 Task: Show all the stores that has offer on mexican.
Action: Mouse moved to (52, 70)
Screenshot: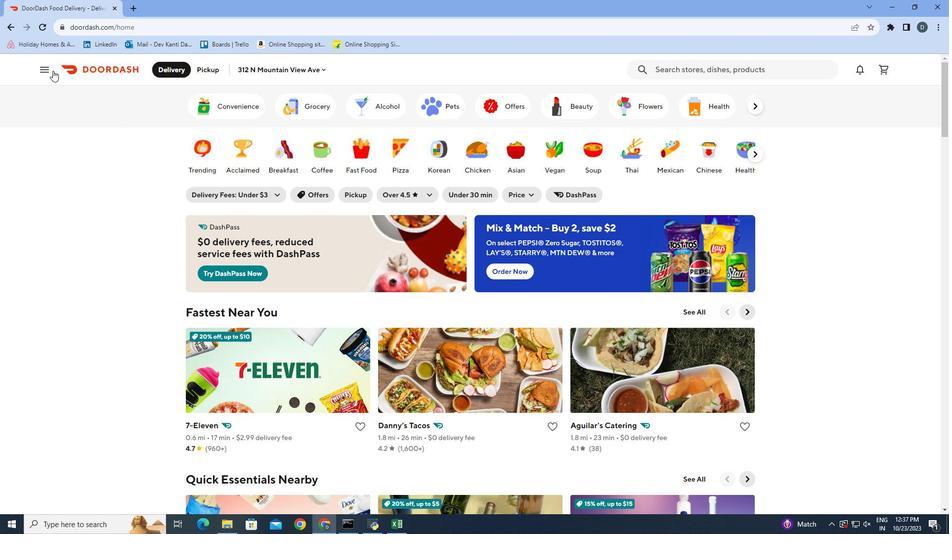 
Action: Mouse pressed left at (52, 70)
Screenshot: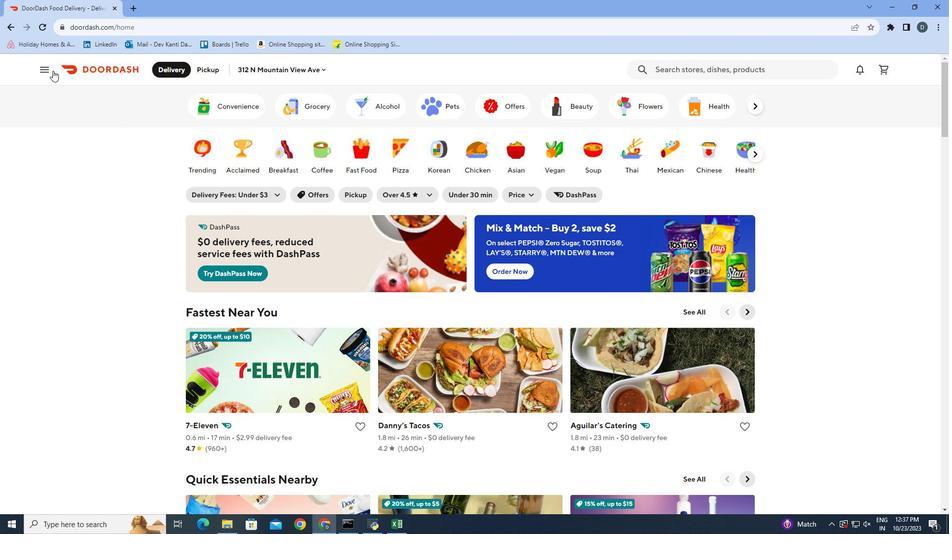 
Action: Mouse moved to (47, 68)
Screenshot: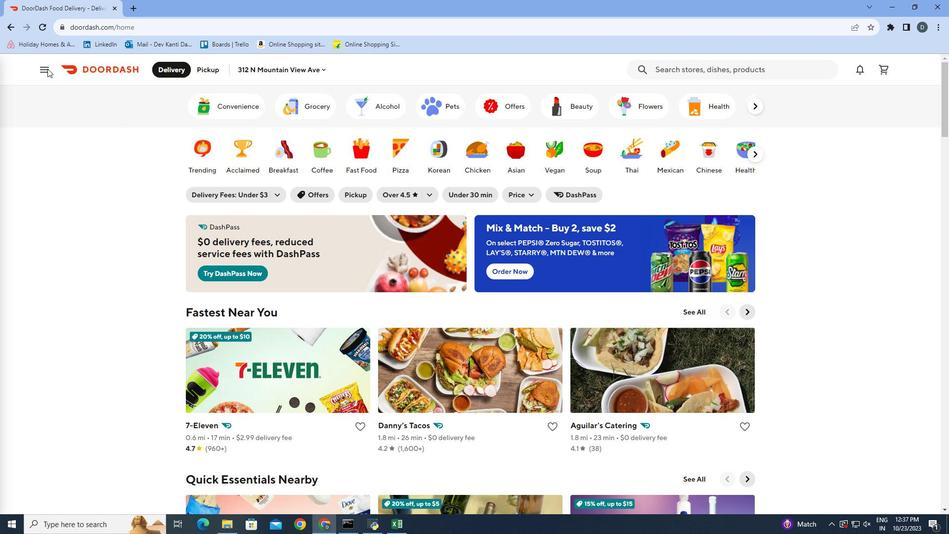 
Action: Mouse pressed left at (47, 68)
Screenshot: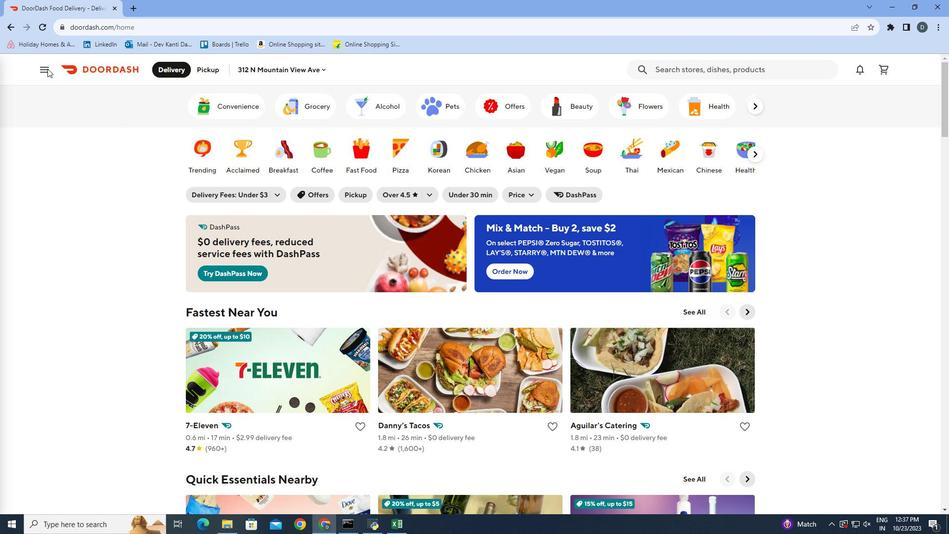 
Action: Mouse moved to (66, 193)
Screenshot: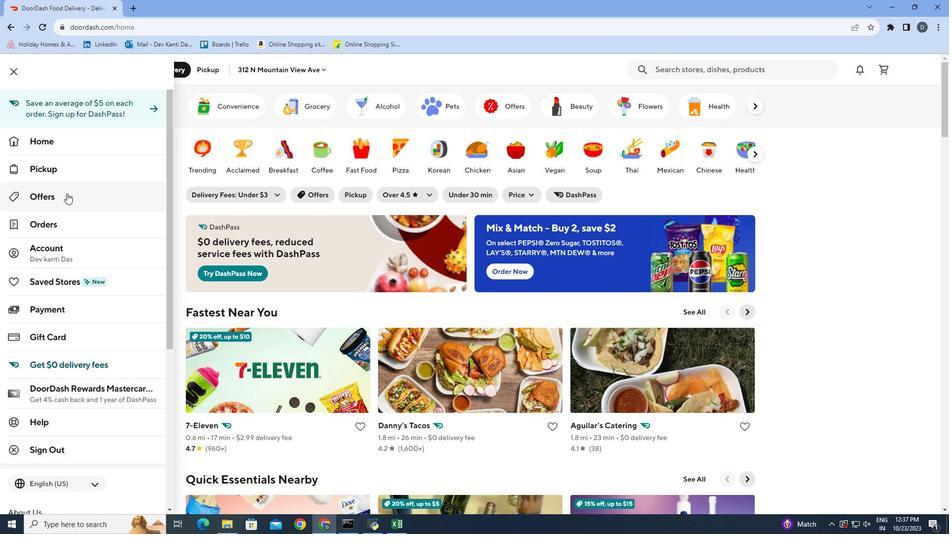 
Action: Mouse pressed left at (66, 193)
Screenshot: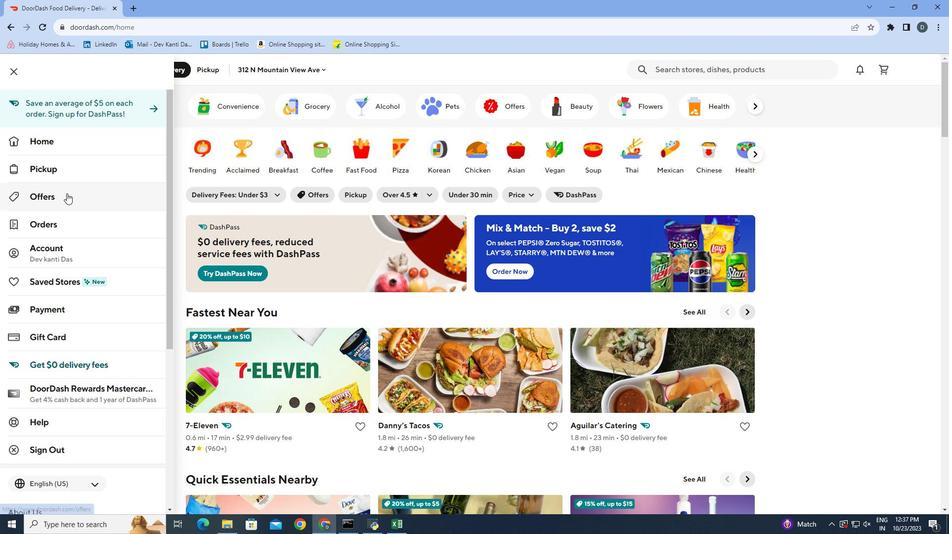 
Action: Mouse moved to (808, 303)
Screenshot: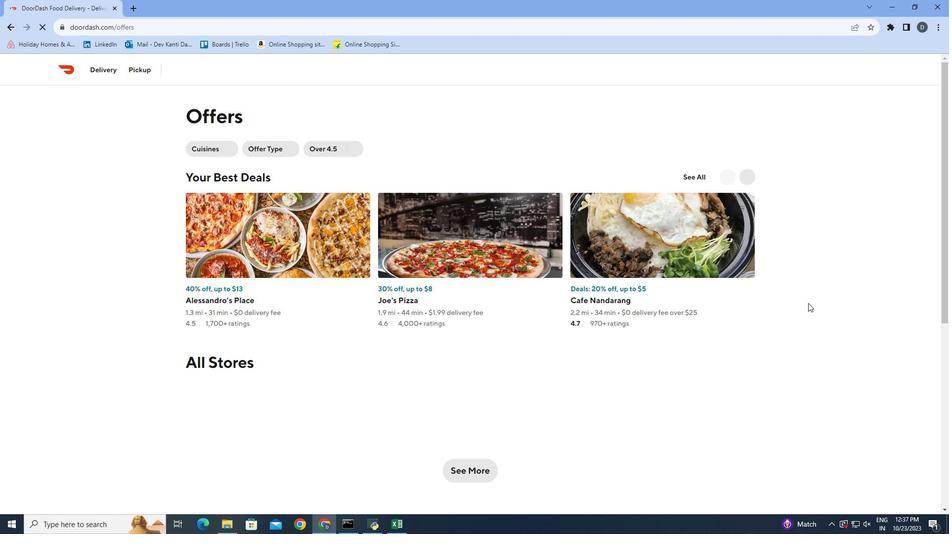 
Action: Mouse scrolled (808, 302) with delta (0, 0)
Screenshot: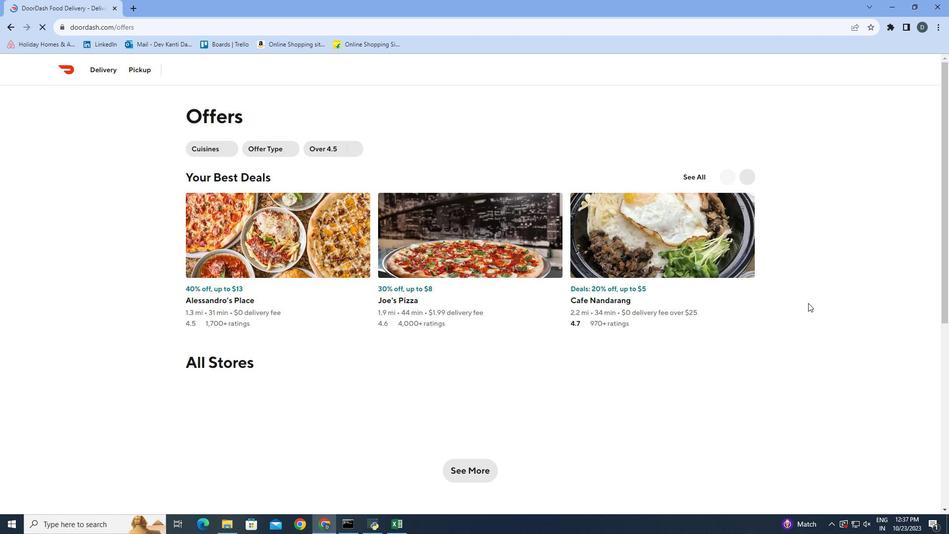 
Action: Mouse scrolled (808, 302) with delta (0, 0)
Screenshot: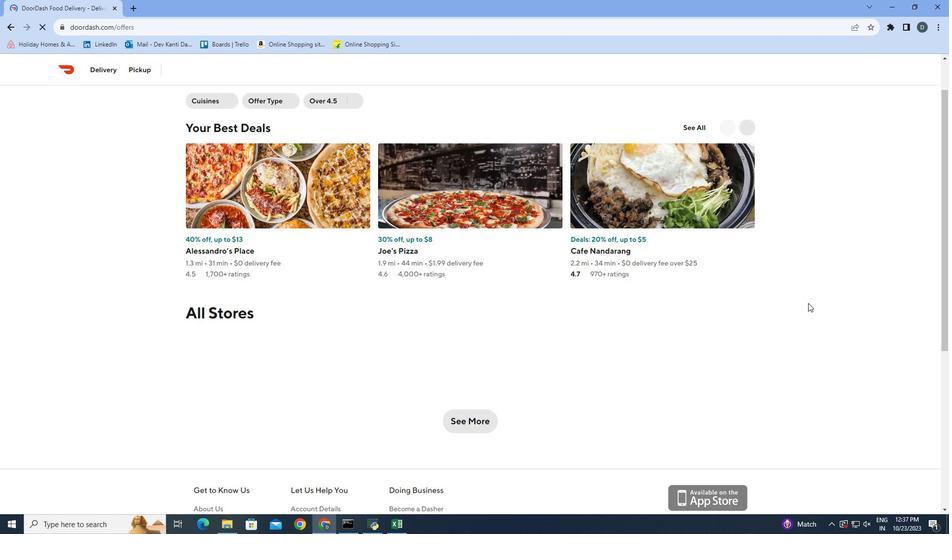 
Action: Mouse scrolled (808, 303) with delta (0, 0)
Screenshot: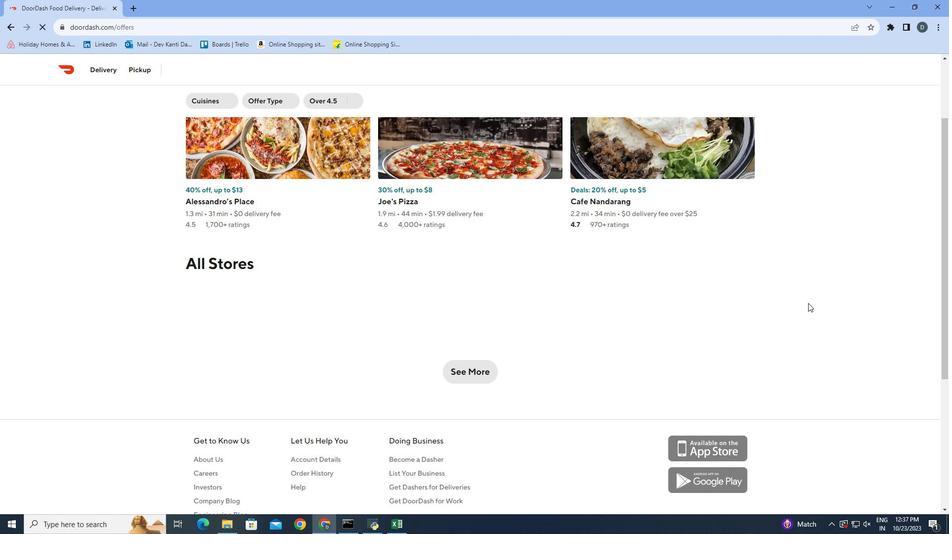 
Action: Mouse scrolled (808, 303) with delta (0, 0)
Screenshot: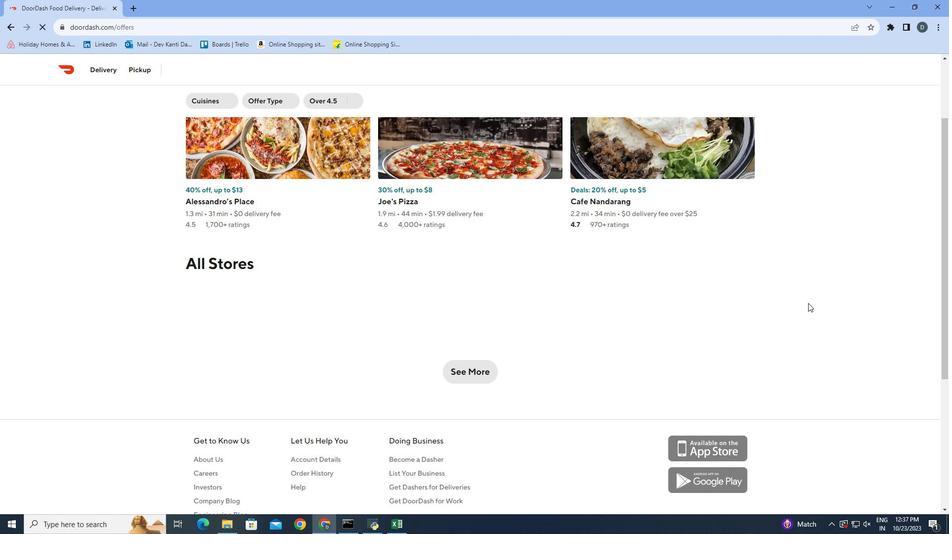 
Action: Mouse scrolled (808, 303) with delta (0, 0)
Screenshot: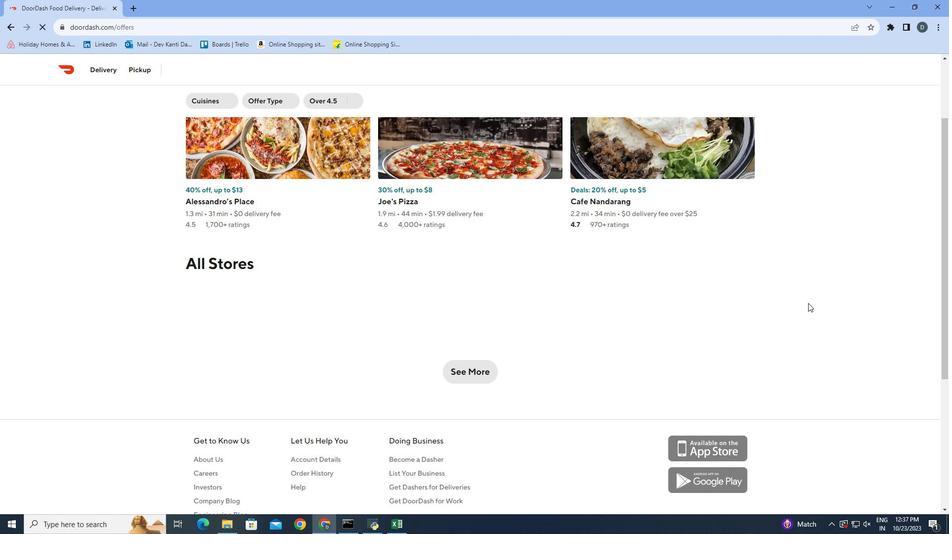 
Action: Mouse scrolled (808, 303) with delta (0, 0)
Screenshot: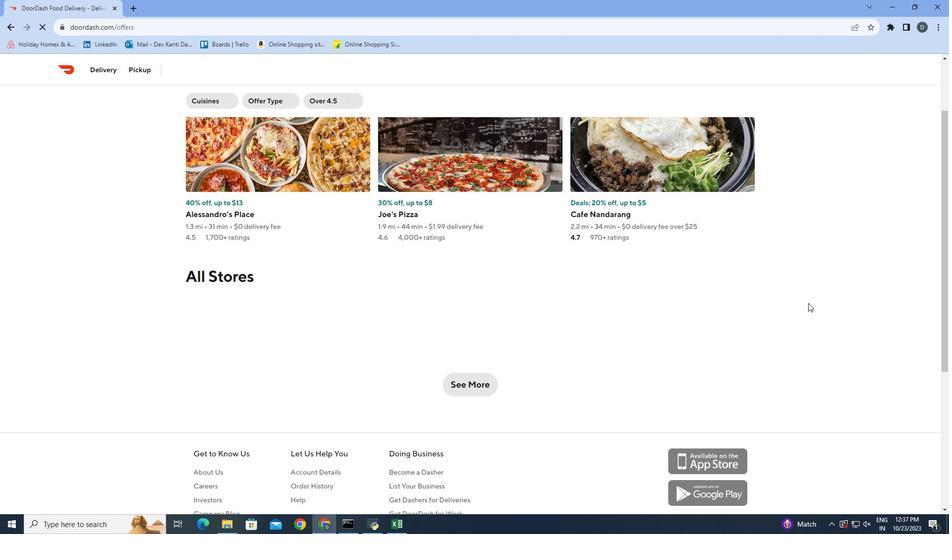 
Action: Mouse scrolled (808, 303) with delta (0, 0)
Screenshot: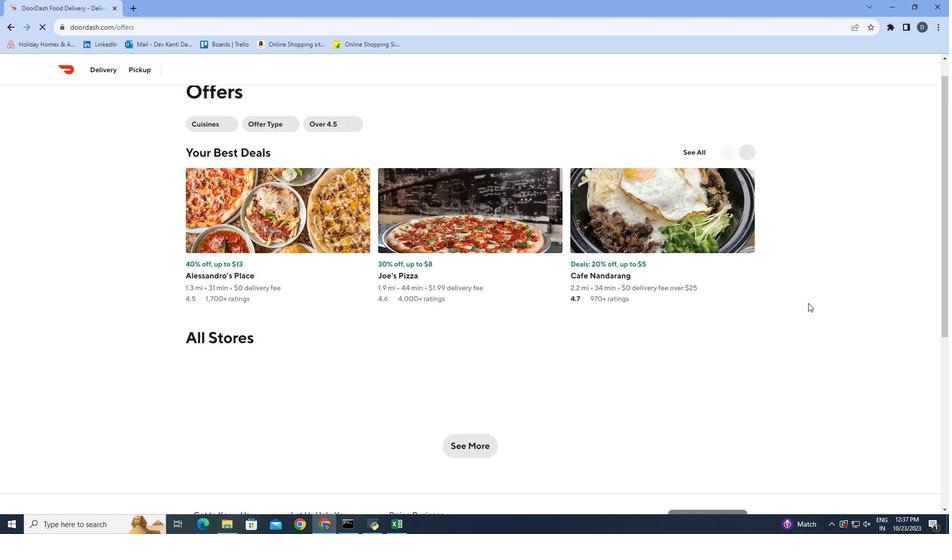 
Action: Mouse moved to (212, 144)
Screenshot: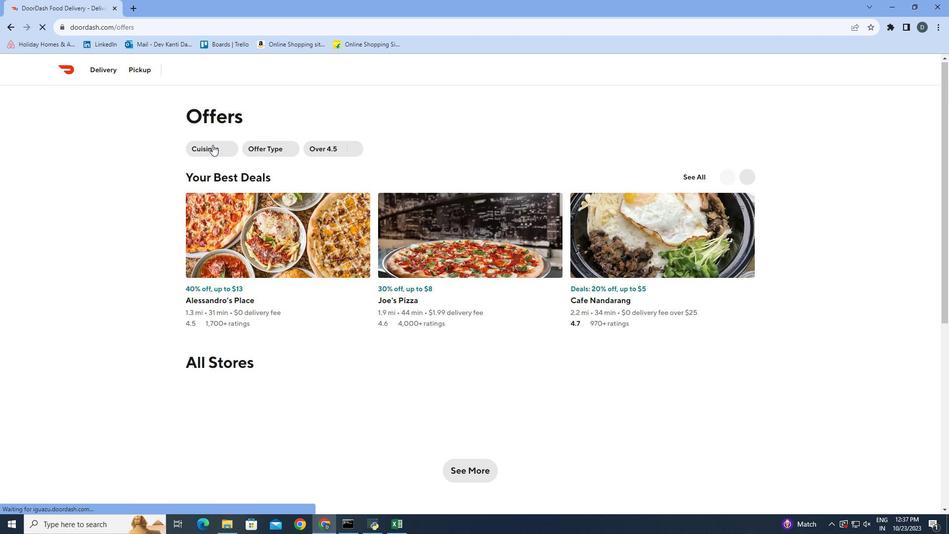 
Action: Mouse pressed left at (212, 144)
Screenshot: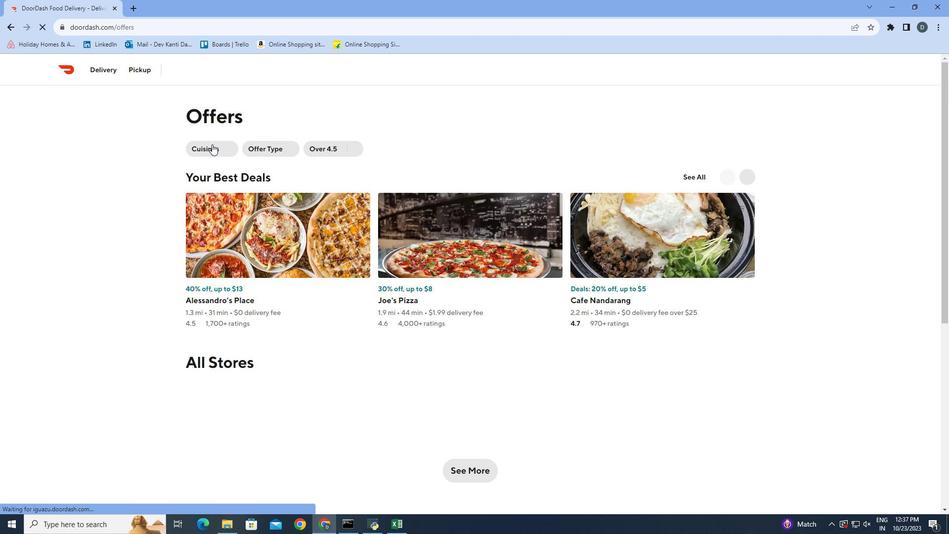 
Action: Mouse moved to (370, 271)
Screenshot: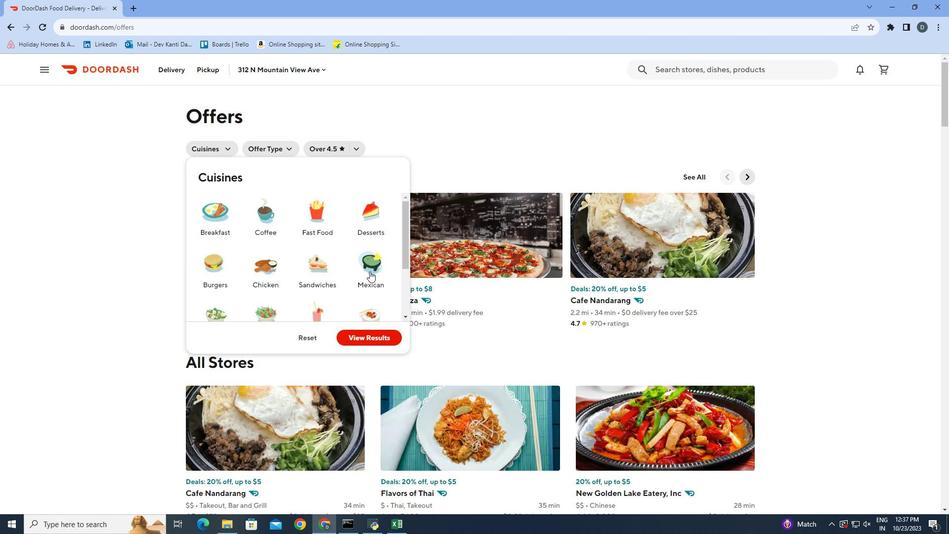 
Action: Mouse pressed left at (370, 271)
Screenshot: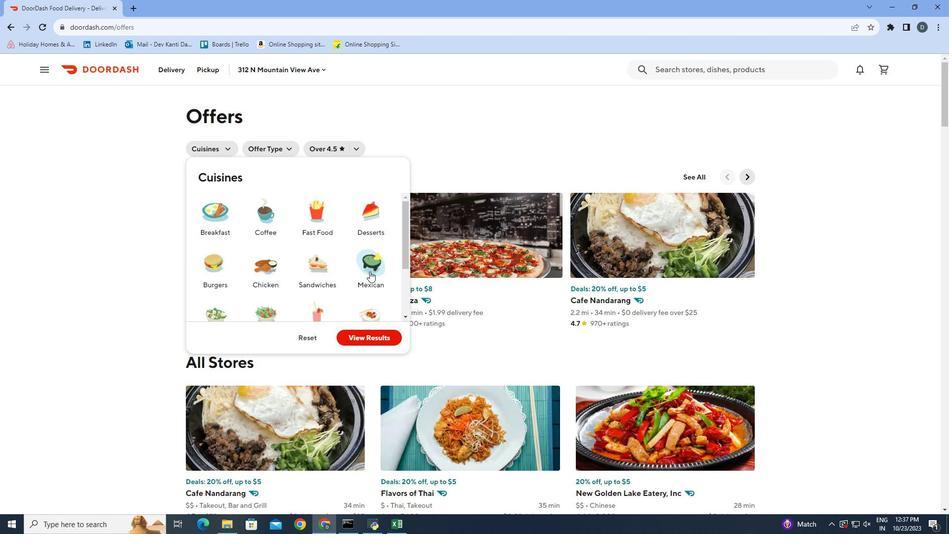 
Action: Mouse moved to (375, 334)
Screenshot: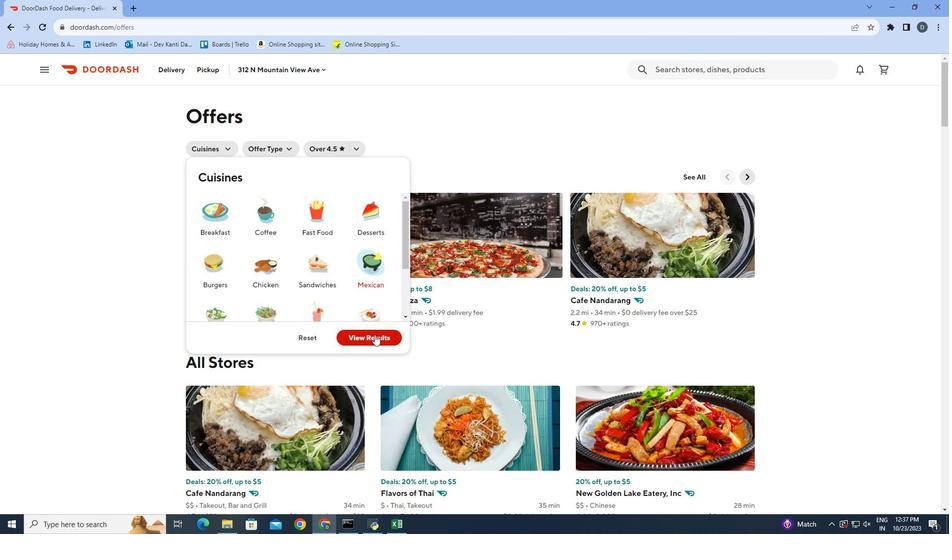 
Action: Mouse pressed left at (375, 334)
Screenshot: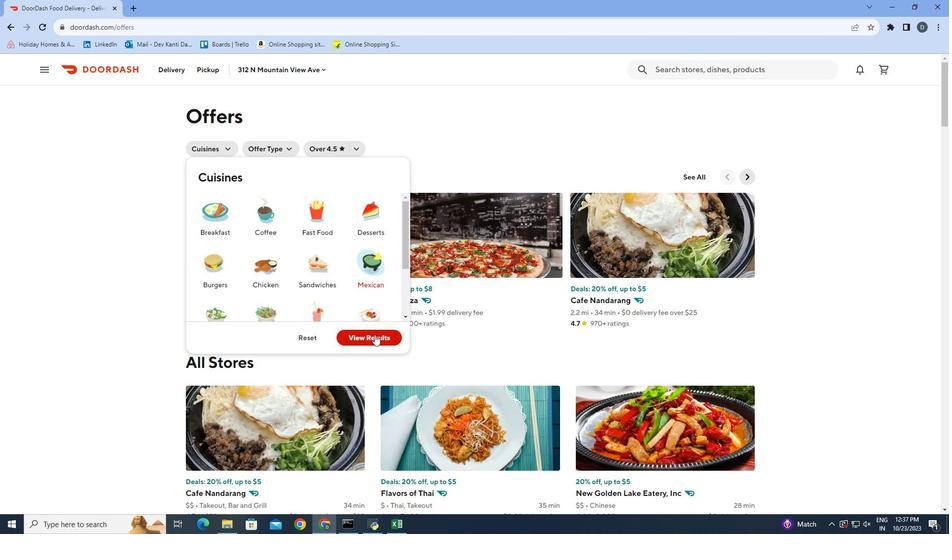 
Action: Mouse moved to (802, 294)
Screenshot: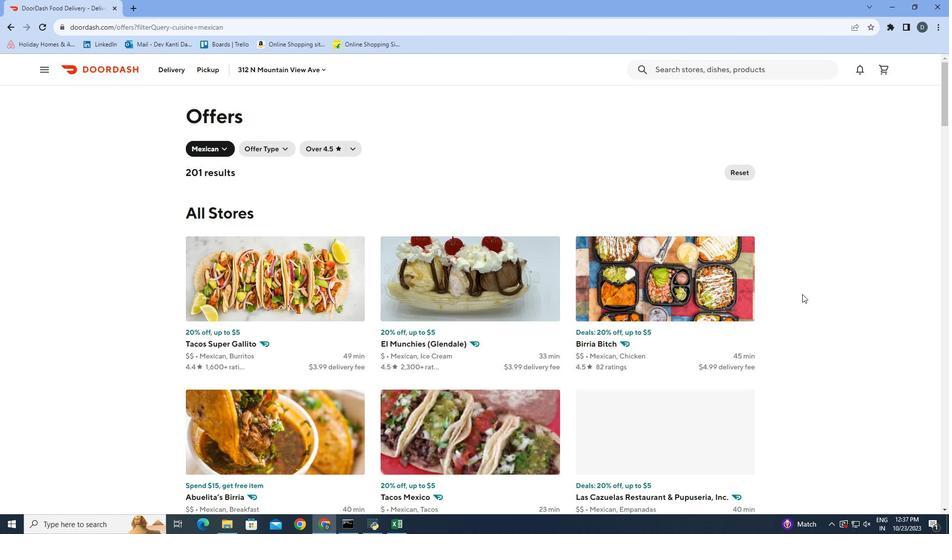 
Action: Mouse scrolled (802, 293) with delta (0, 0)
Screenshot: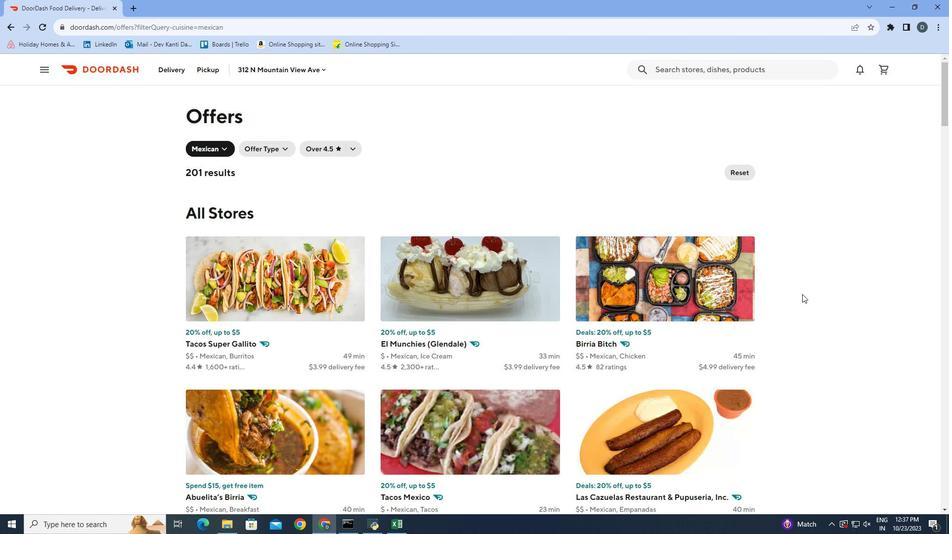 
Action: Mouse scrolled (802, 293) with delta (0, 0)
Screenshot: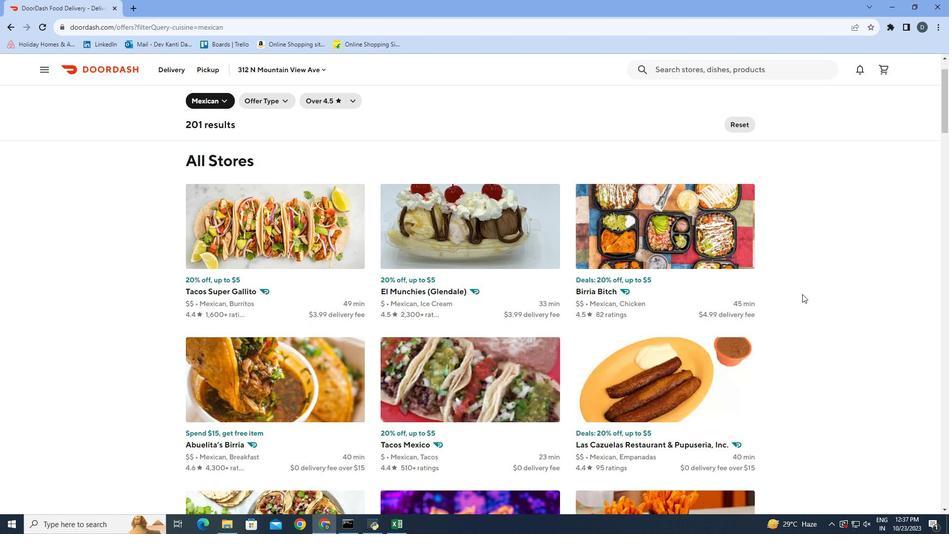 
Action: Mouse scrolled (802, 293) with delta (0, 0)
Screenshot: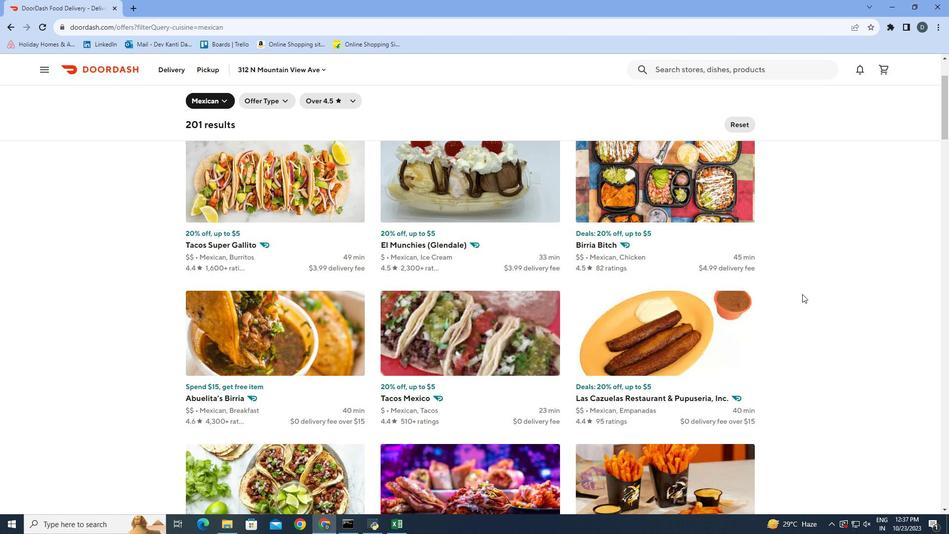 
Action: Mouse scrolled (802, 293) with delta (0, 0)
Screenshot: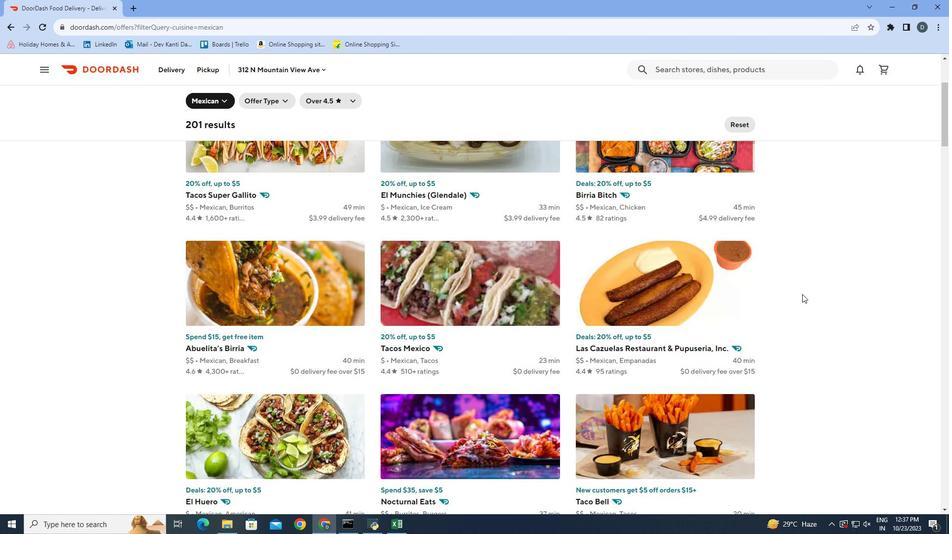 
Action: Mouse scrolled (802, 293) with delta (0, 0)
Screenshot: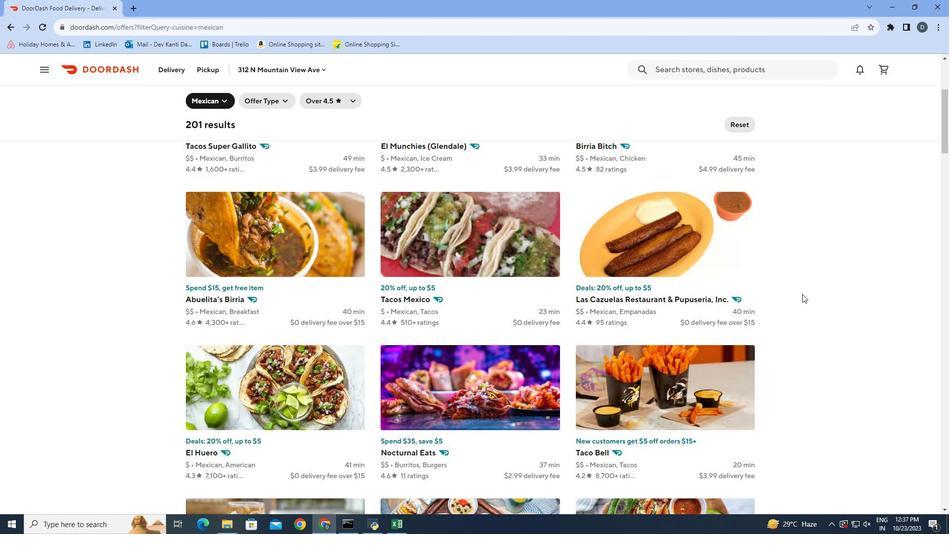 
Action: Mouse scrolled (802, 293) with delta (0, 0)
Screenshot: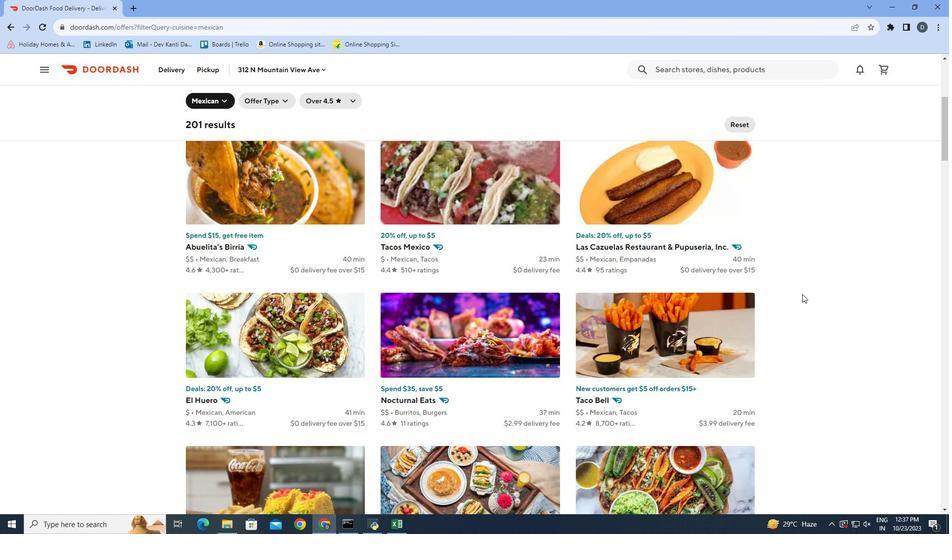 
Action: Mouse scrolled (802, 293) with delta (0, 0)
Screenshot: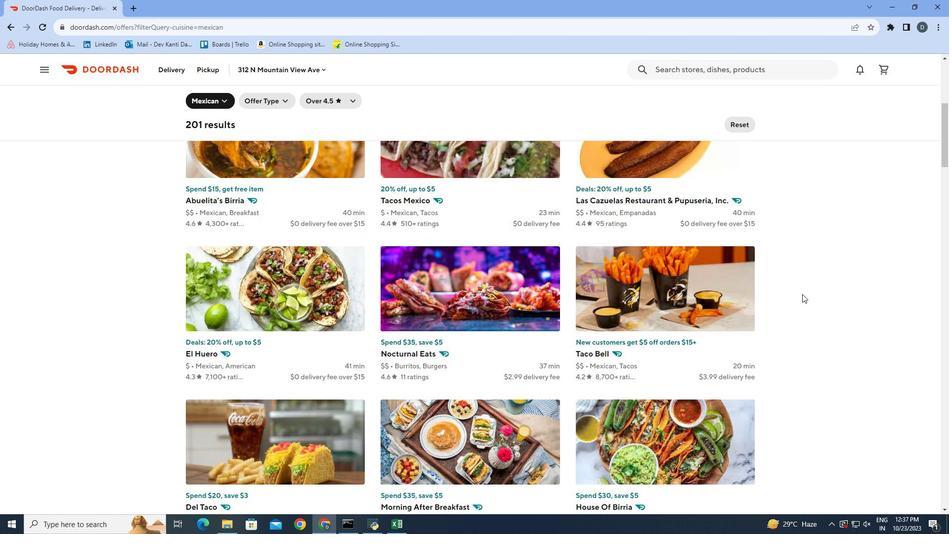 
Action: Mouse scrolled (802, 293) with delta (0, 0)
Screenshot: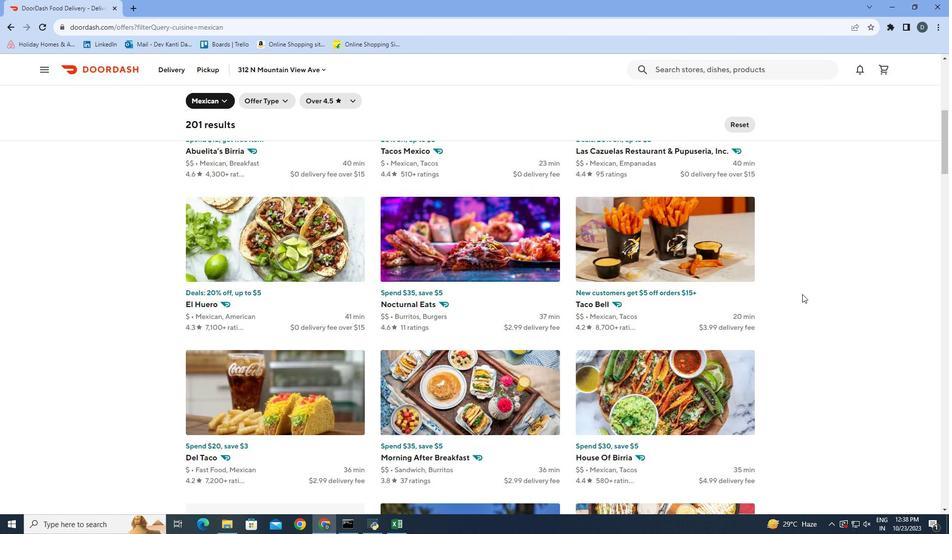 
Action: Mouse scrolled (802, 293) with delta (0, 0)
Screenshot: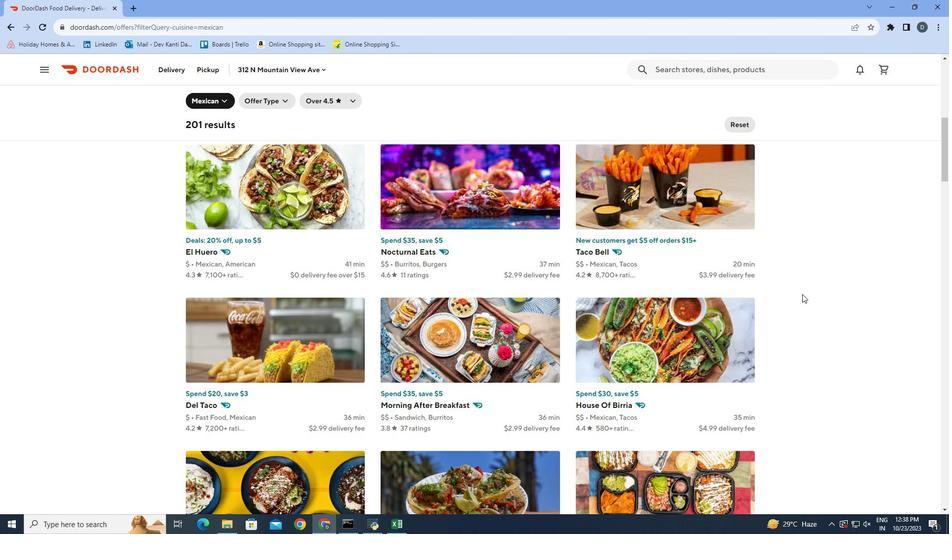 
Action: Mouse scrolled (802, 293) with delta (0, 0)
Screenshot: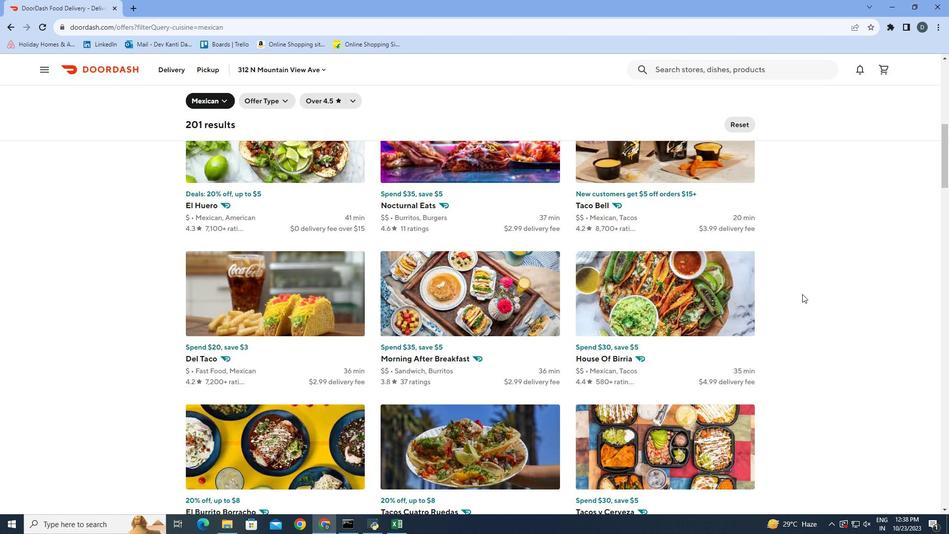 
Action: Mouse scrolled (802, 293) with delta (0, 0)
Screenshot: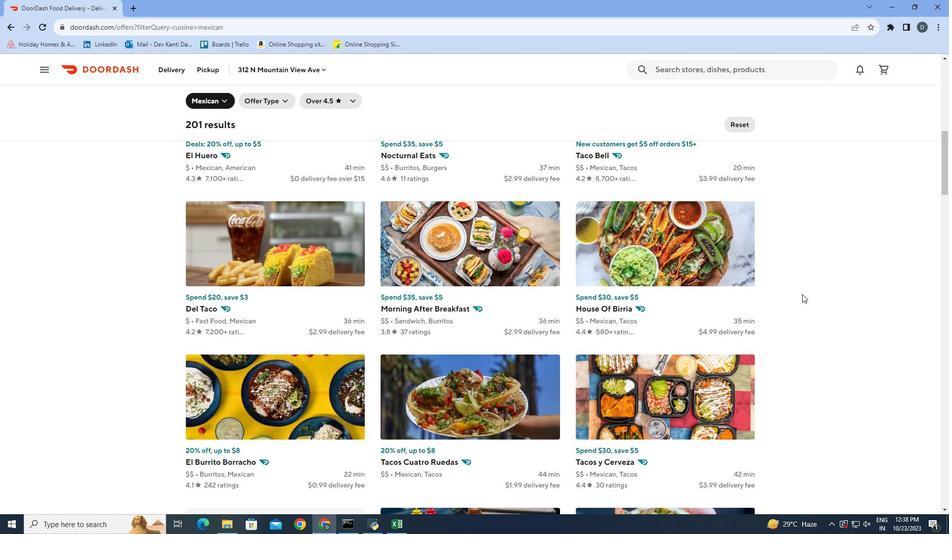 
Action: Mouse scrolled (802, 293) with delta (0, 0)
Screenshot: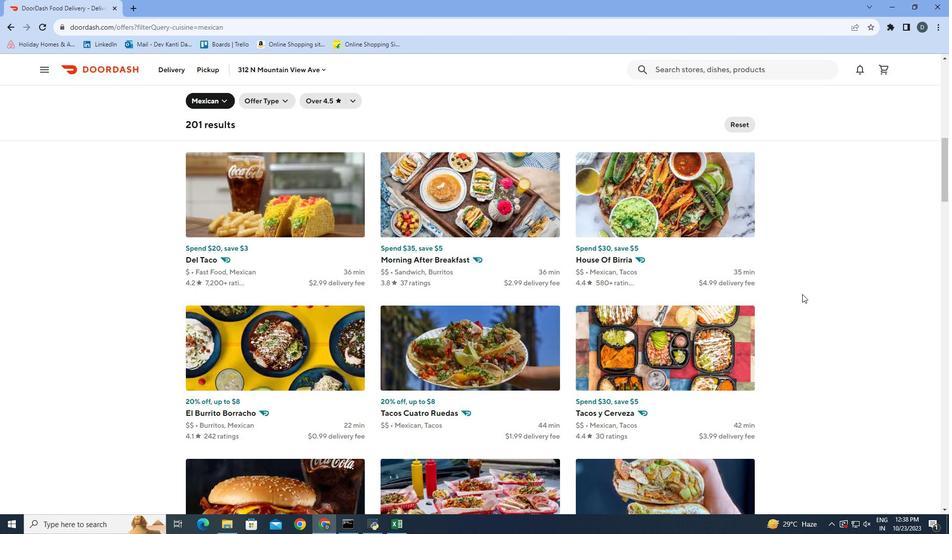 
Action: Mouse scrolled (802, 293) with delta (0, 0)
Screenshot: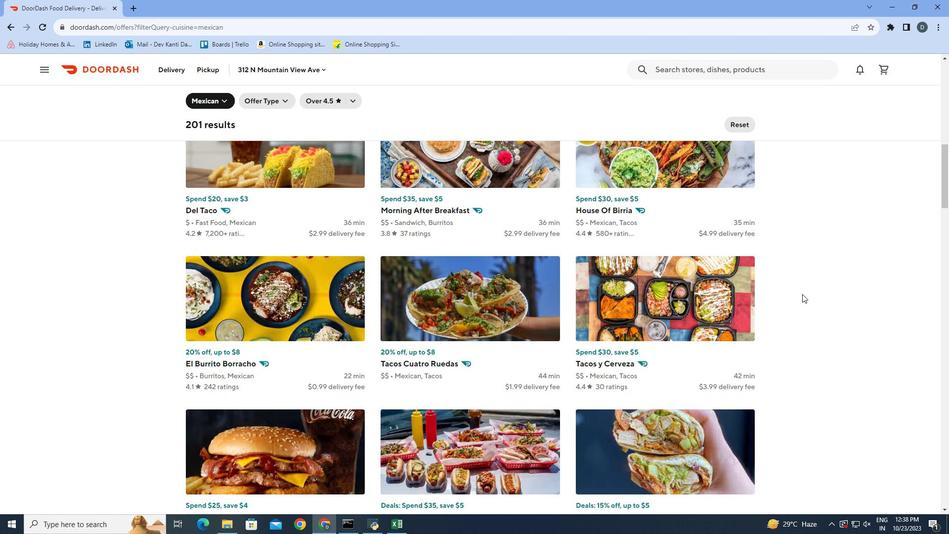 
Action: Mouse scrolled (802, 293) with delta (0, 0)
Screenshot: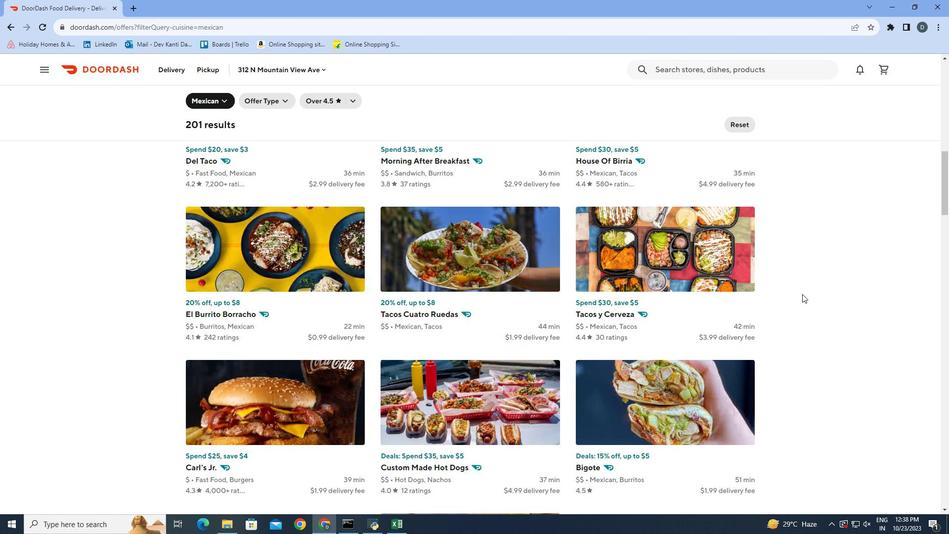 
Action: Mouse scrolled (802, 293) with delta (0, 0)
Screenshot: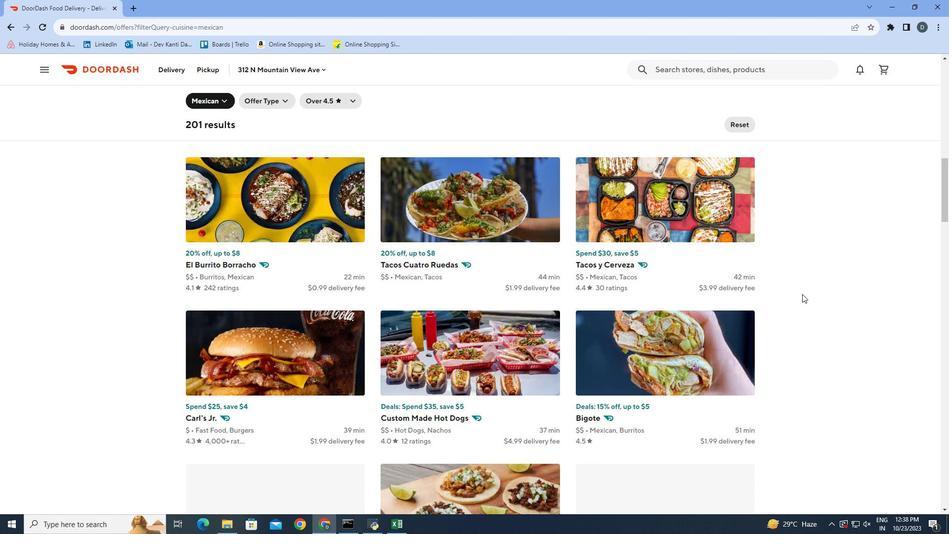 
Action: Mouse scrolled (802, 293) with delta (0, 0)
Screenshot: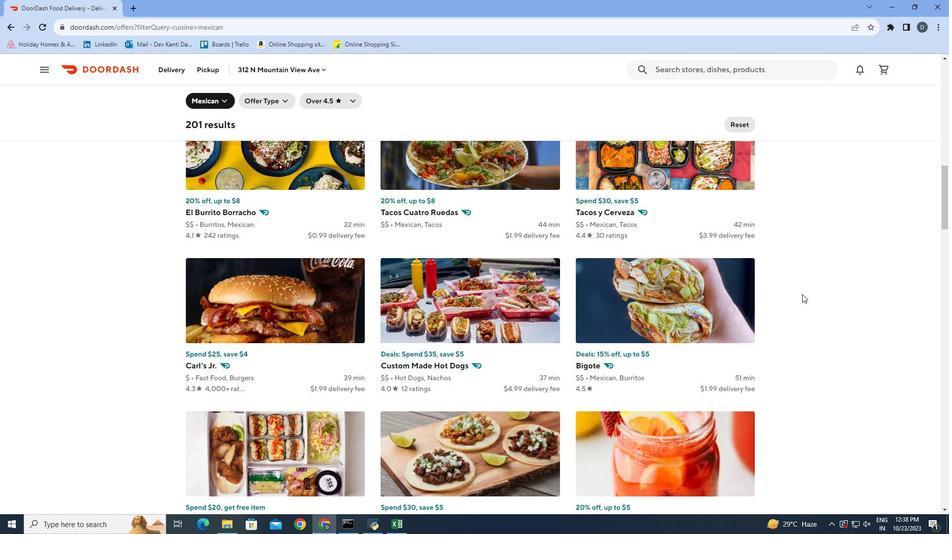 
Action: Mouse scrolled (802, 293) with delta (0, 0)
Screenshot: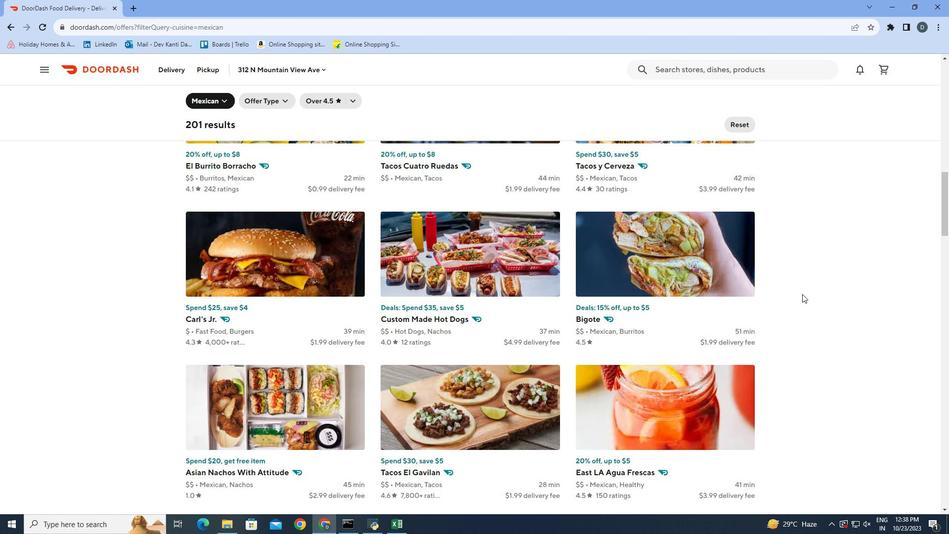 
Action: Mouse scrolled (802, 293) with delta (0, 0)
Screenshot: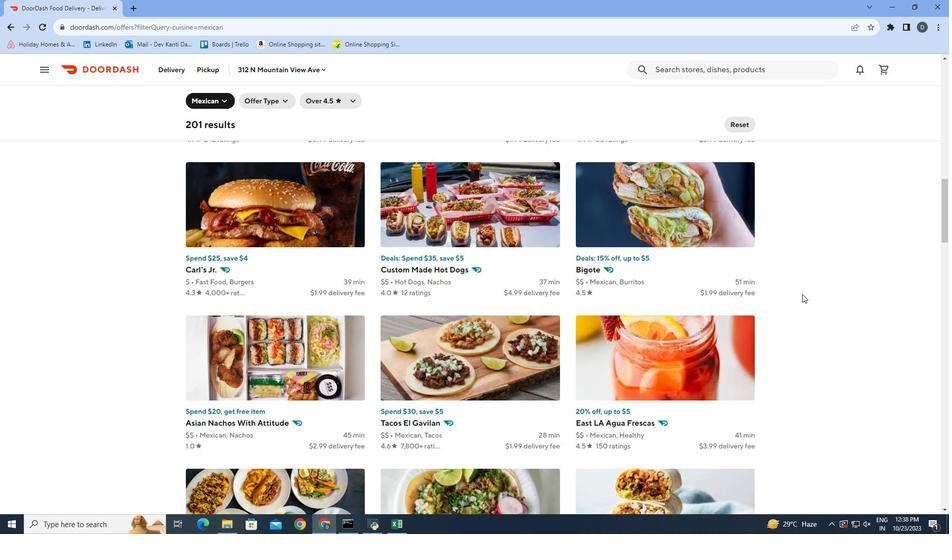 
Action: Mouse scrolled (802, 293) with delta (0, 0)
Screenshot: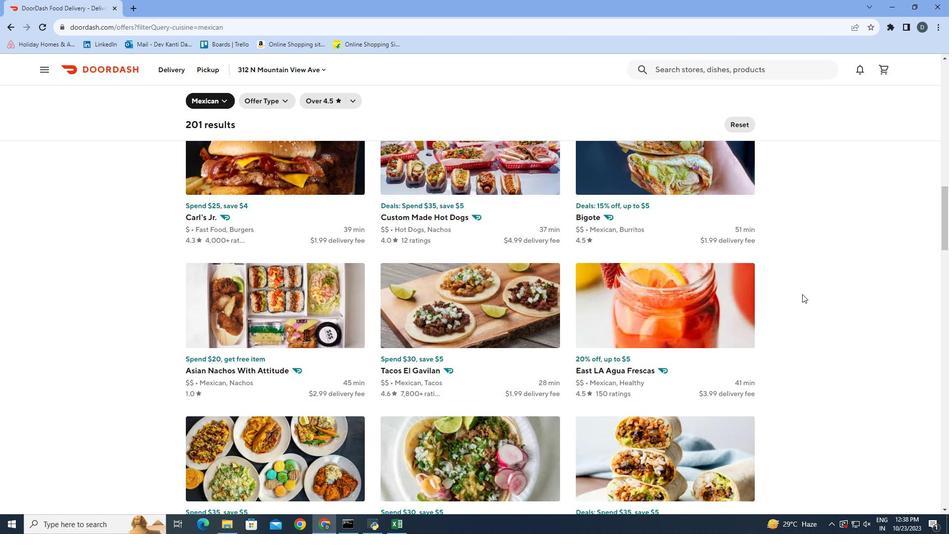 
Action: Mouse scrolled (802, 293) with delta (0, 0)
Screenshot: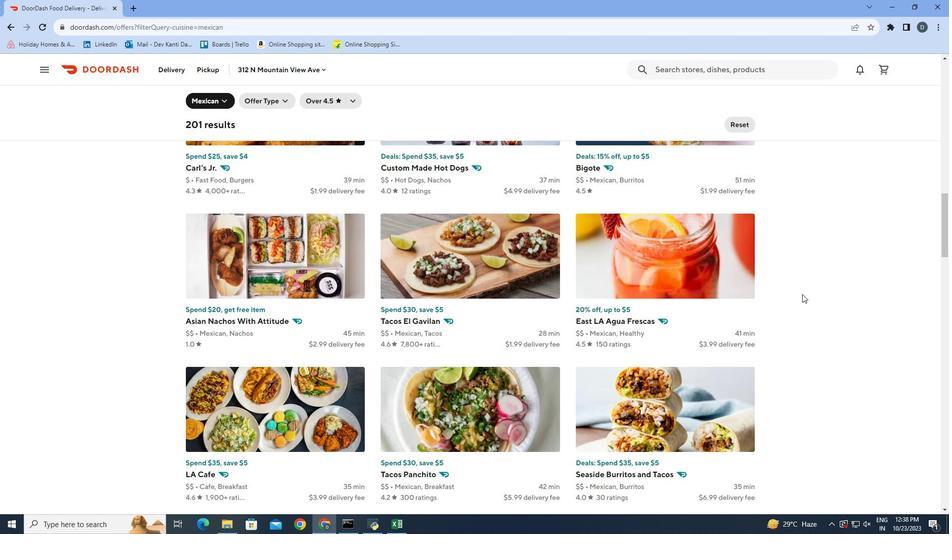 
Action: Mouse scrolled (802, 293) with delta (0, 0)
Screenshot: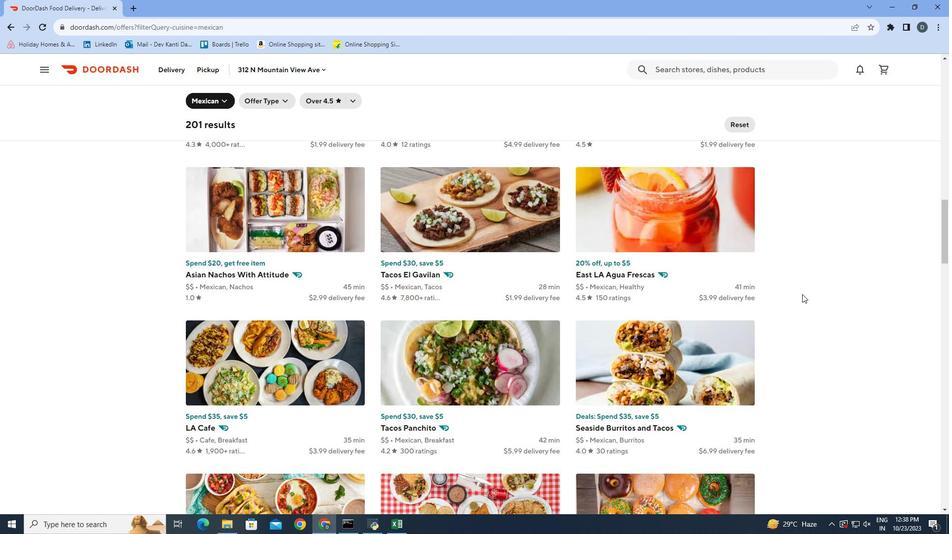 
Action: Mouse scrolled (802, 293) with delta (0, 0)
Screenshot: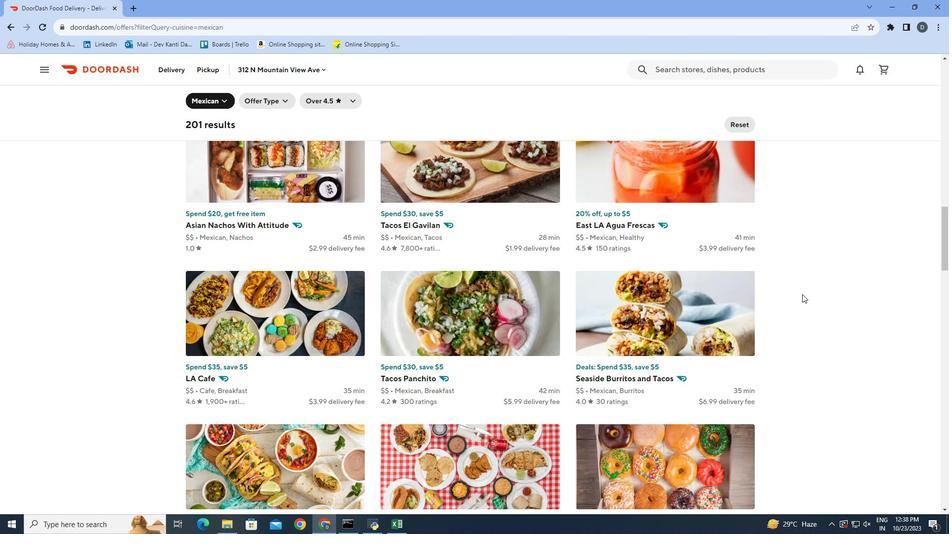 
Action: Mouse scrolled (802, 293) with delta (0, 0)
Screenshot: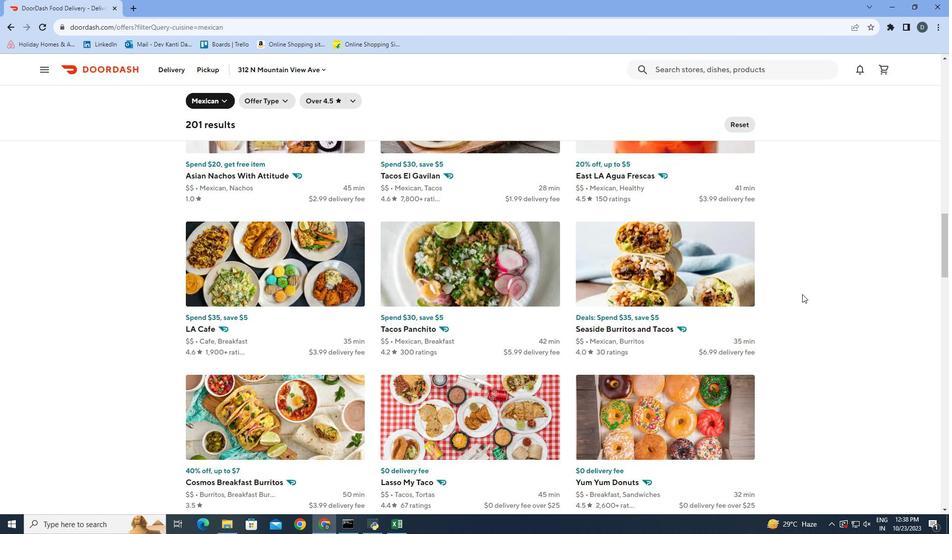 
Action: Mouse scrolled (802, 293) with delta (0, 0)
Screenshot: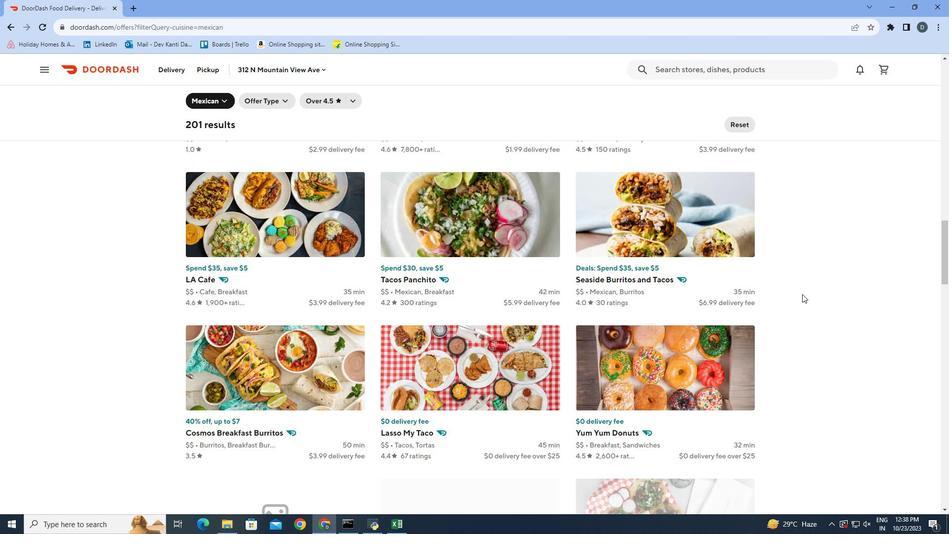 
Action: Mouse scrolled (802, 293) with delta (0, 0)
Screenshot: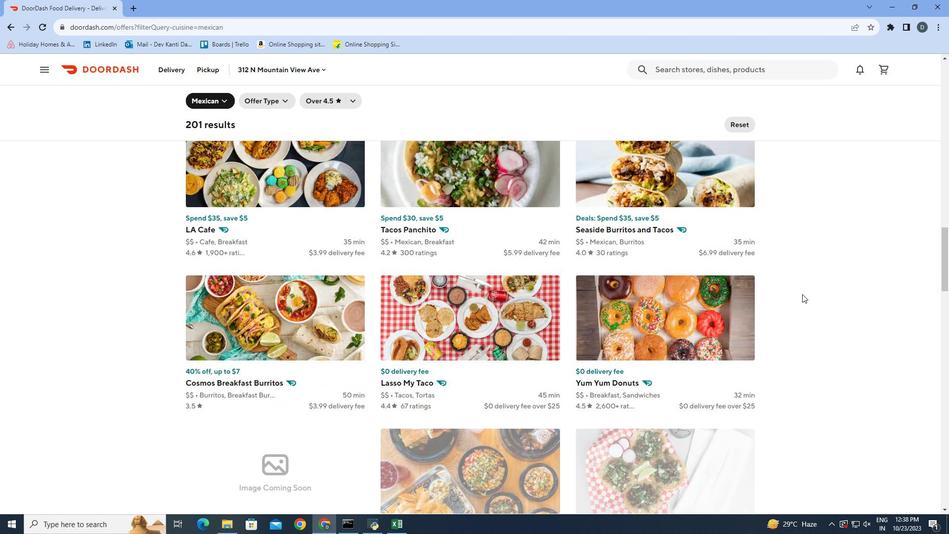 
Action: Mouse scrolled (802, 293) with delta (0, 0)
Screenshot: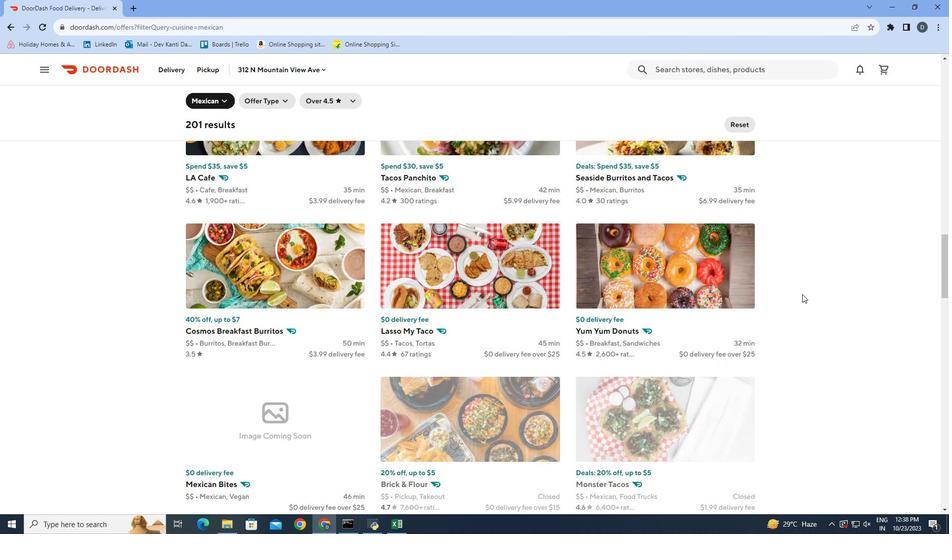 
Action: Mouse scrolled (802, 293) with delta (0, 0)
Screenshot: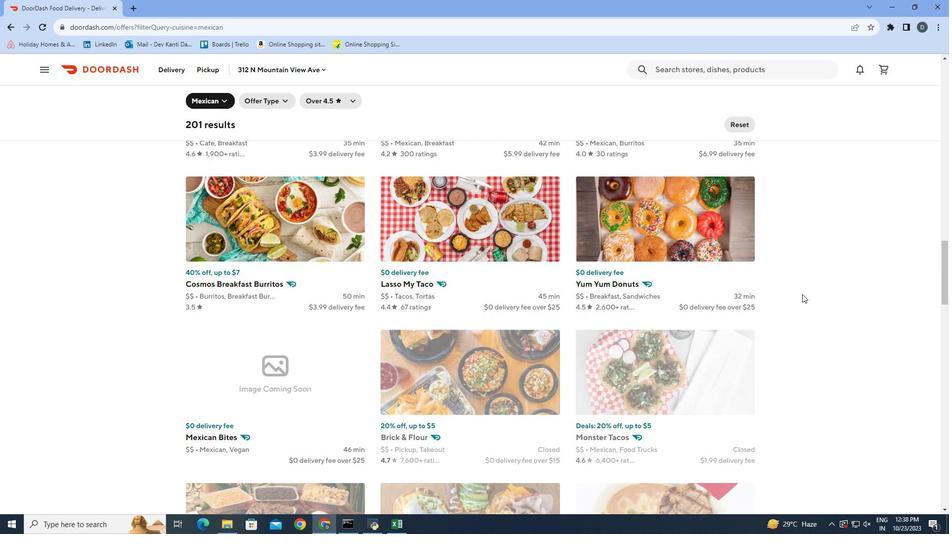 
Action: Mouse scrolled (802, 293) with delta (0, 0)
Screenshot: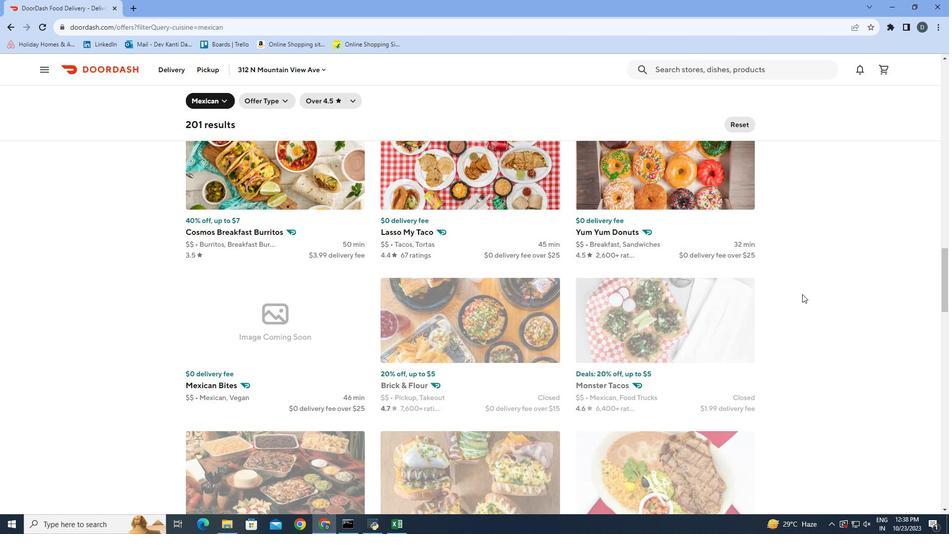 
Action: Mouse scrolled (802, 293) with delta (0, 0)
Screenshot: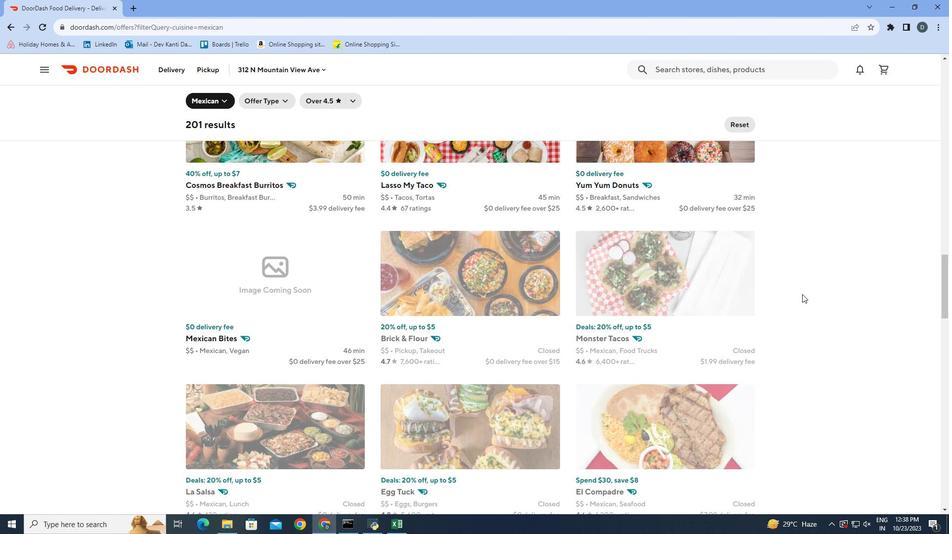 
Action: Mouse scrolled (802, 293) with delta (0, 0)
Screenshot: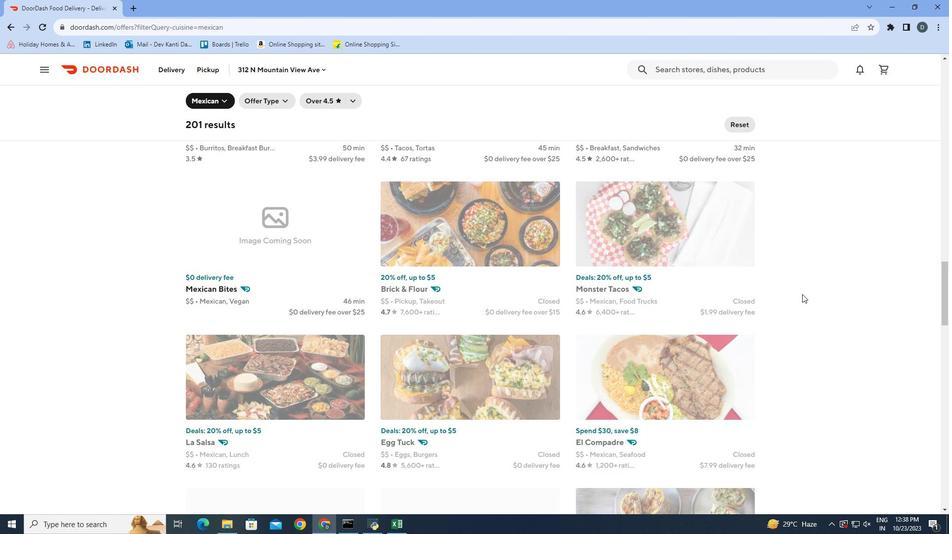 
Action: Mouse scrolled (802, 293) with delta (0, 0)
Screenshot: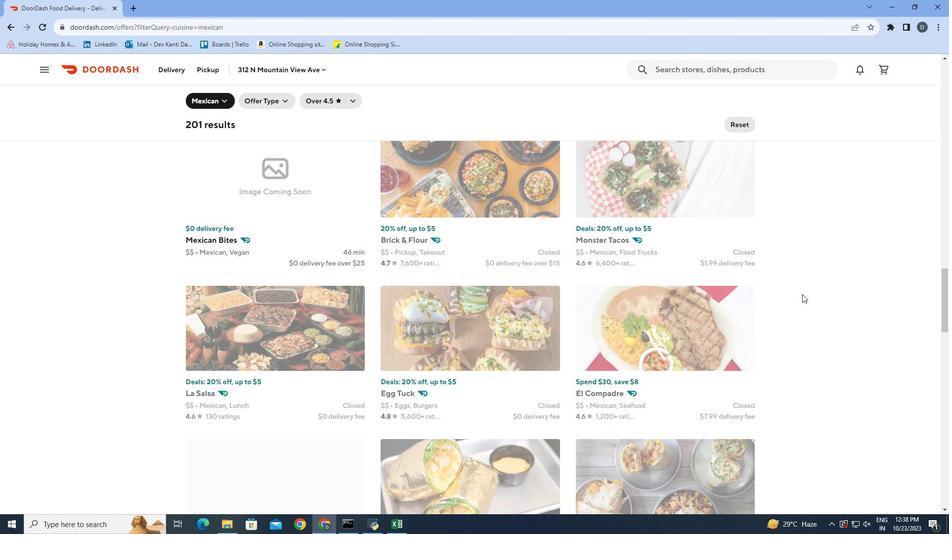 
Action: Mouse scrolled (802, 293) with delta (0, 0)
Screenshot: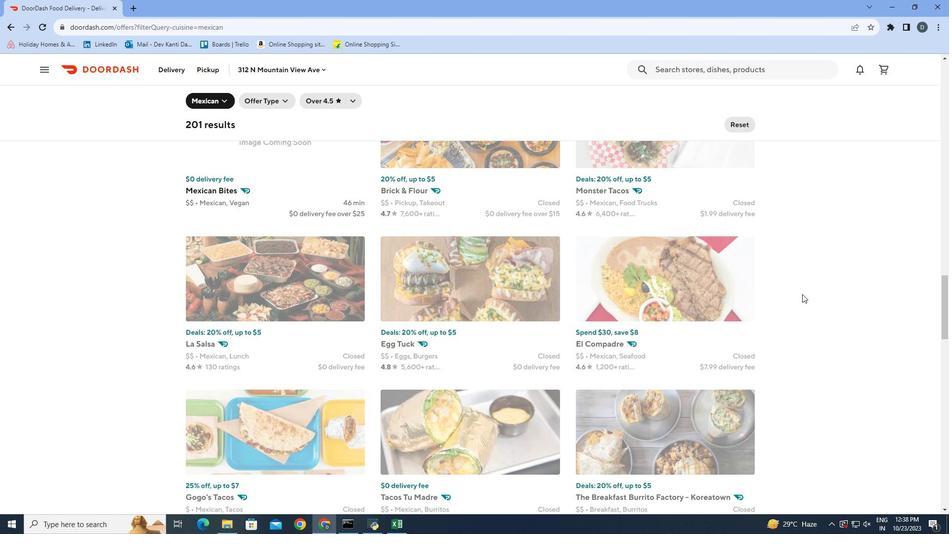 
Action: Mouse scrolled (802, 293) with delta (0, 0)
Screenshot: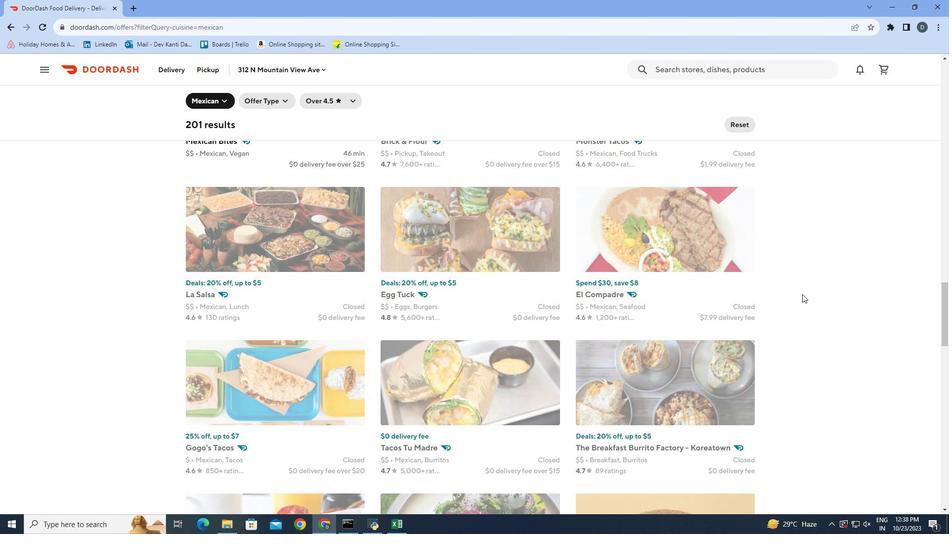 
Action: Mouse scrolled (802, 293) with delta (0, 0)
Screenshot: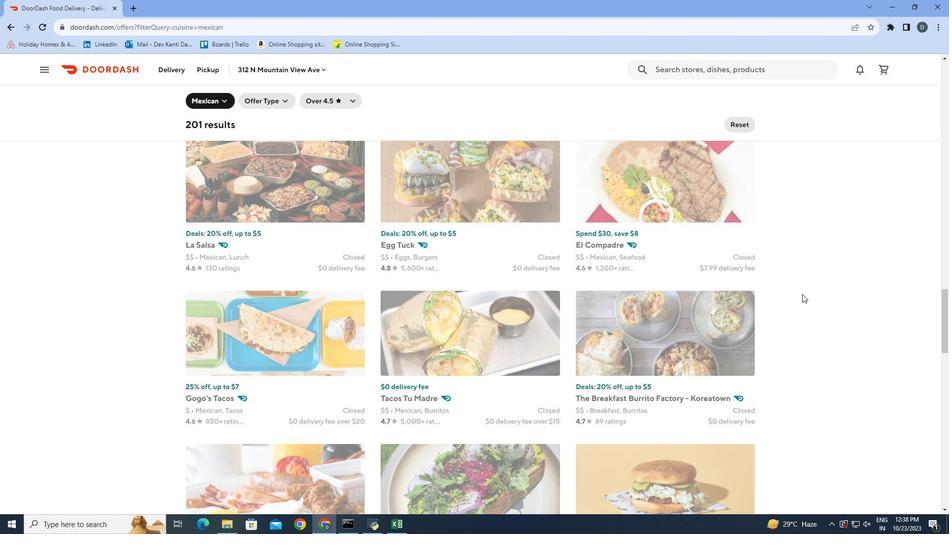 
Action: Mouse scrolled (802, 293) with delta (0, 0)
Screenshot: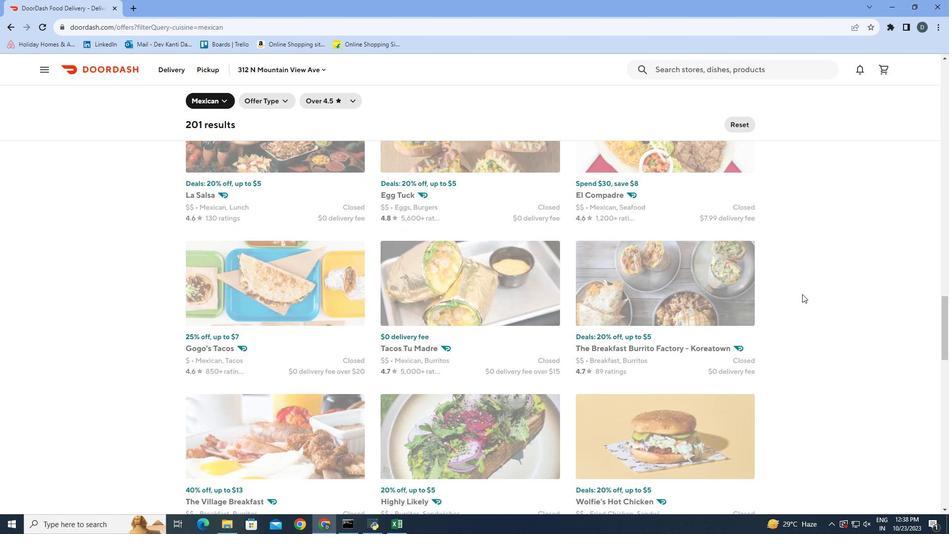 
Action: Mouse scrolled (802, 293) with delta (0, 0)
Screenshot: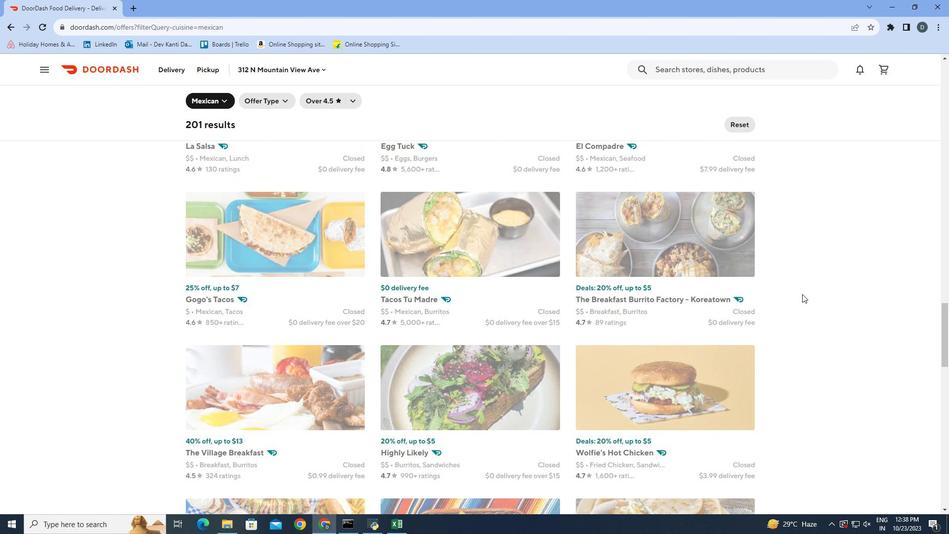 
Action: Mouse scrolled (802, 293) with delta (0, 0)
Screenshot: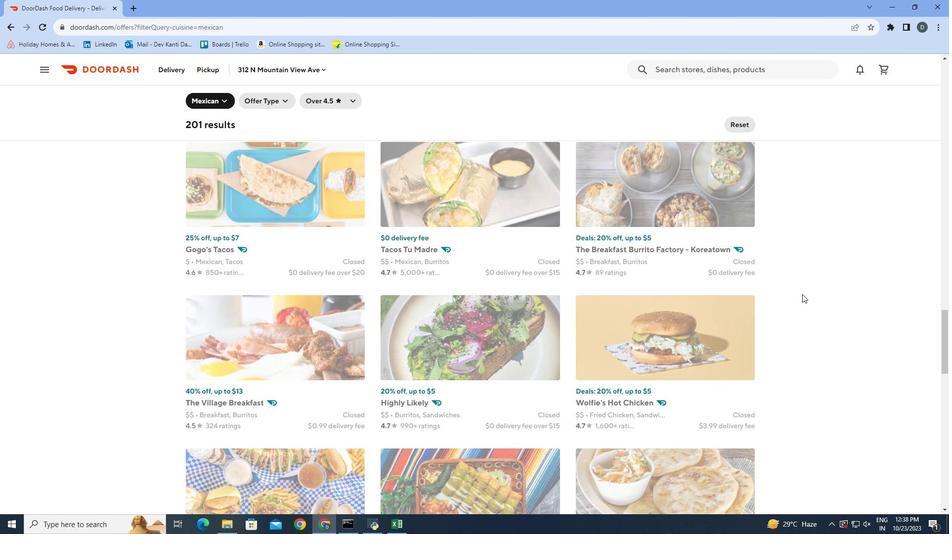 
Action: Mouse scrolled (802, 293) with delta (0, 0)
Screenshot: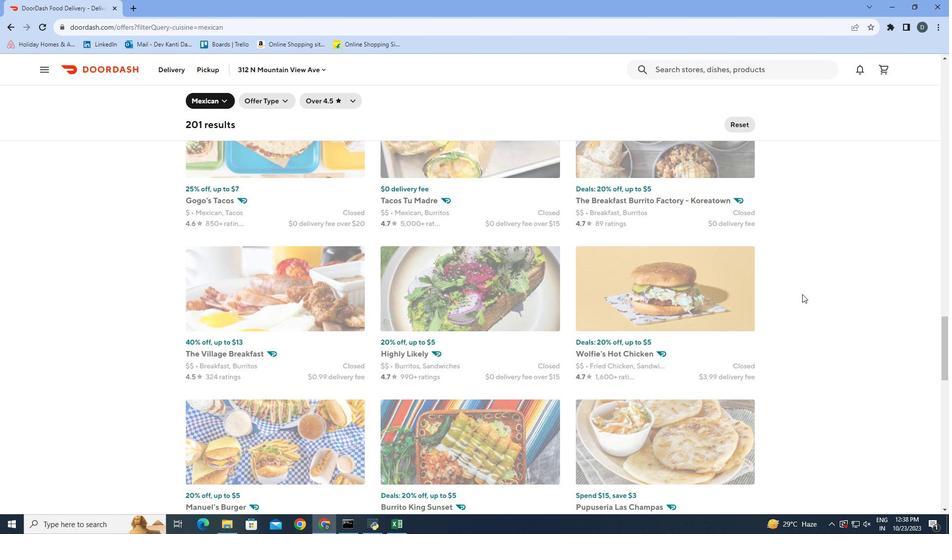 
Action: Mouse scrolled (802, 293) with delta (0, 0)
Screenshot: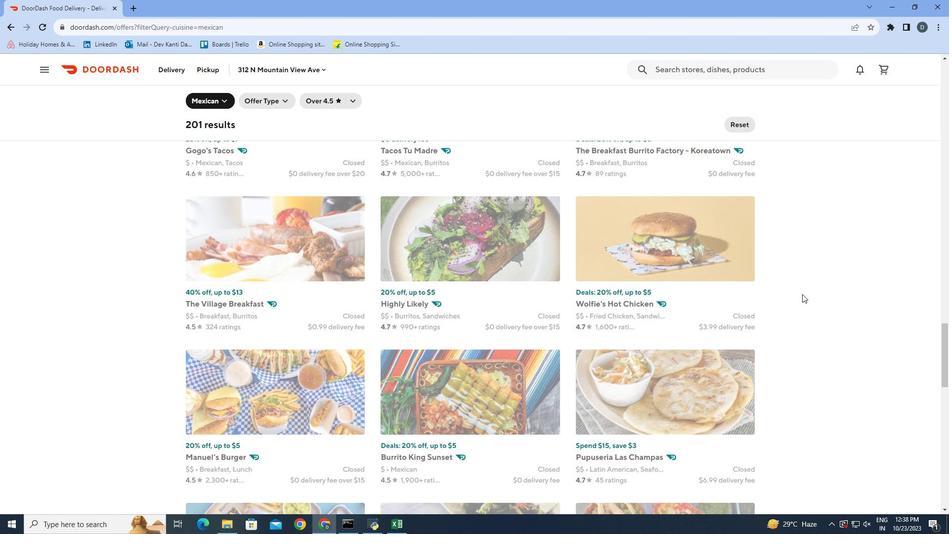
Action: Mouse scrolled (802, 293) with delta (0, 0)
Screenshot: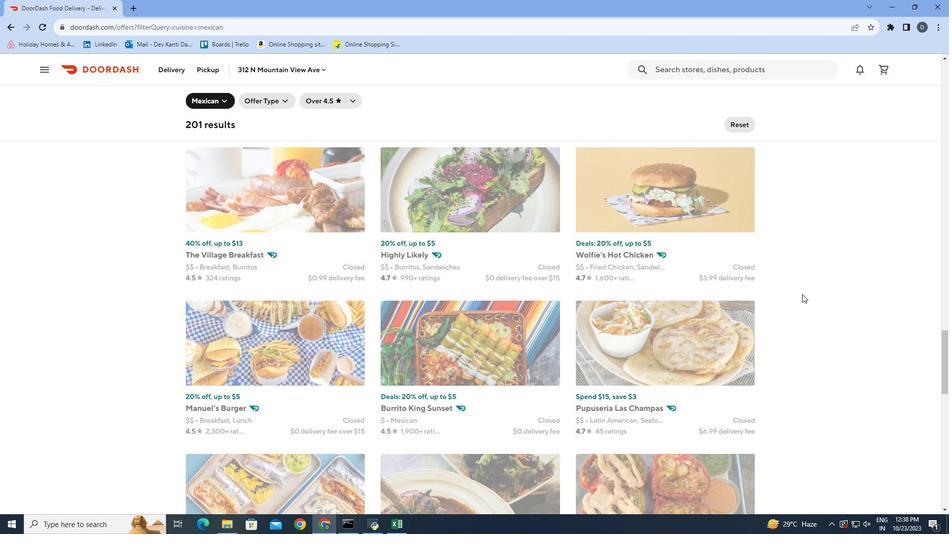
Action: Mouse scrolled (802, 293) with delta (0, 0)
Screenshot: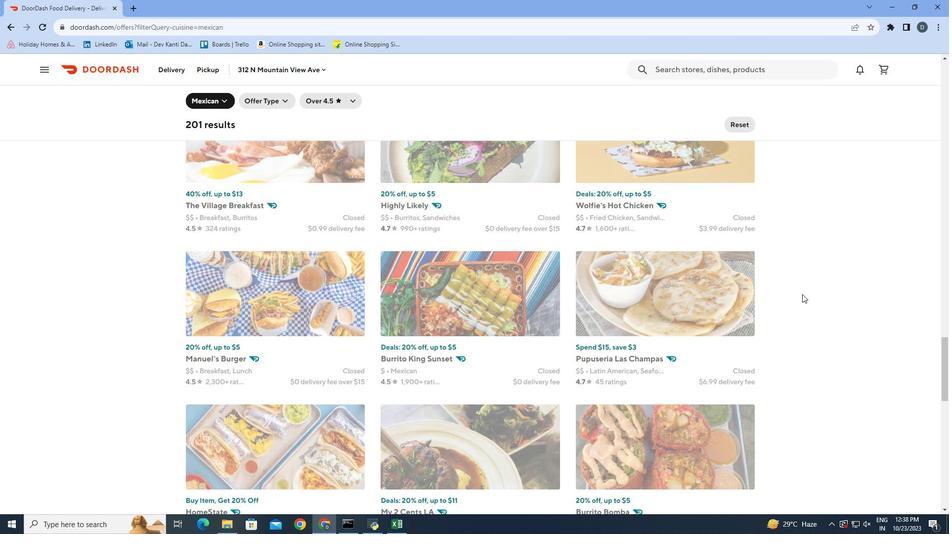 
Action: Mouse scrolled (802, 293) with delta (0, 0)
Screenshot: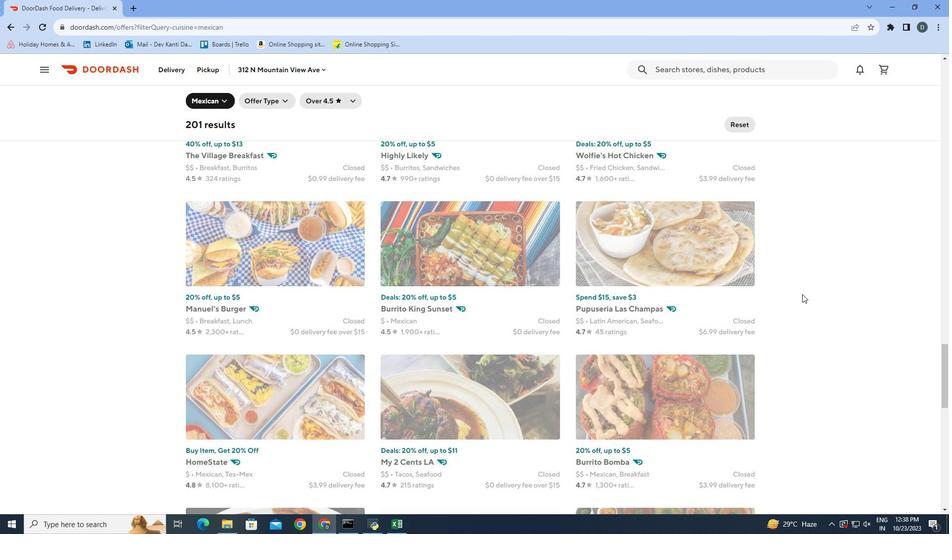 
Action: Mouse scrolled (802, 293) with delta (0, 0)
Screenshot: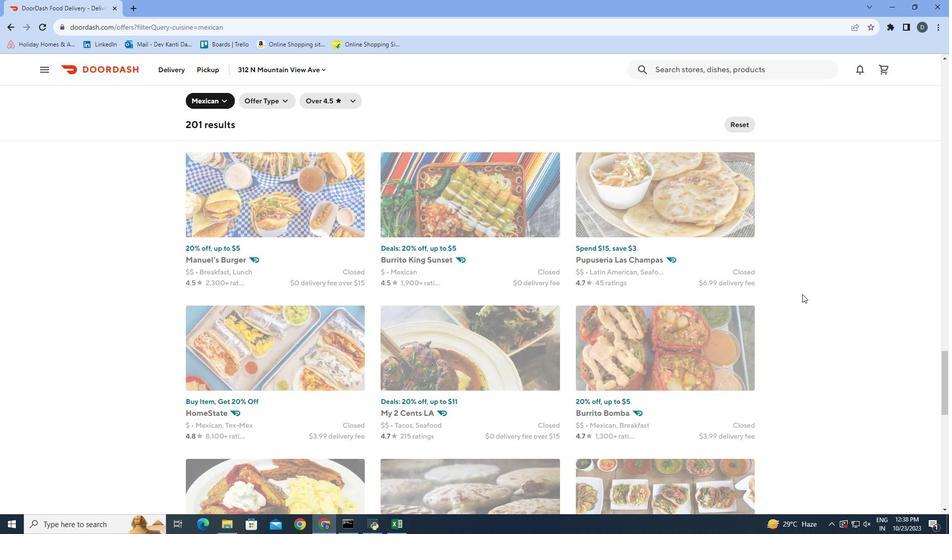 
Action: Mouse scrolled (802, 293) with delta (0, 0)
Screenshot: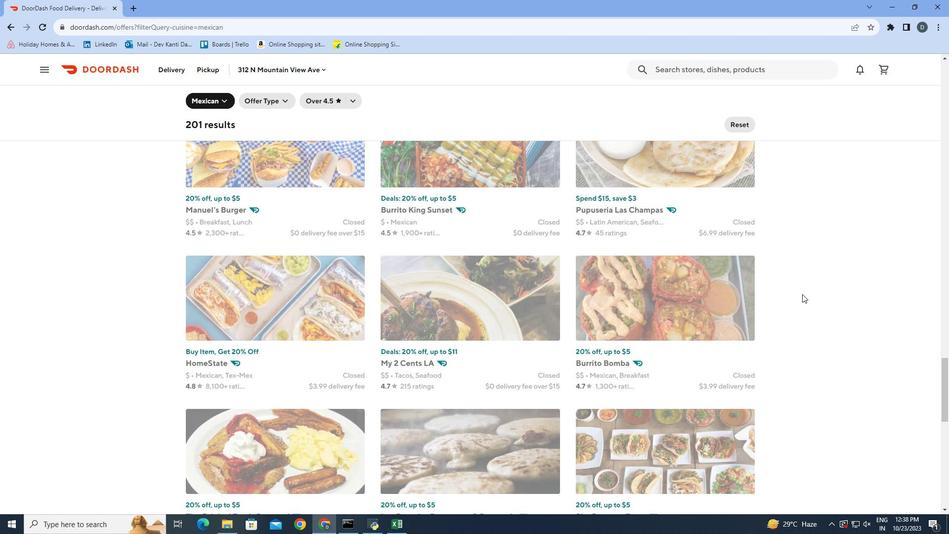 
Action: Mouse scrolled (802, 293) with delta (0, 0)
Screenshot: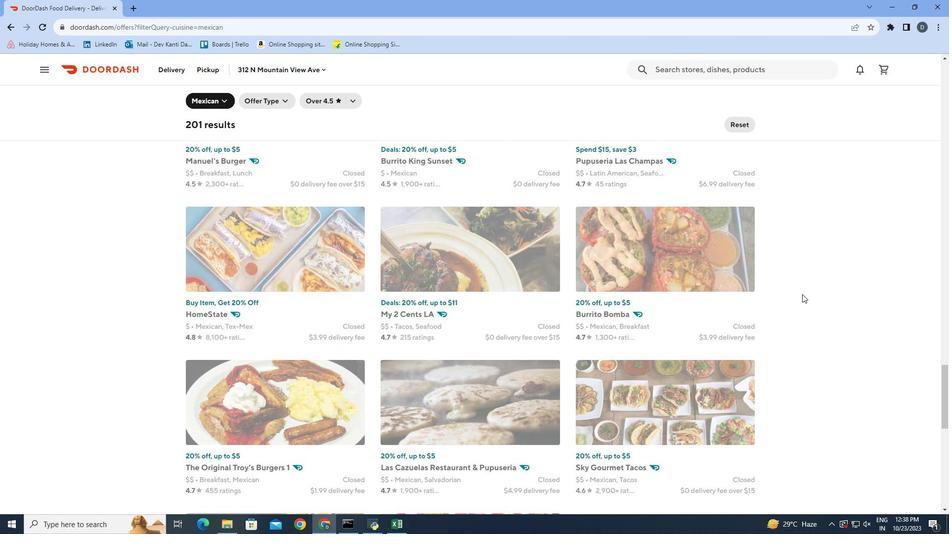 
Action: Mouse scrolled (802, 293) with delta (0, 0)
Screenshot: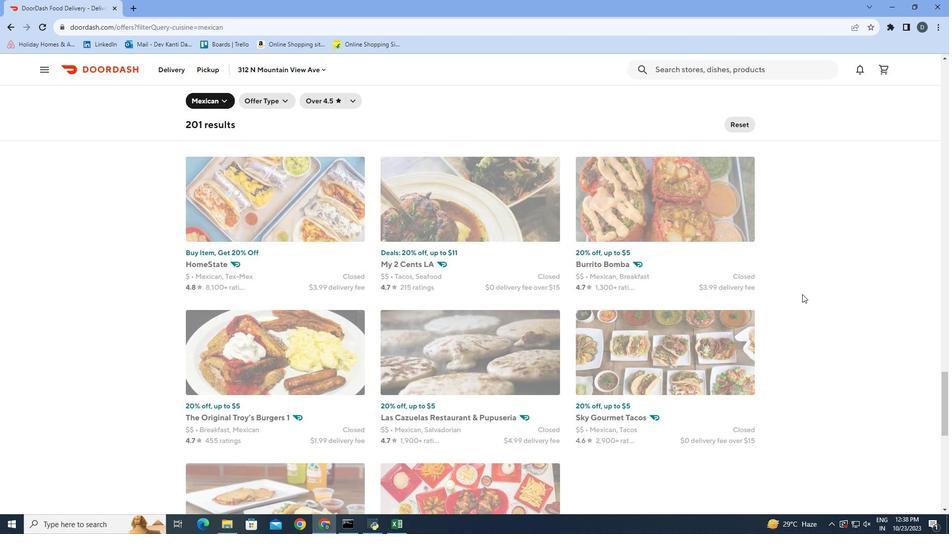
Action: Mouse scrolled (802, 293) with delta (0, 0)
Screenshot: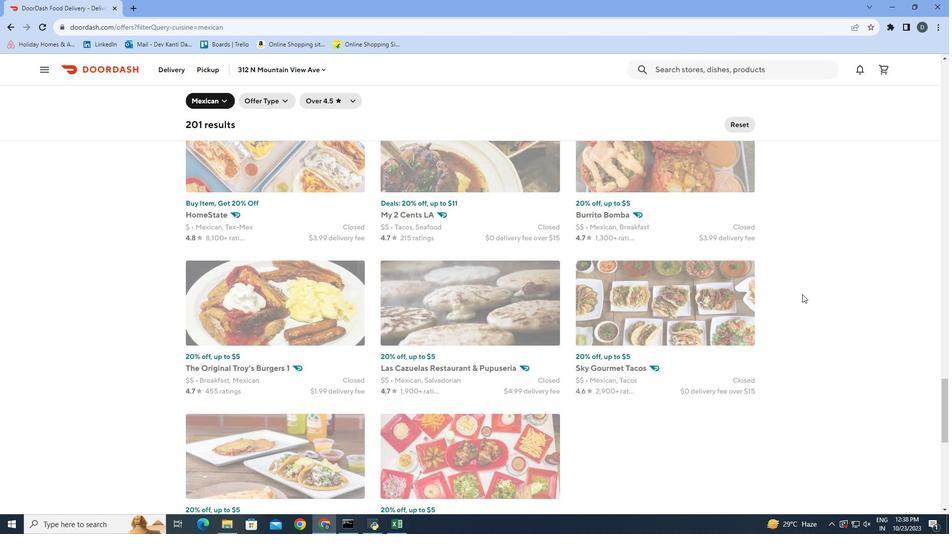 
Action: Mouse scrolled (802, 293) with delta (0, 0)
Screenshot: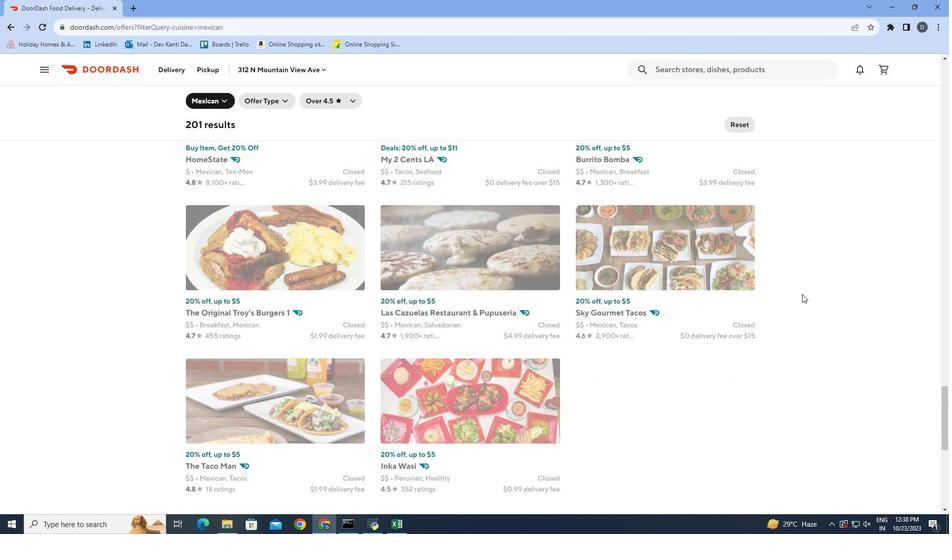 
Action: Mouse scrolled (802, 293) with delta (0, 0)
Screenshot: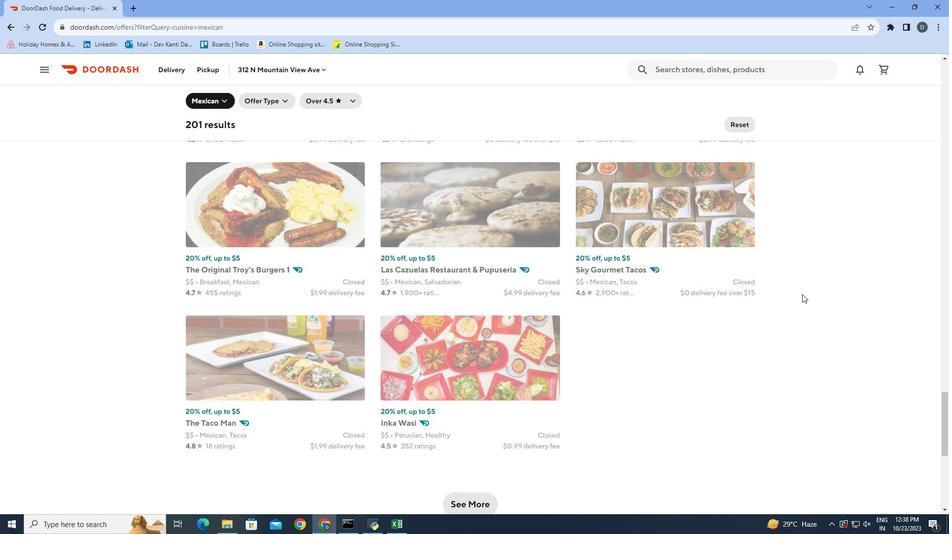 
Action: Mouse scrolled (802, 293) with delta (0, 0)
Screenshot: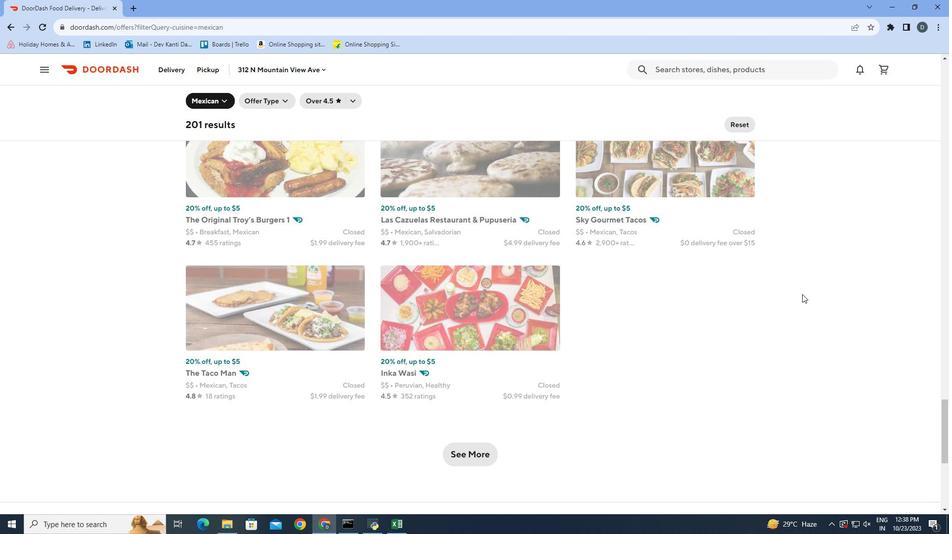
Action: Mouse scrolled (802, 293) with delta (0, 0)
Screenshot: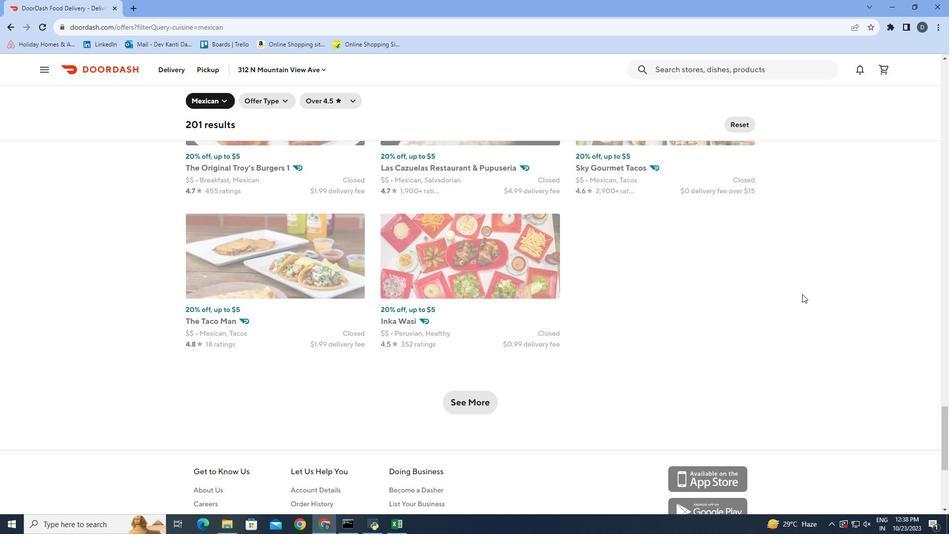
Action: Mouse scrolled (802, 293) with delta (0, 0)
Screenshot: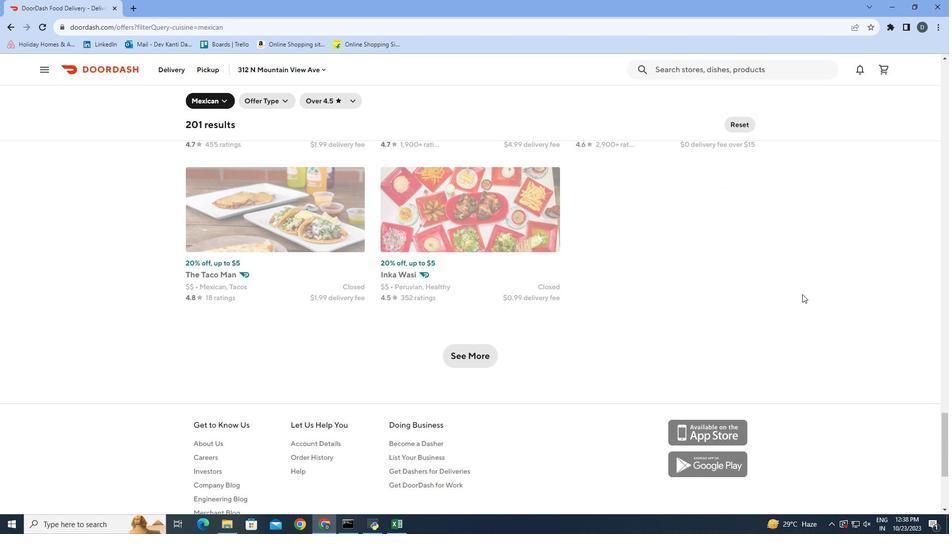 
Action: Mouse scrolled (802, 293) with delta (0, 0)
Screenshot: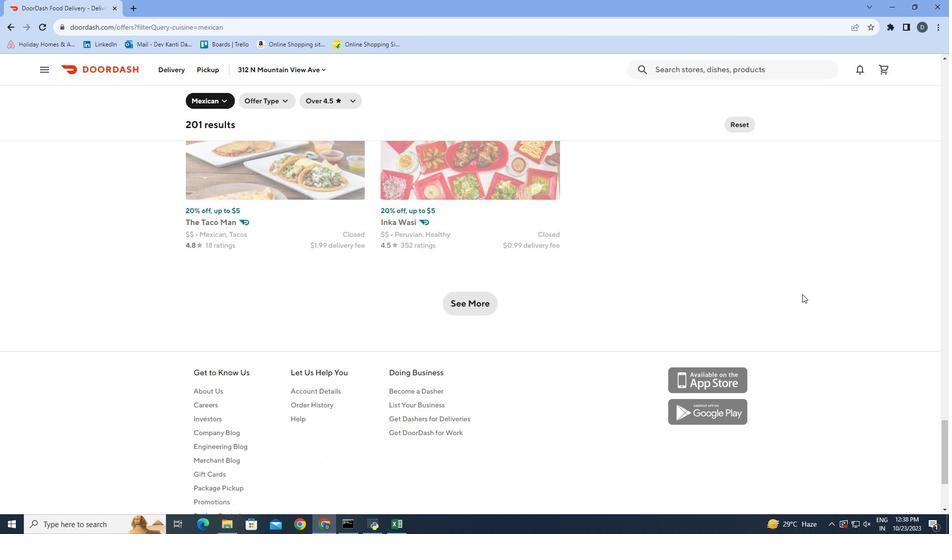 
Action: Mouse scrolled (802, 293) with delta (0, 0)
Screenshot: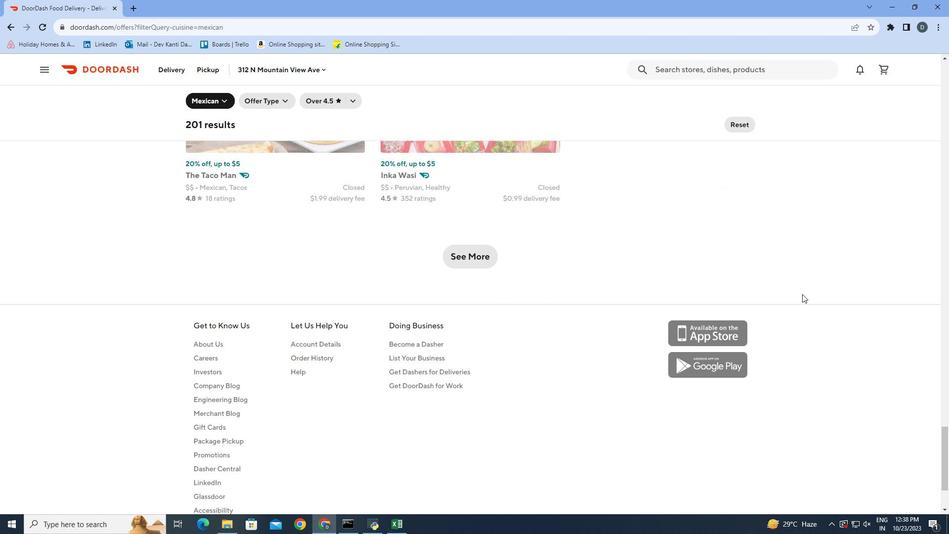 
Action: Mouse scrolled (802, 293) with delta (0, 0)
Screenshot: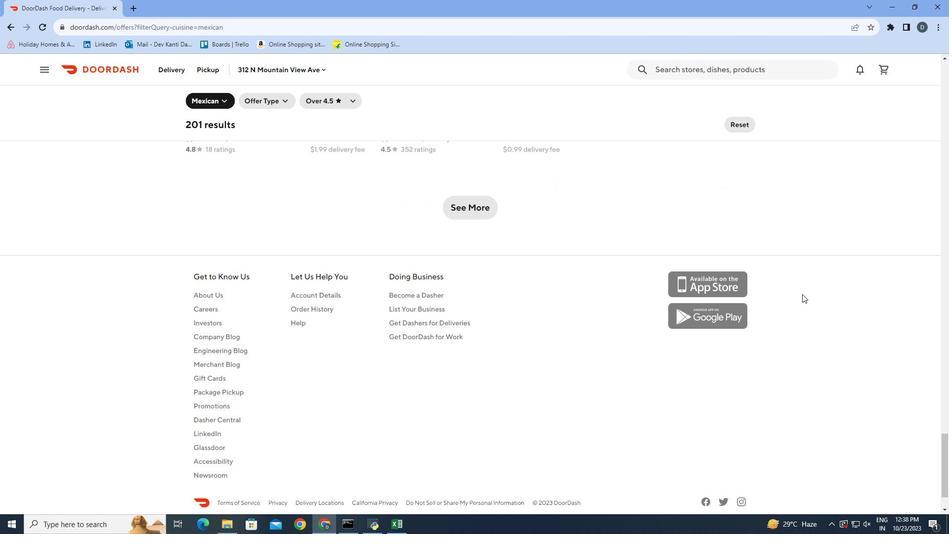 
Action: Mouse scrolled (802, 294) with delta (0, 0)
Screenshot: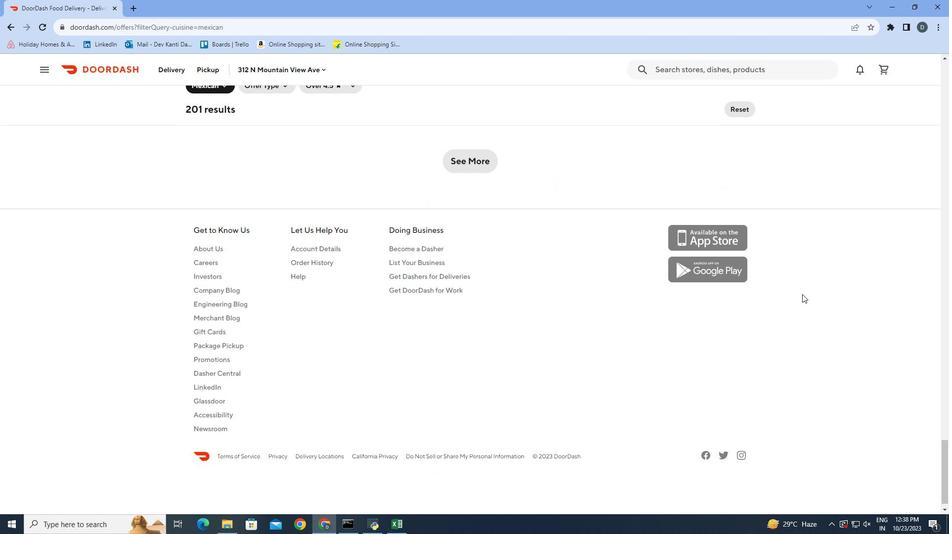 
Action: Mouse scrolled (802, 294) with delta (0, 0)
Screenshot: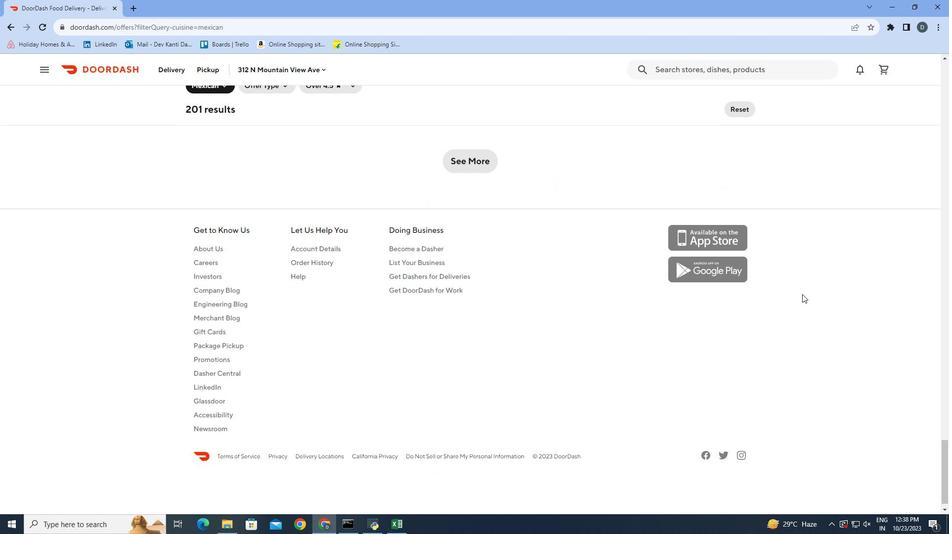 
Action: Mouse scrolled (802, 294) with delta (0, 0)
Screenshot: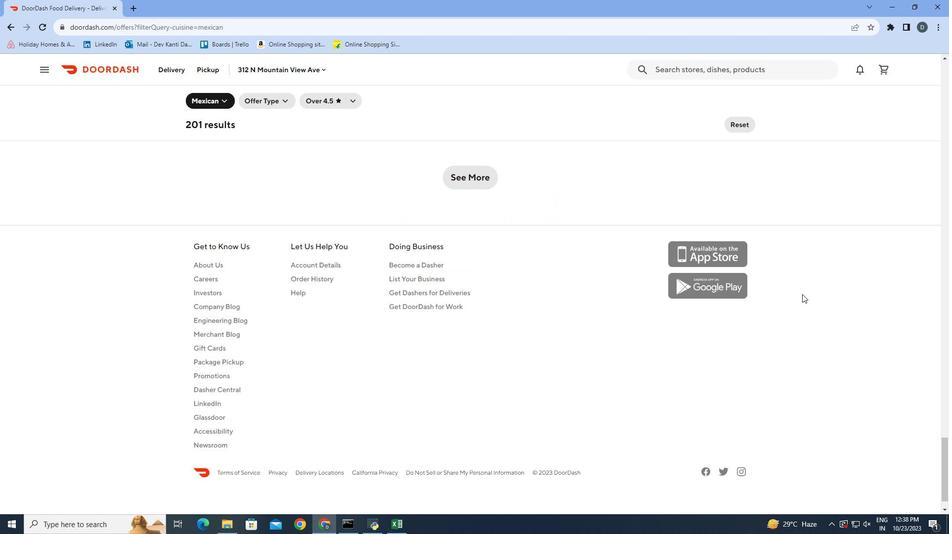 
Action: Mouse moved to (461, 315)
Screenshot: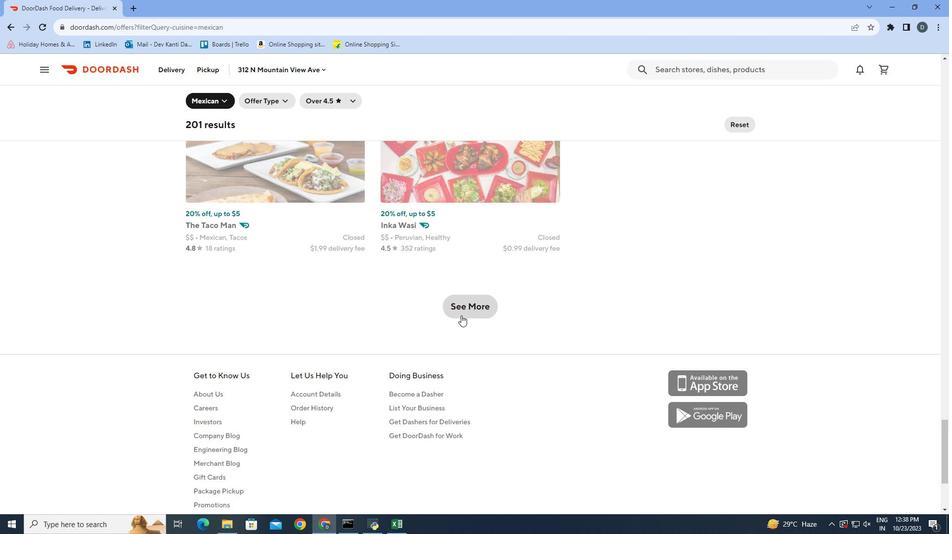 
Action: Mouse pressed left at (461, 315)
Screenshot: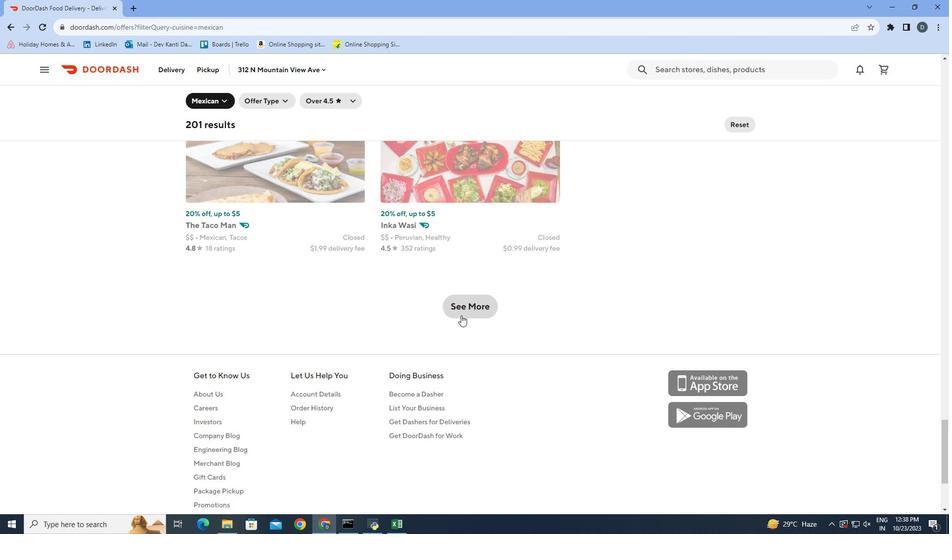 
Action: Mouse moved to (787, 244)
Screenshot: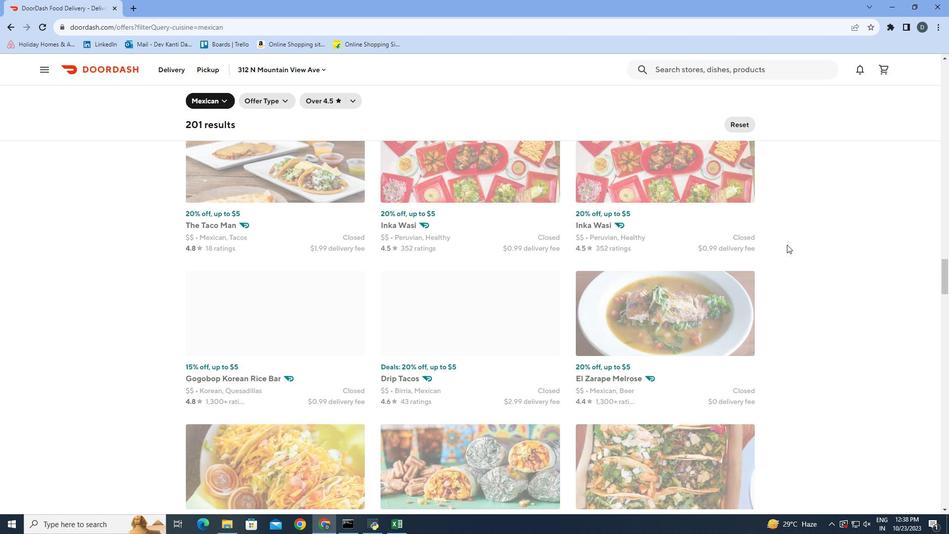 
Action: Mouse scrolled (787, 244) with delta (0, 0)
Screenshot: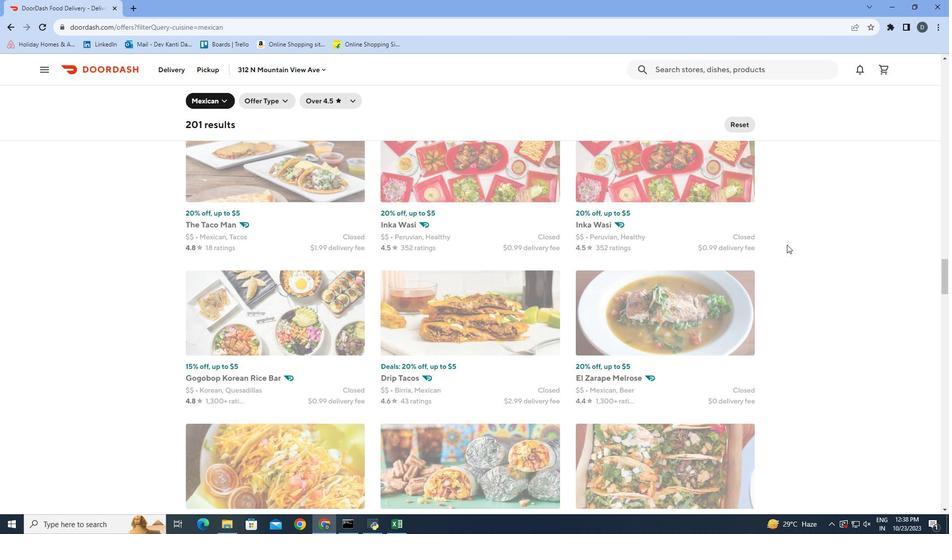 
Action: Mouse scrolled (787, 244) with delta (0, 0)
Screenshot: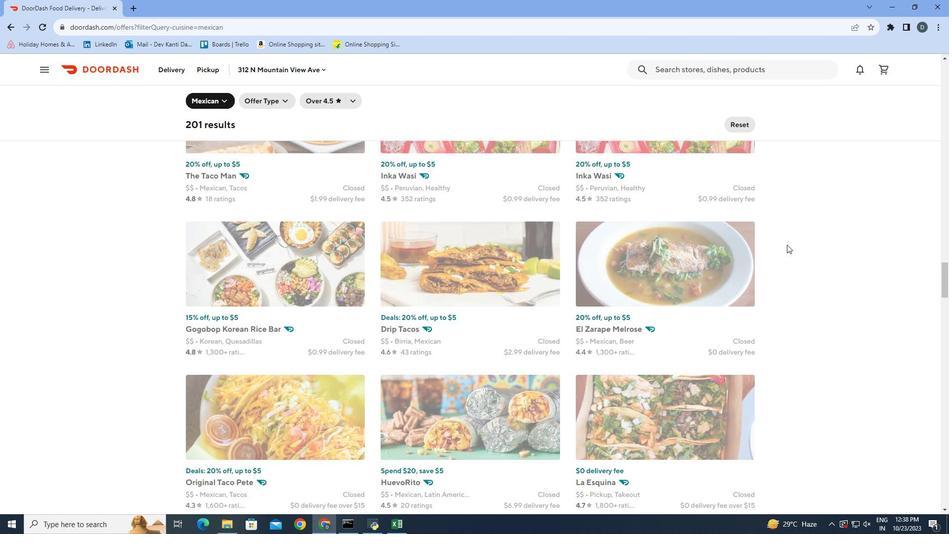 
Action: Mouse scrolled (787, 244) with delta (0, 0)
Screenshot: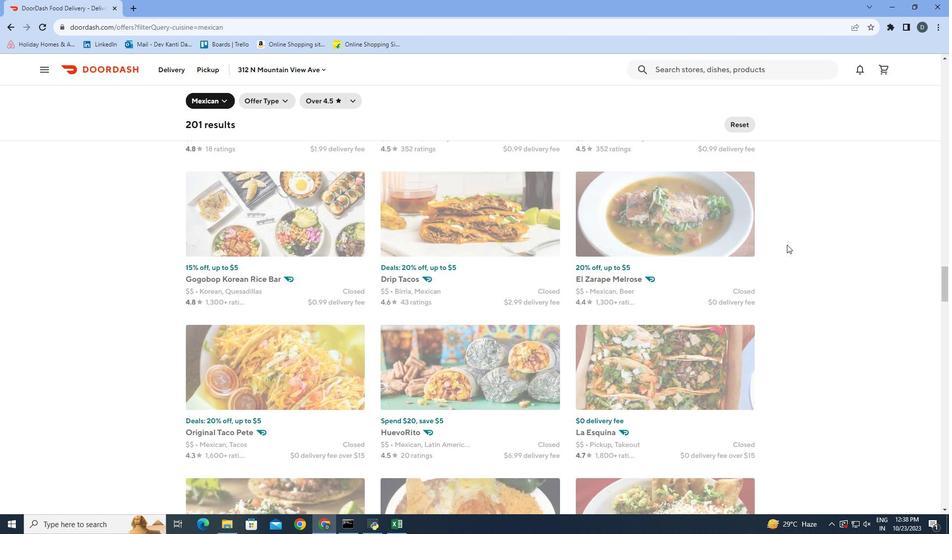 
Action: Mouse scrolled (787, 244) with delta (0, 0)
Screenshot: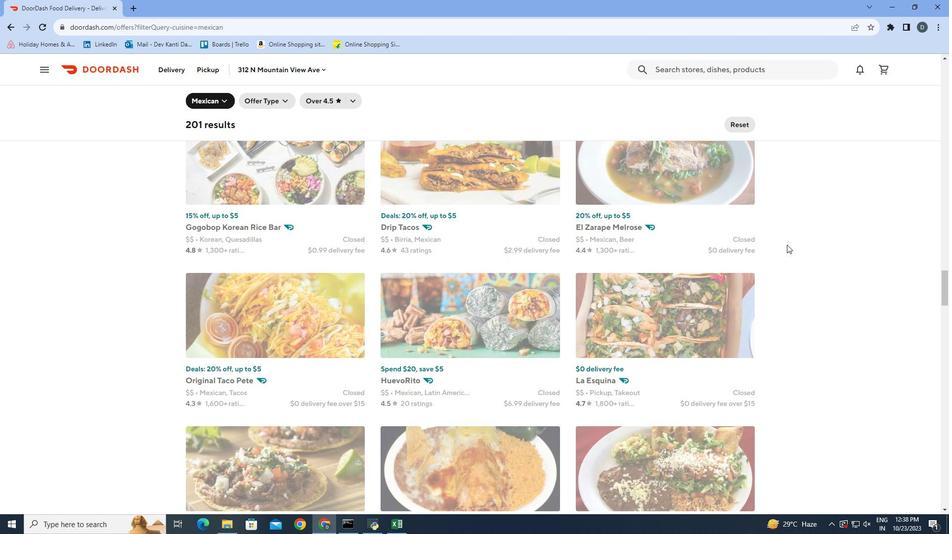 
Action: Mouse scrolled (787, 244) with delta (0, 0)
Screenshot: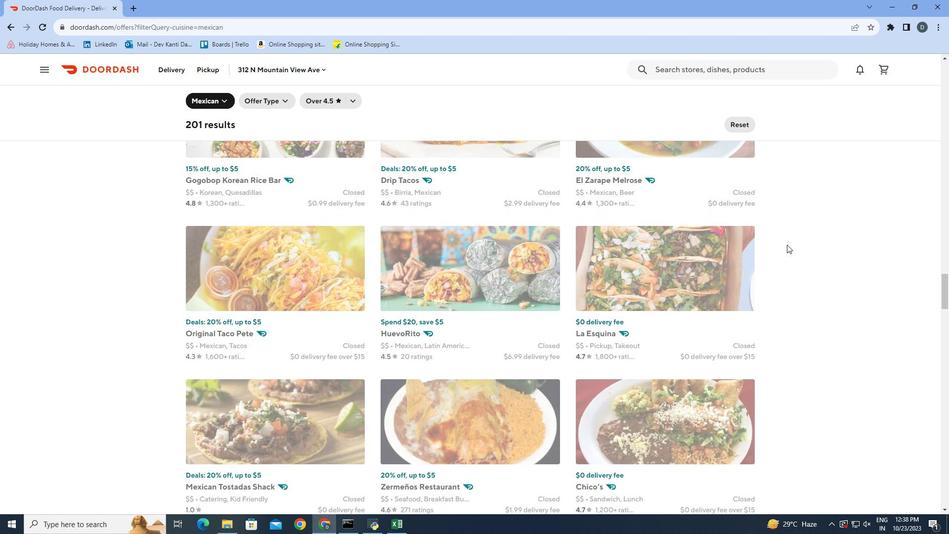 
Action: Mouse scrolled (787, 244) with delta (0, 0)
Screenshot: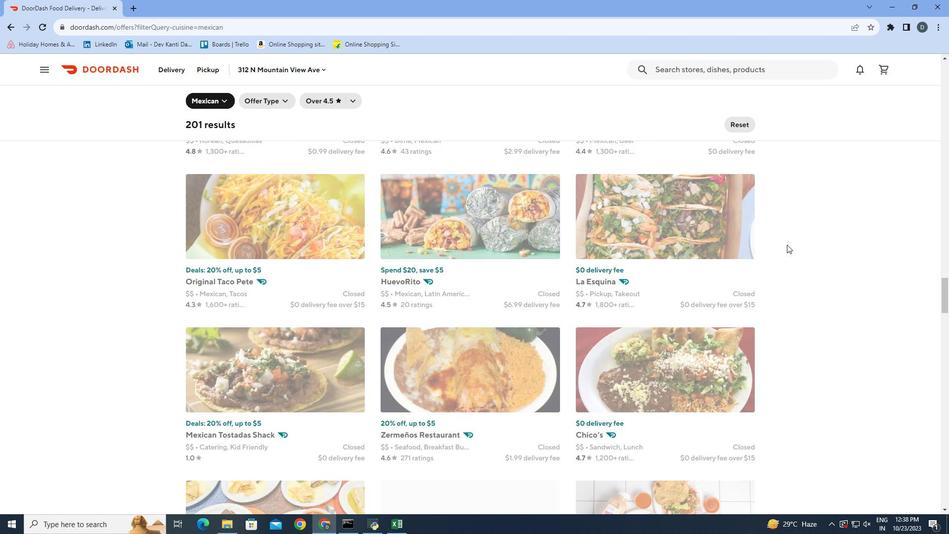 
Action: Mouse scrolled (787, 244) with delta (0, 0)
Screenshot: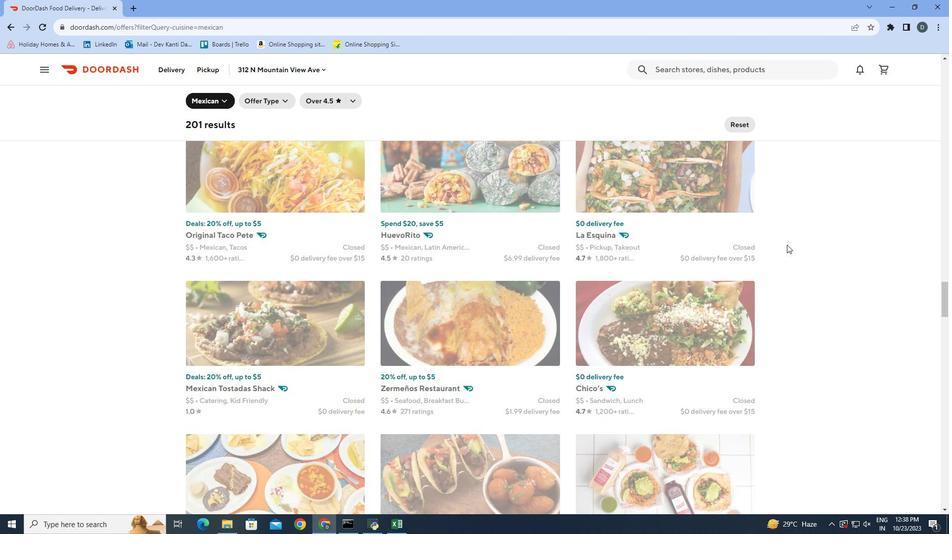 
Action: Mouse scrolled (787, 244) with delta (0, 0)
Screenshot: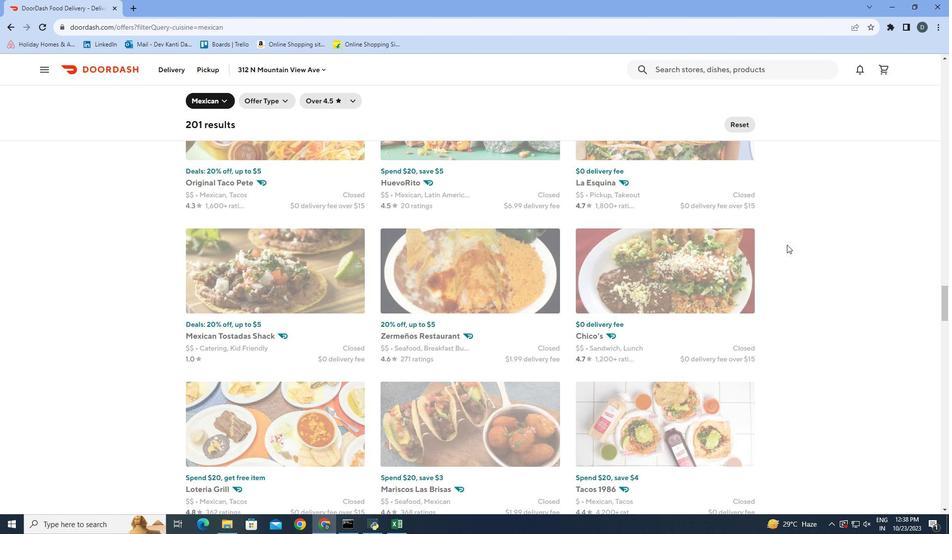 
Action: Mouse scrolled (787, 244) with delta (0, 0)
Screenshot: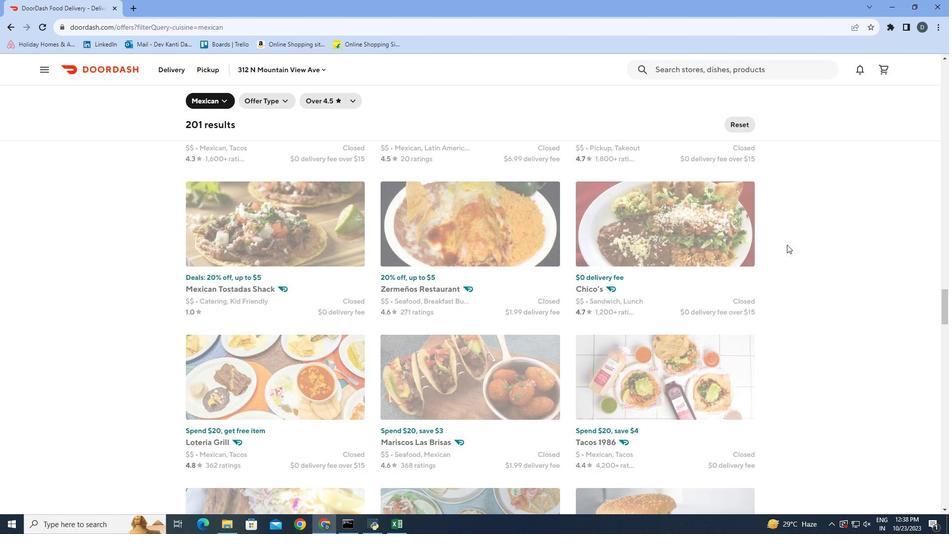 
Action: Mouse scrolled (787, 244) with delta (0, 0)
Screenshot: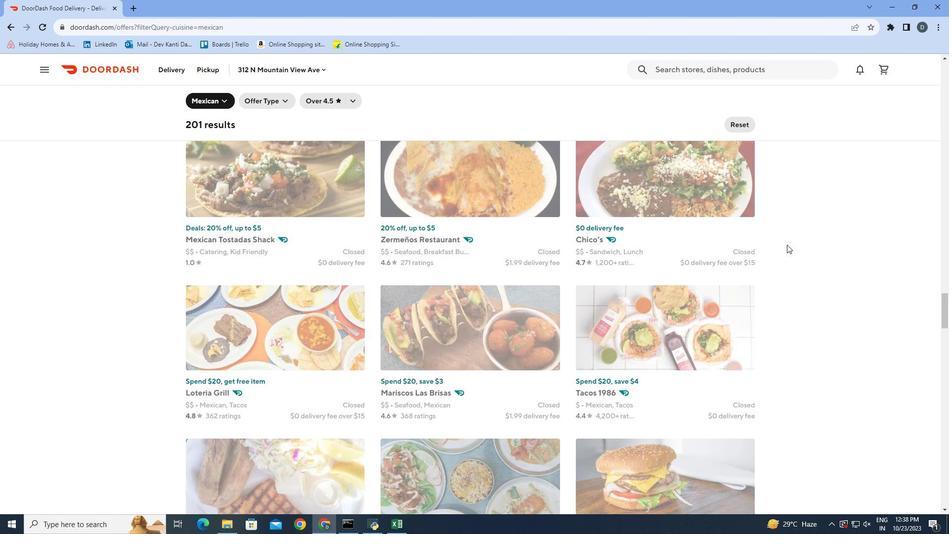 
Action: Mouse scrolled (787, 244) with delta (0, 0)
Screenshot: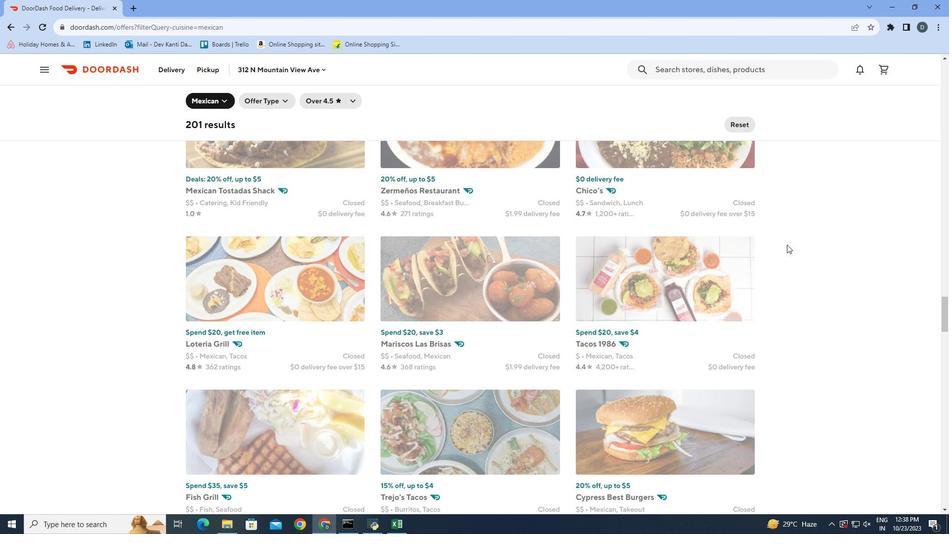
Action: Mouse scrolled (787, 244) with delta (0, 0)
Screenshot: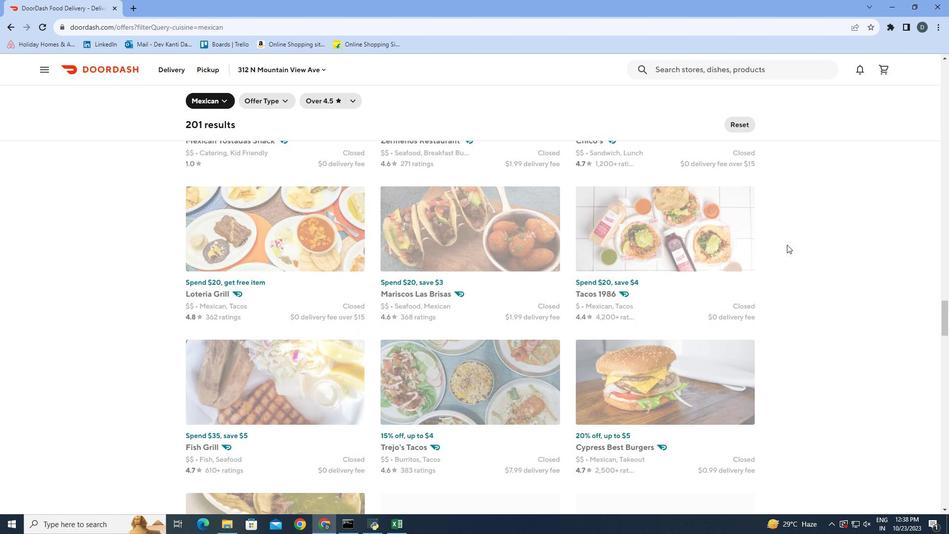 
Action: Mouse scrolled (787, 244) with delta (0, 0)
Screenshot: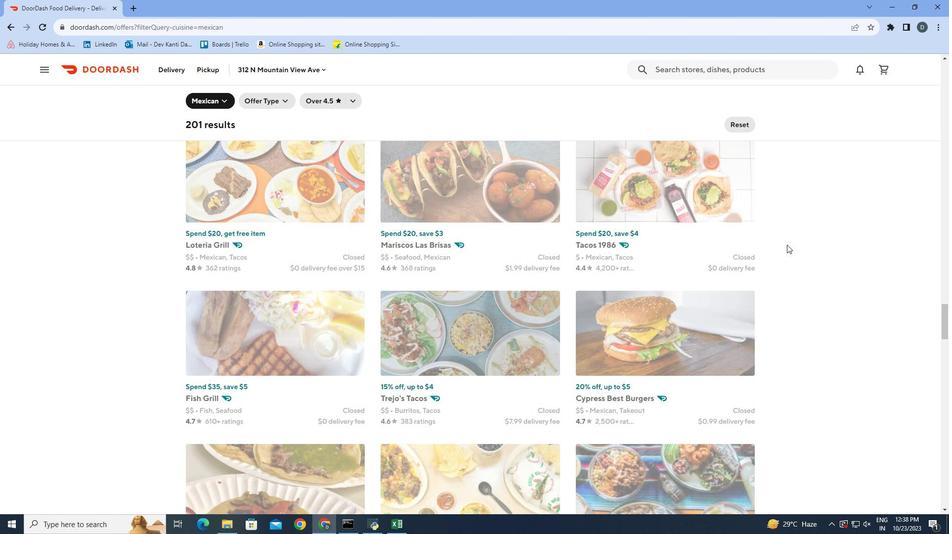 
Action: Mouse moved to (840, 201)
Screenshot: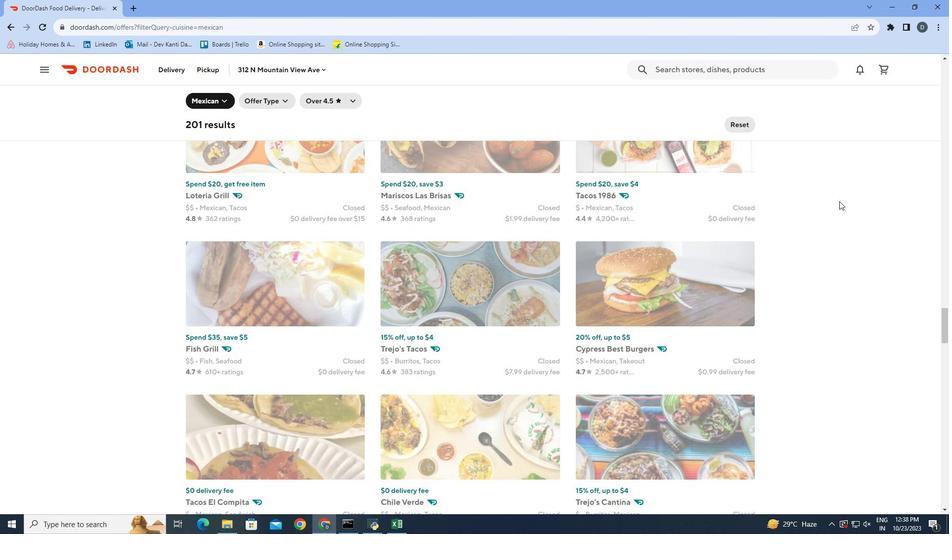 
Action: Mouse scrolled (840, 200) with delta (0, 0)
Screenshot: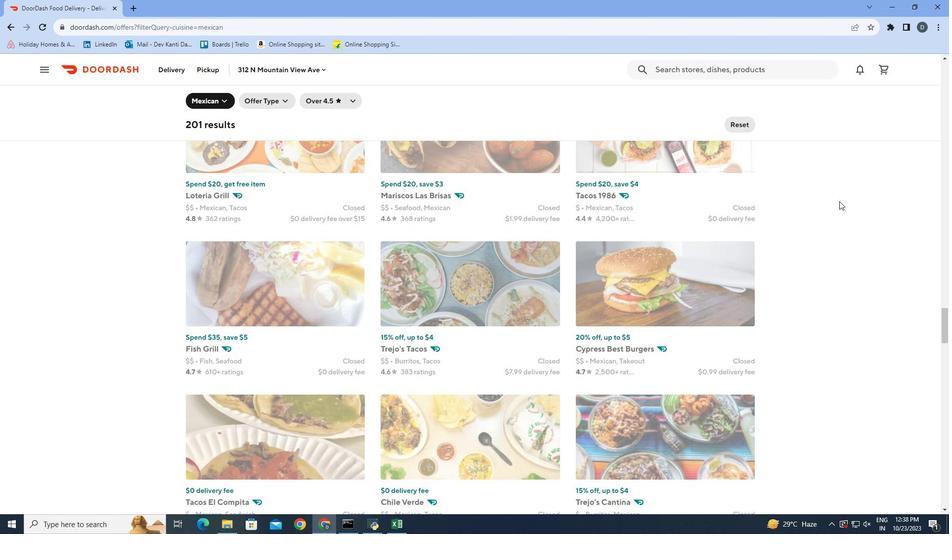 
Action: Mouse moved to (829, 219)
Screenshot: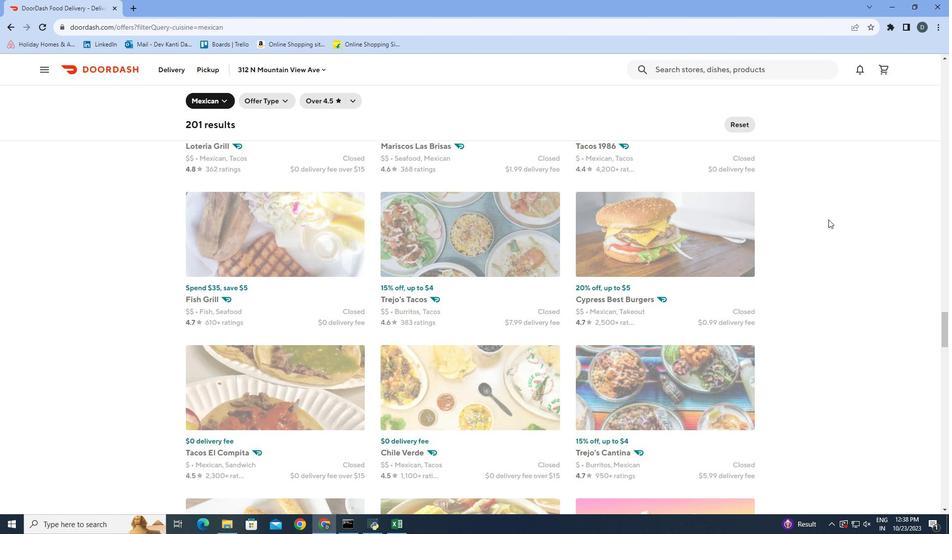 
Action: Mouse scrolled (829, 219) with delta (0, 0)
Screenshot: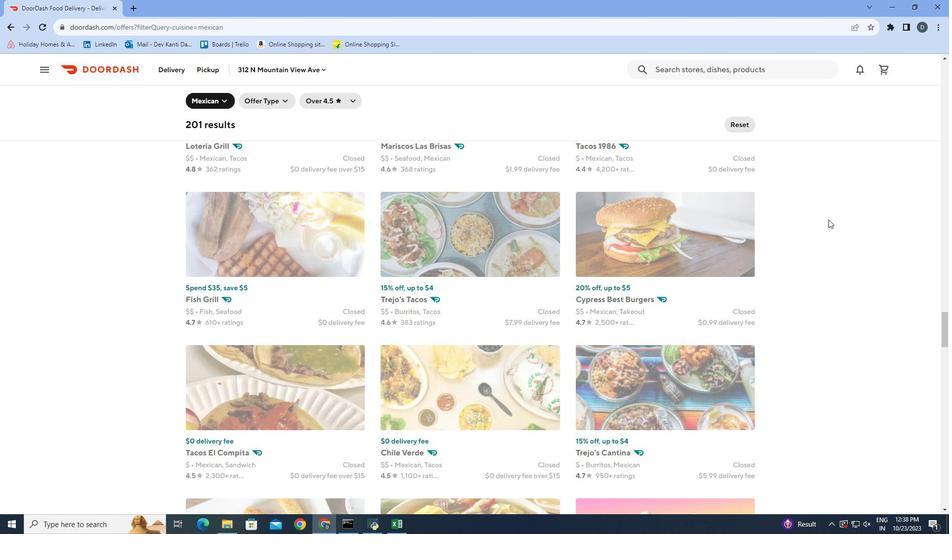 
Action: Mouse scrolled (829, 219) with delta (0, 0)
Screenshot: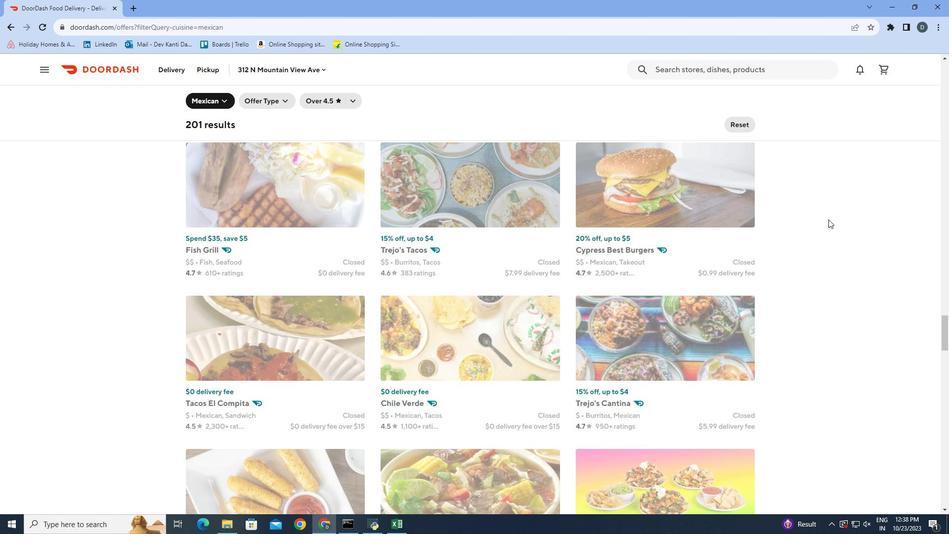 
Action: Mouse scrolled (829, 219) with delta (0, 0)
Screenshot: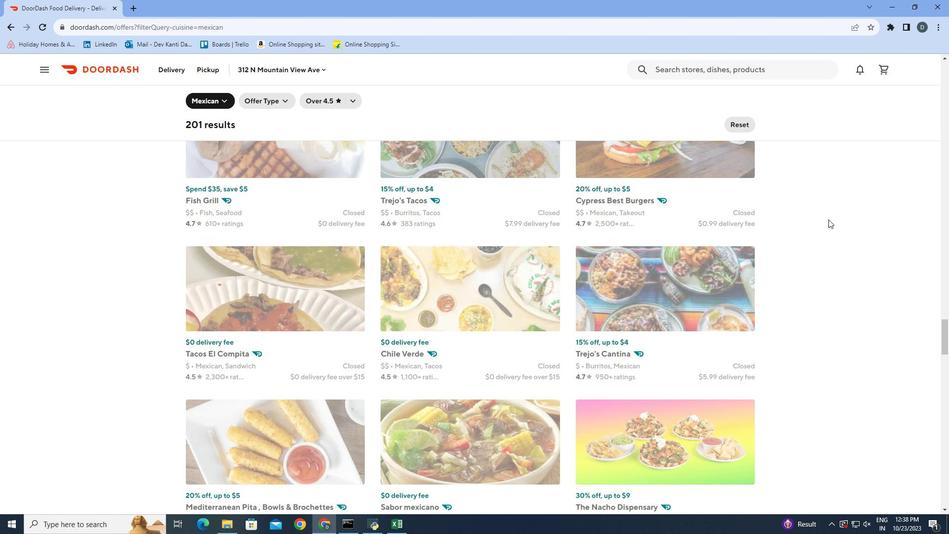 
Action: Mouse scrolled (829, 219) with delta (0, 0)
Screenshot: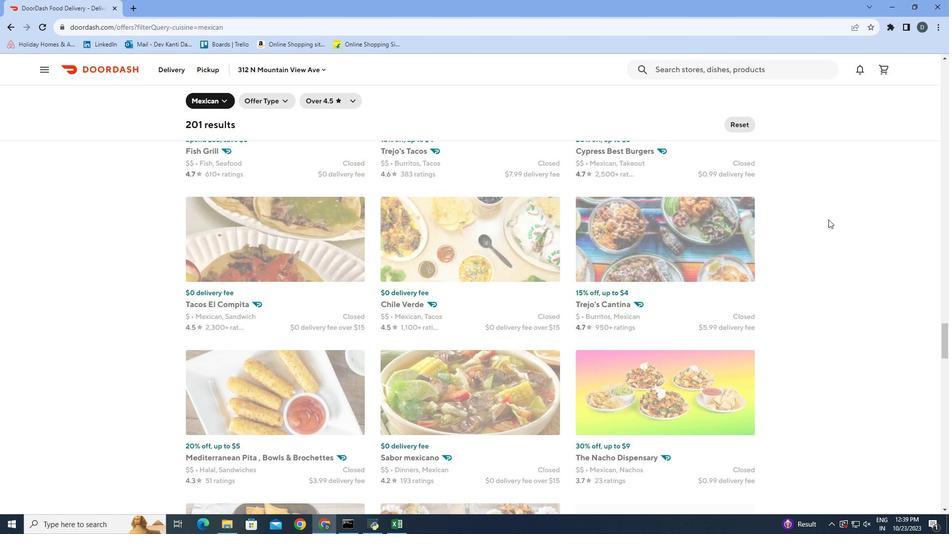 
Action: Mouse scrolled (829, 219) with delta (0, 0)
Screenshot: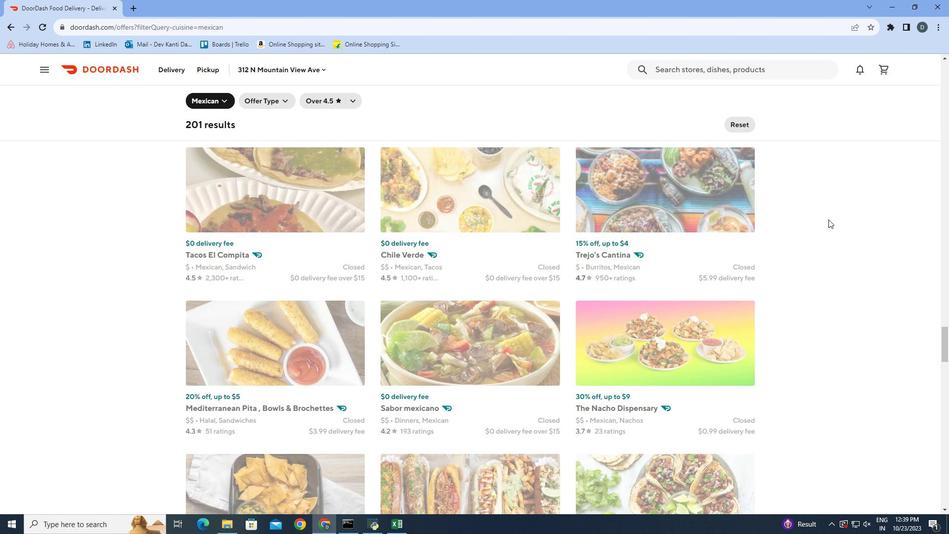 
Action: Mouse moved to (829, 219)
Screenshot: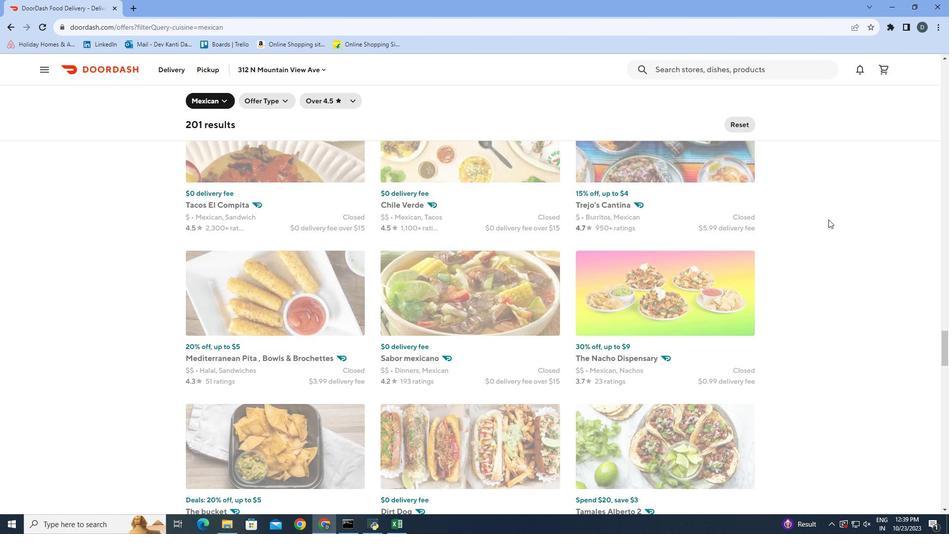 
Action: Mouse scrolled (829, 219) with delta (0, 0)
Screenshot: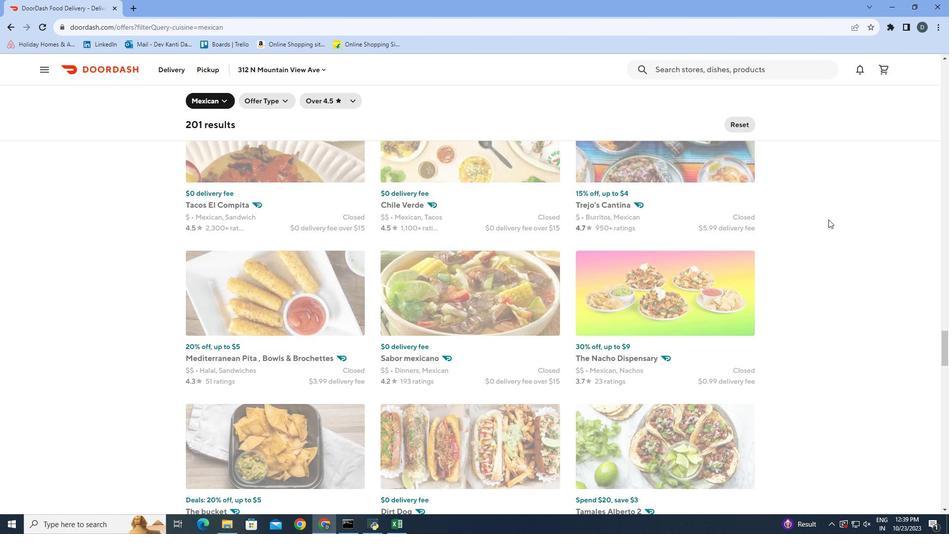
Action: Mouse scrolled (829, 219) with delta (0, 0)
Screenshot: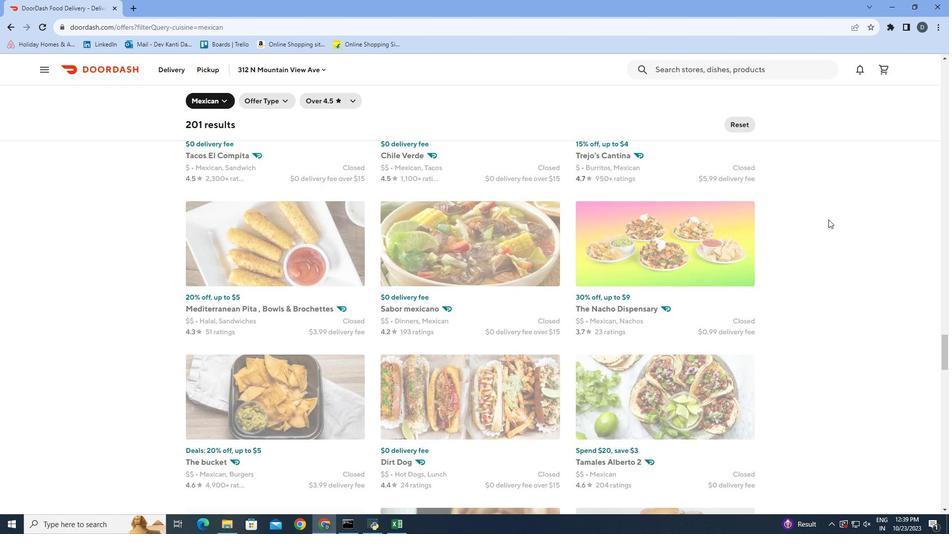 
Action: Mouse moved to (828, 220)
Screenshot: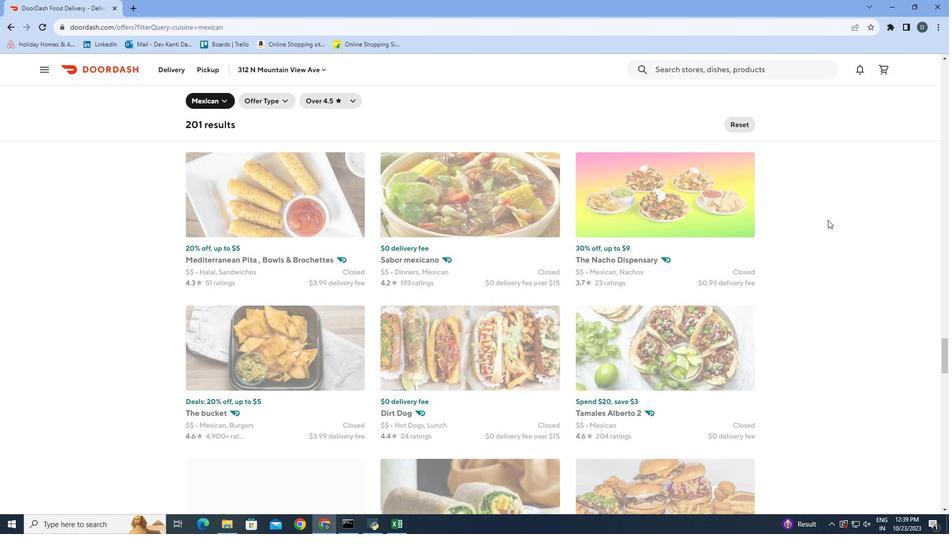 
Action: Mouse scrolled (828, 219) with delta (0, 0)
Screenshot: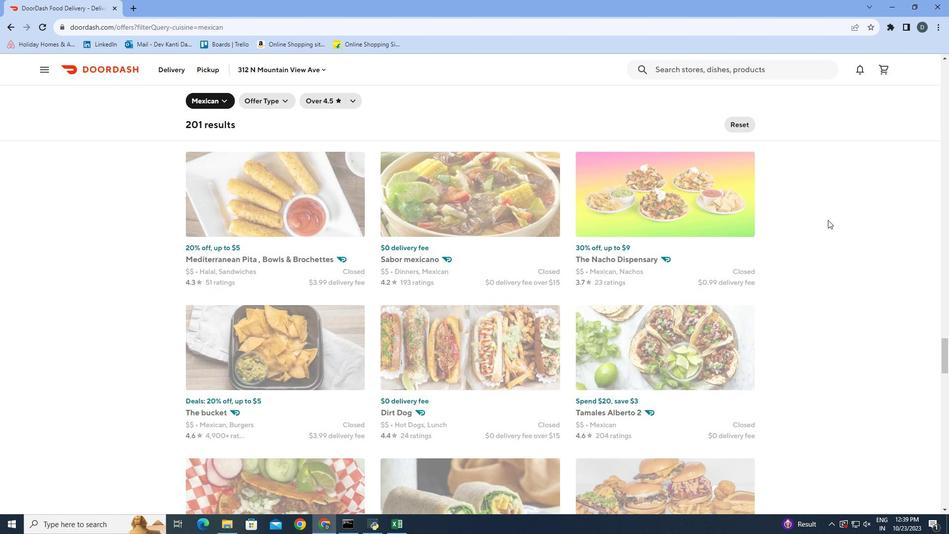
Action: Mouse scrolled (828, 219) with delta (0, 0)
Screenshot: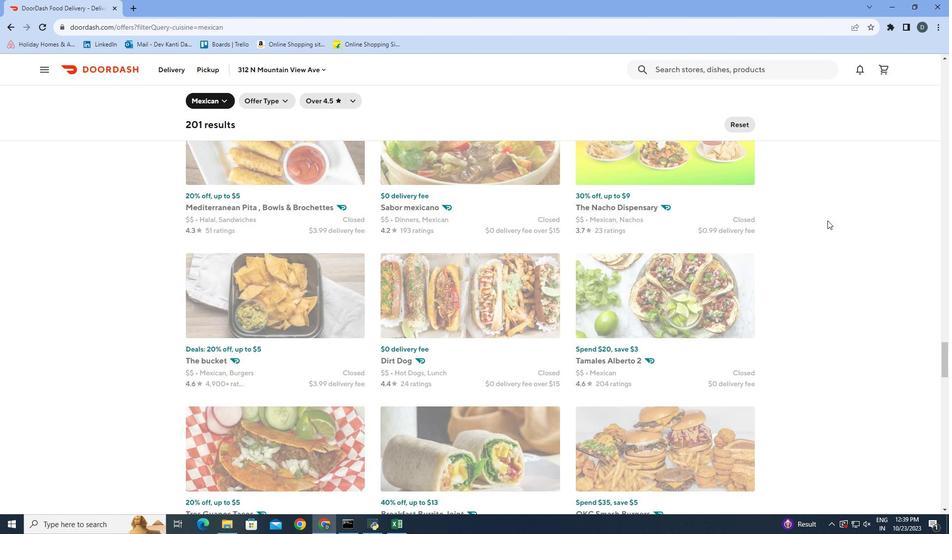
Action: Mouse moved to (828, 220)
Screenshot: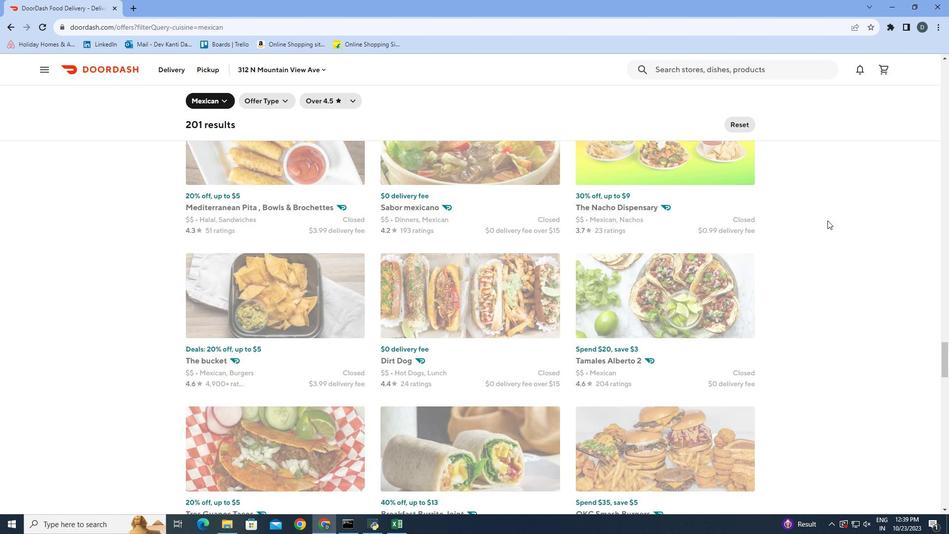 
Action: Mouse scrolled (828, 220) with delta (0, 0)
Screenshot: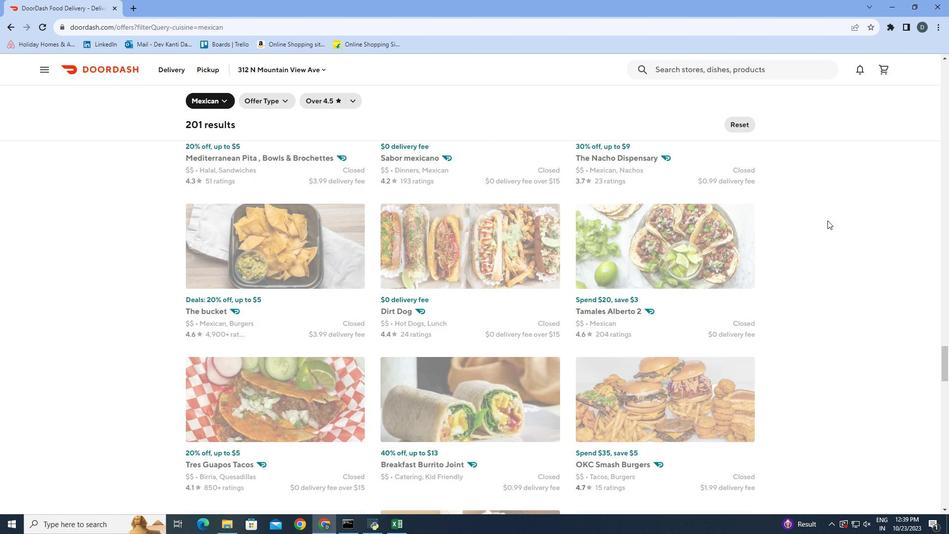 
Action: Mouse moved to (828, 220)
Screenshot: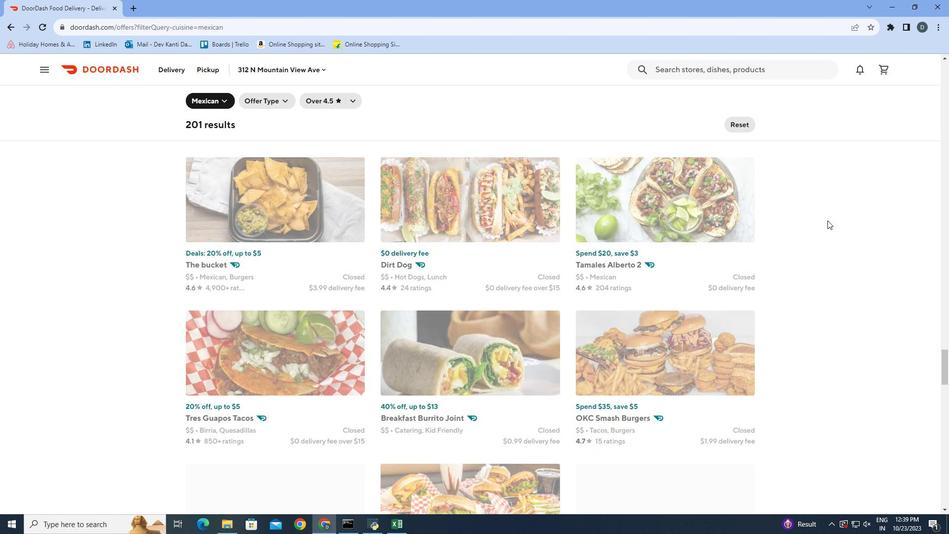 
Action: Mouse scrolled (828, 220) with delta (0, 0)
Screenshot: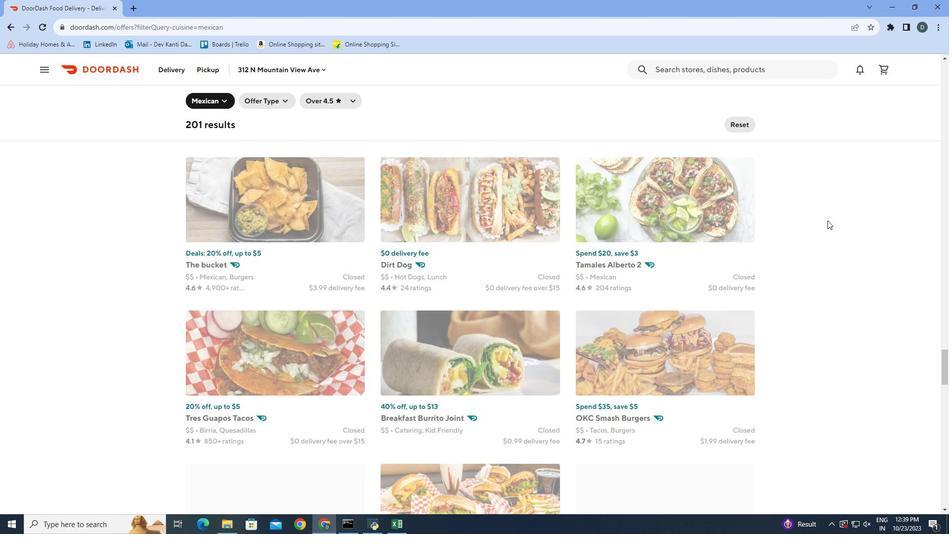 
Action: Mouse moved to (827, 221)
Screenshot: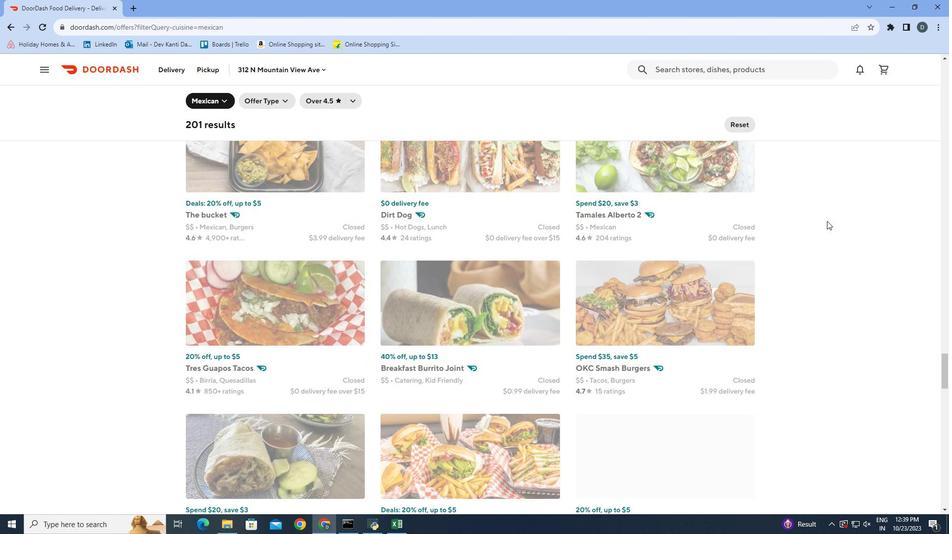 
Action: Mouse scrolled (827, 220) with delta (0, 0)
Screenshot: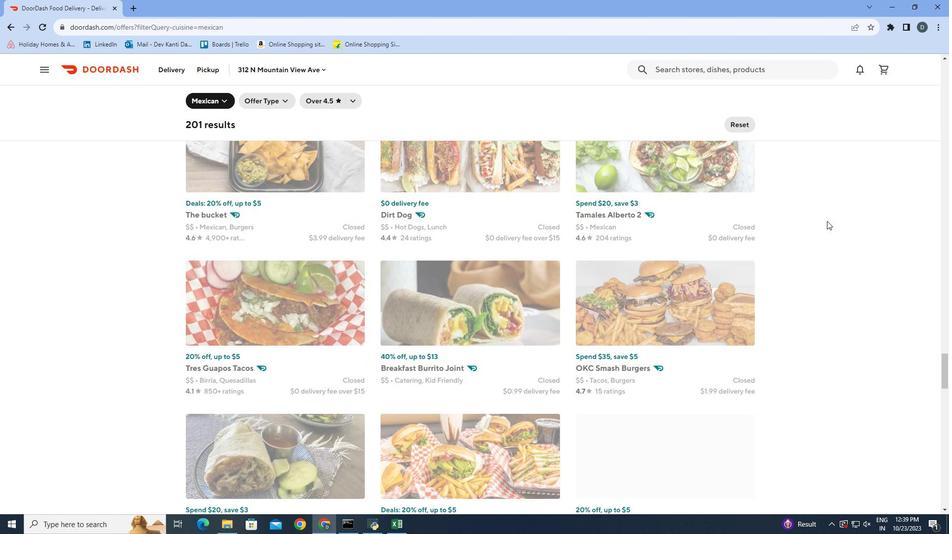 
Action: Mouse moved to (827, 221)
Screenshot: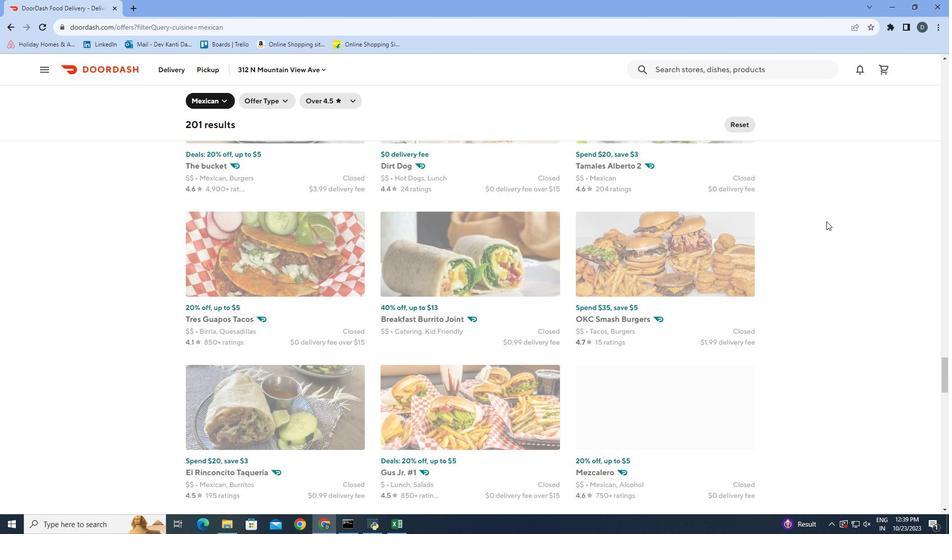 
Action: Mouse scrolled (827, 221) with delta (0, 0)
Screenshot: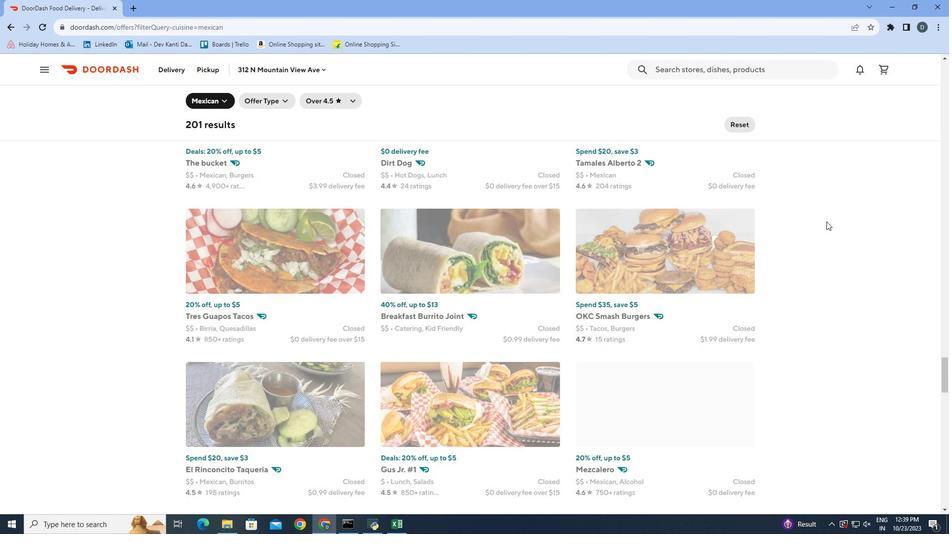 
Action: Mouse scrolled (827, 221) with delta (0, 0)
Screenshot: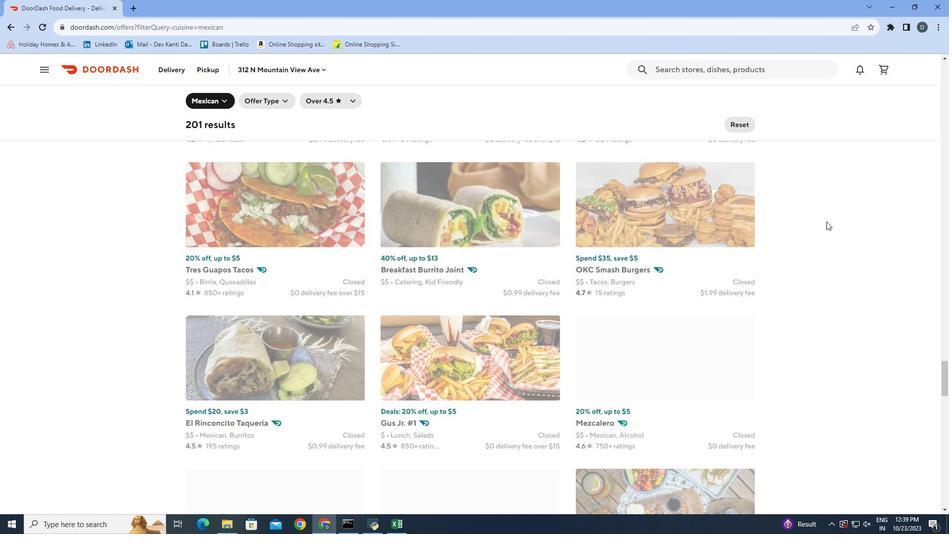 
Action: Mouse moved to (826, 221)
Screenshot: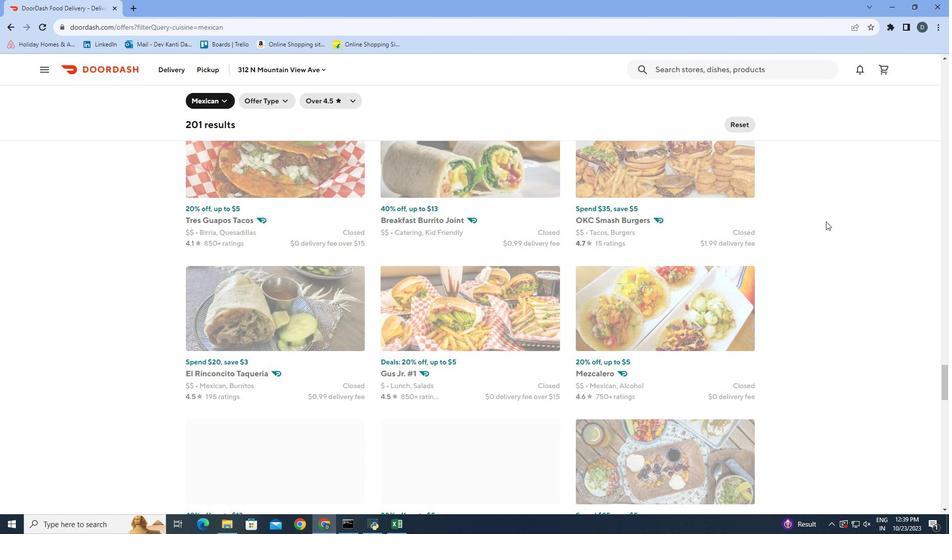 
Action: Mouse scrolled (826, 221) with delta (0, 0)
Screenshot: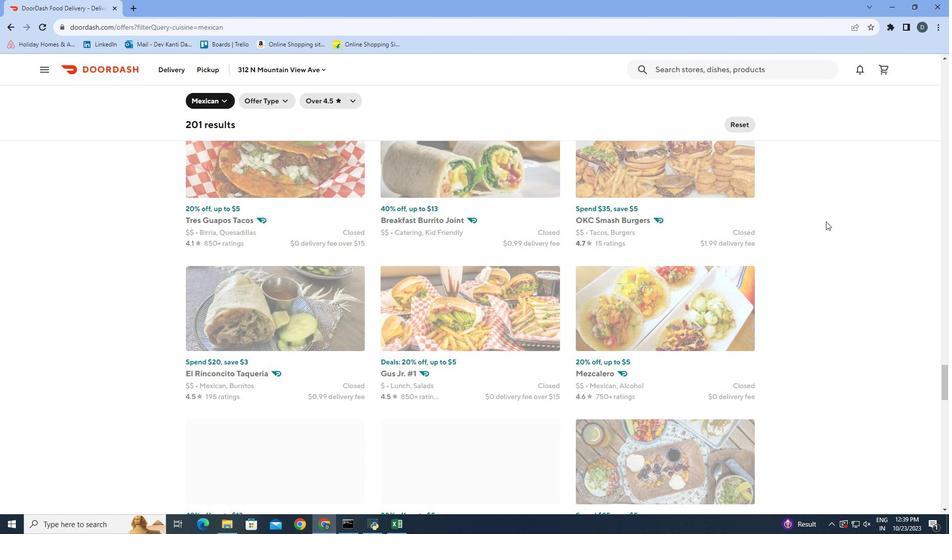 
Action: Mouse scrolled (826, 221) with delta (0, 0)
Screenshot: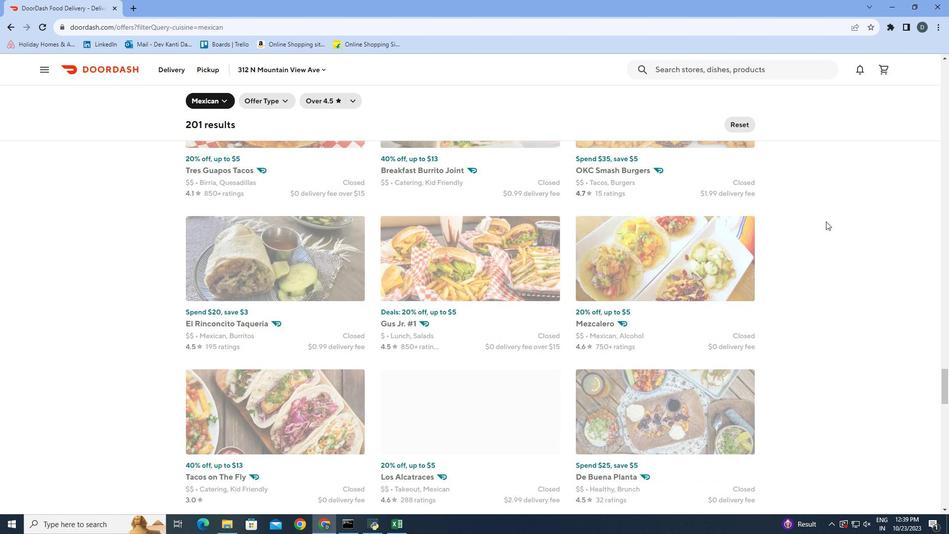 
Action: Mouse moved to (779, 250)
Screenshot: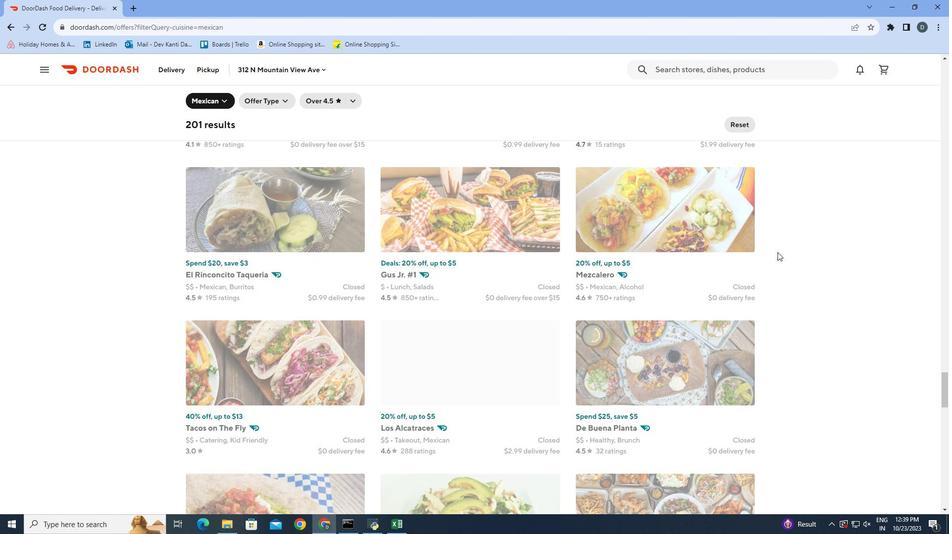 
Action: Mouse scrolled (779, 250) with delta (0, 0)
Screenshot: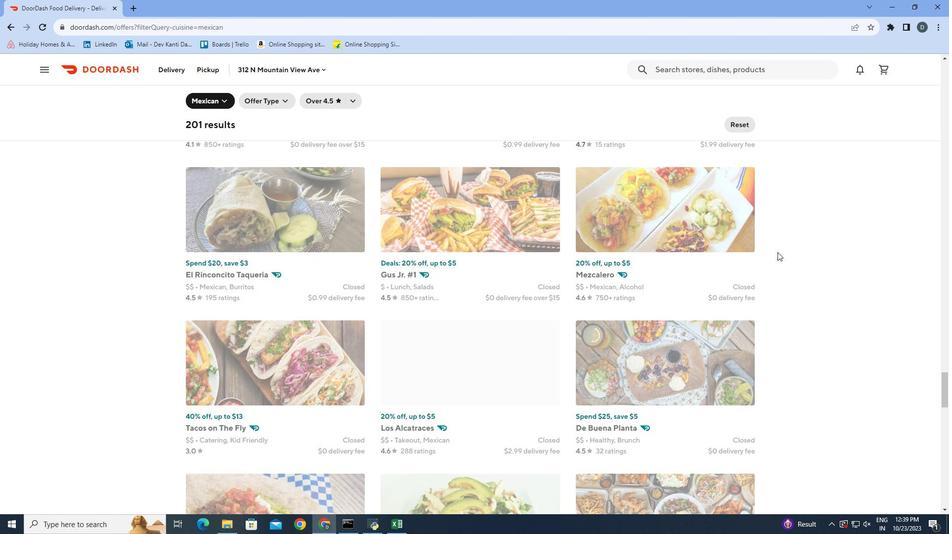 
Action: Mouse moved to (777, 253)
Screenshot: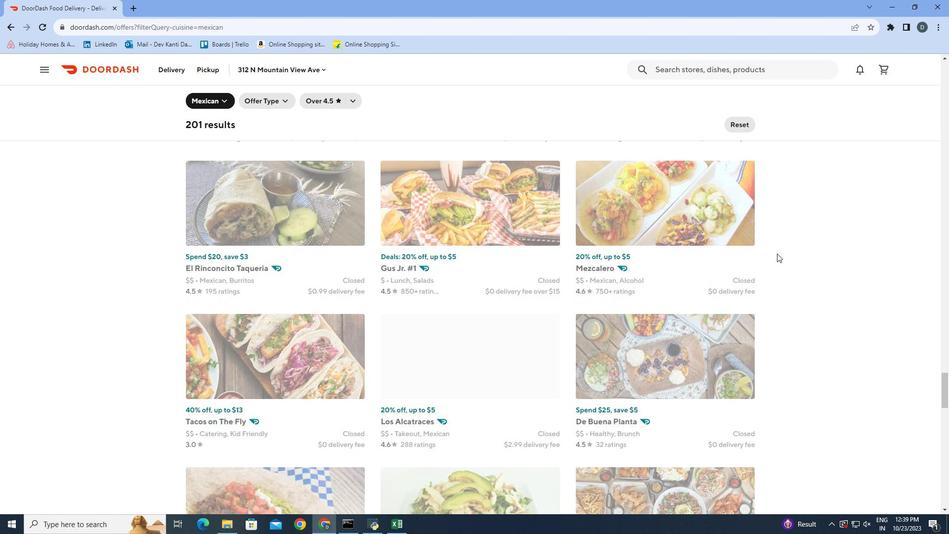 
Action: Mouse scrolled (777, 253) with delta (0, 0)
Screenshot: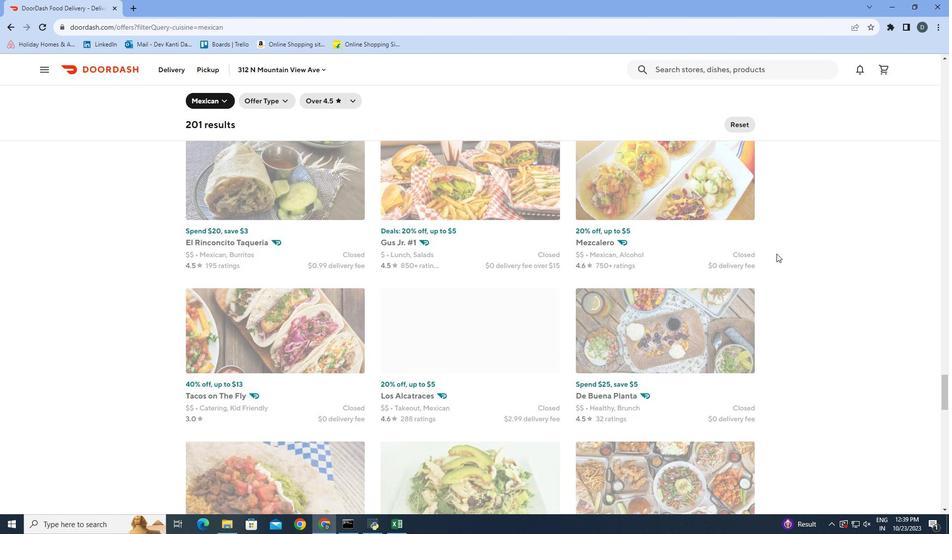 
Action: Mouse moved to (773, 254)
Screenshot: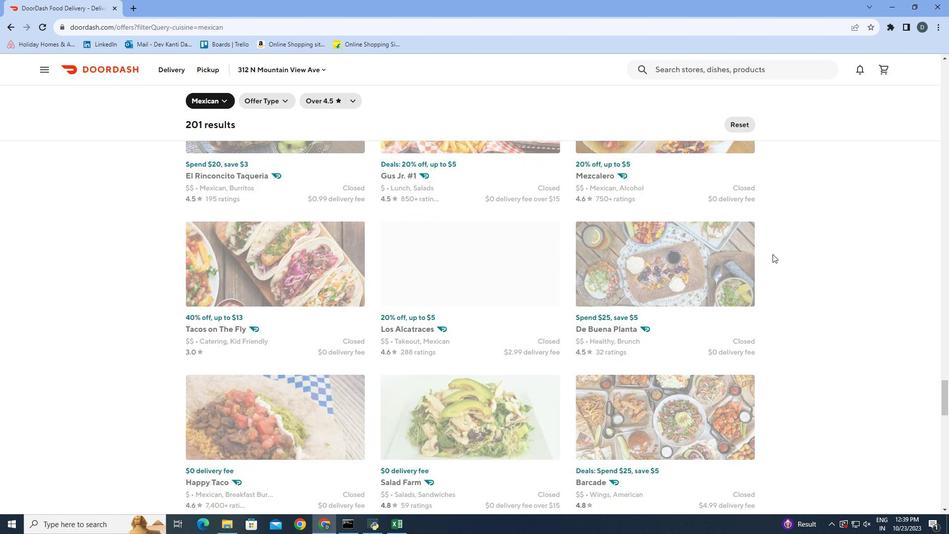 
Action: Mouse scrolled (773, 253) with delta (0, 0)
Screenshot: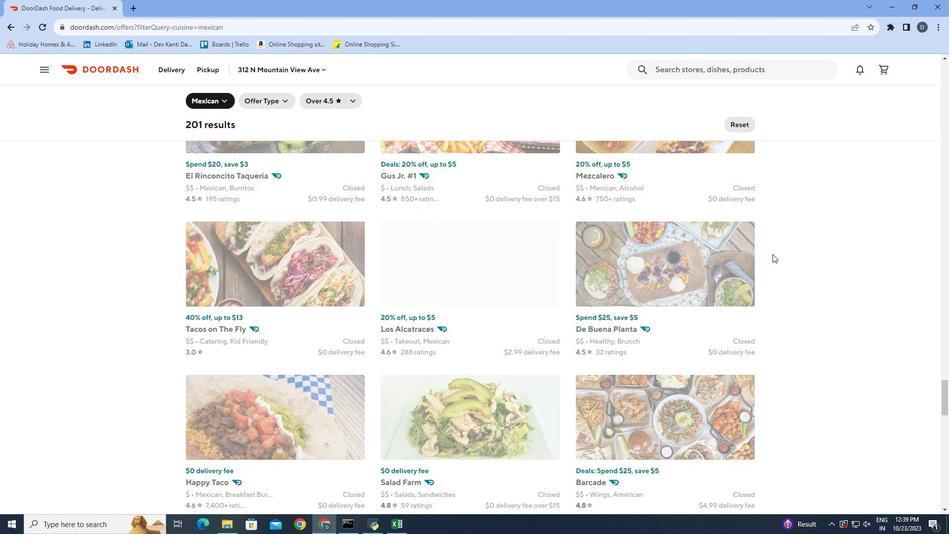 
Action: Mouse scrolled (773, 253) with delta (0, 0)
Screenshot: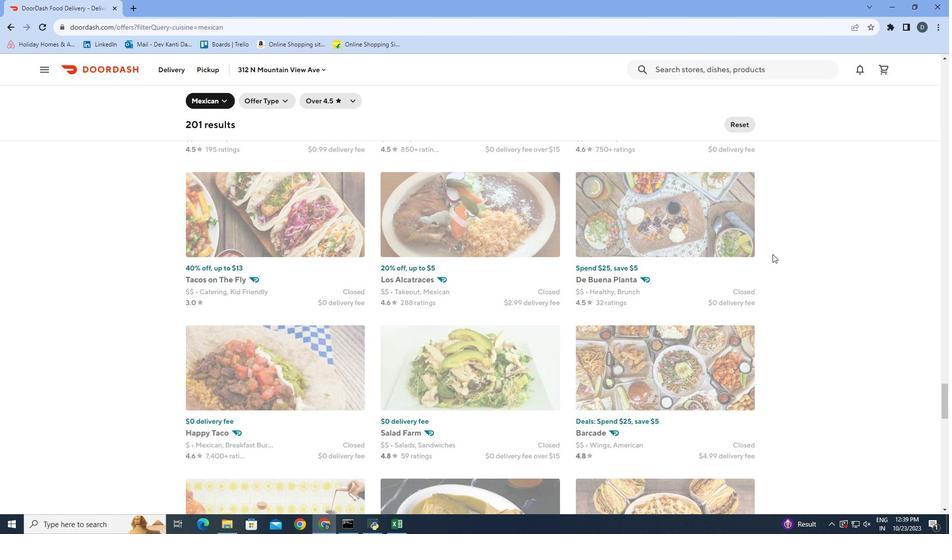 
Action: Mouse scrolled (773, 253) with delta (0, 0)
Screenshot: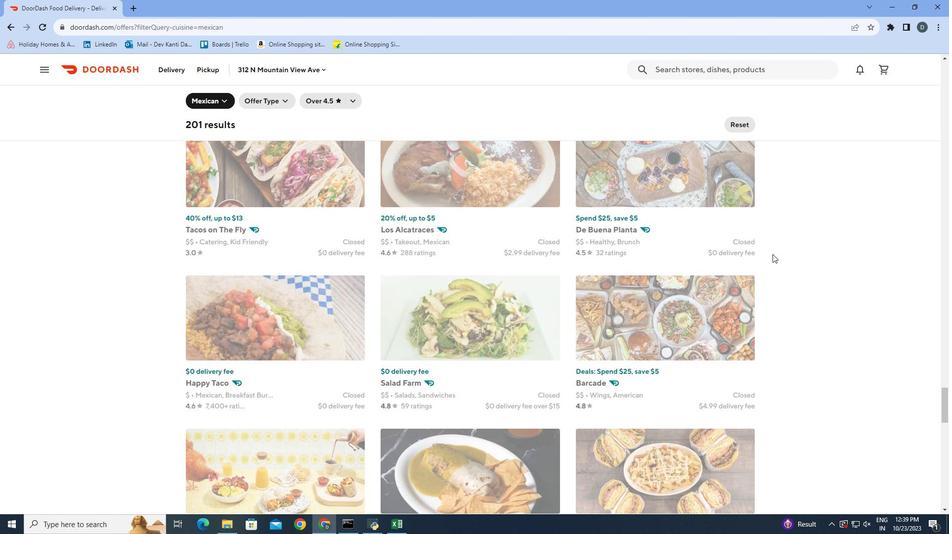 
Action: Mouse scrolled (773, 253) with delta (0, 0)
Screenshot: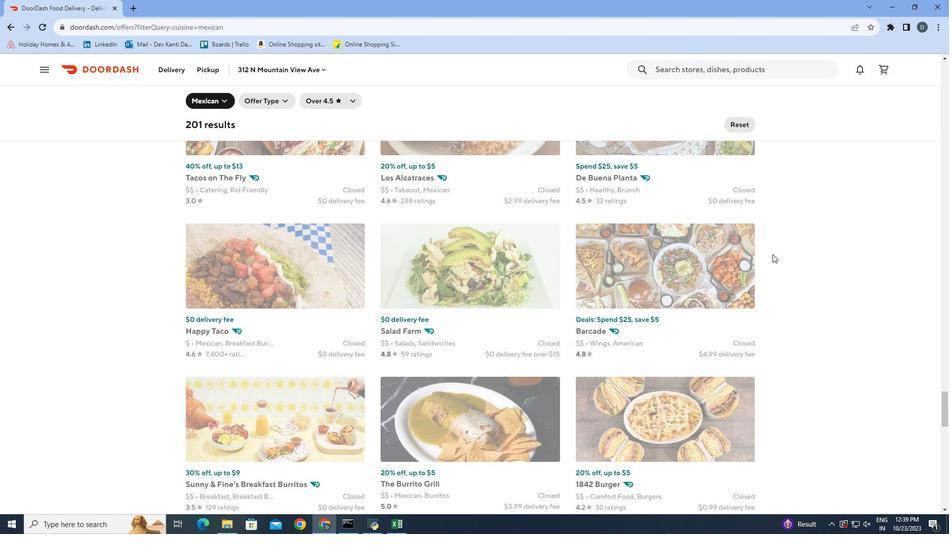 
Action: Mouse scrolled (773, 253) with delta (0, 0)
Screenshot: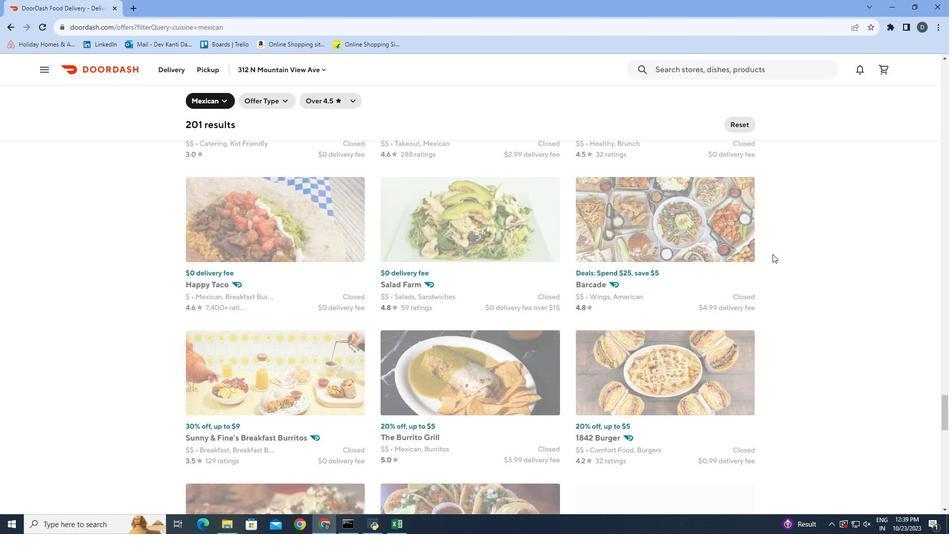
Action: Mouse scrolled (773, 253) with delta (0, 0)
Screenshot: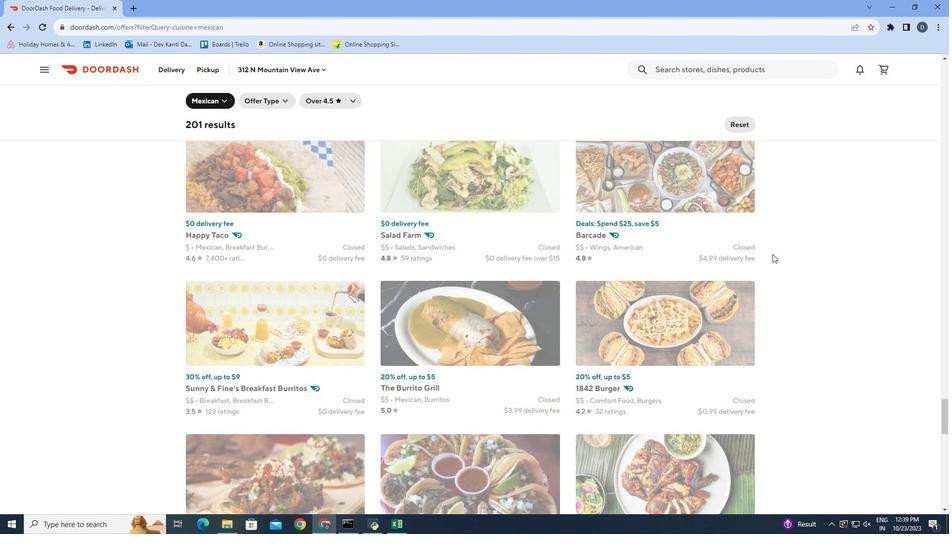 
Action: Mouse scrolled (773, 253) with delta (0, 0)
Screenshot: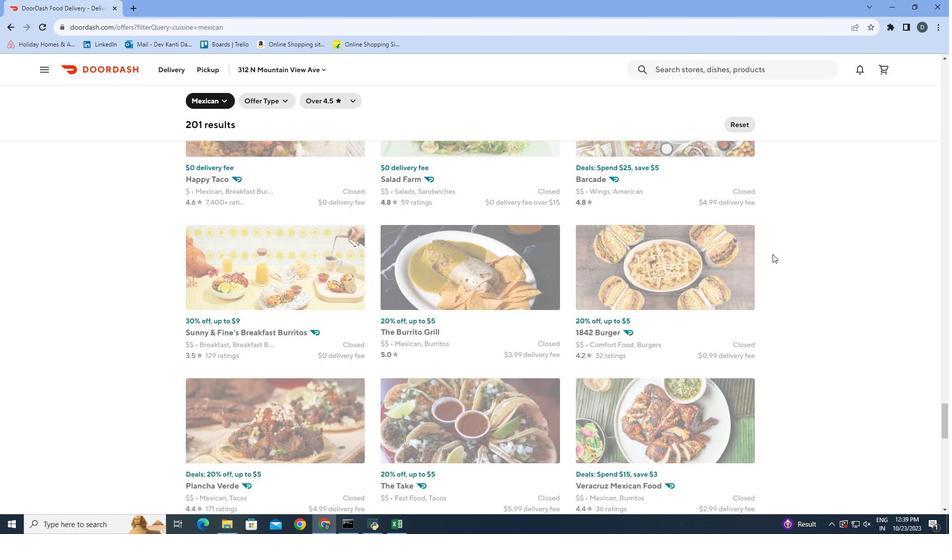 
Action: Mouse scrolled (773, 253) with delta (0, 0)
Screenshot: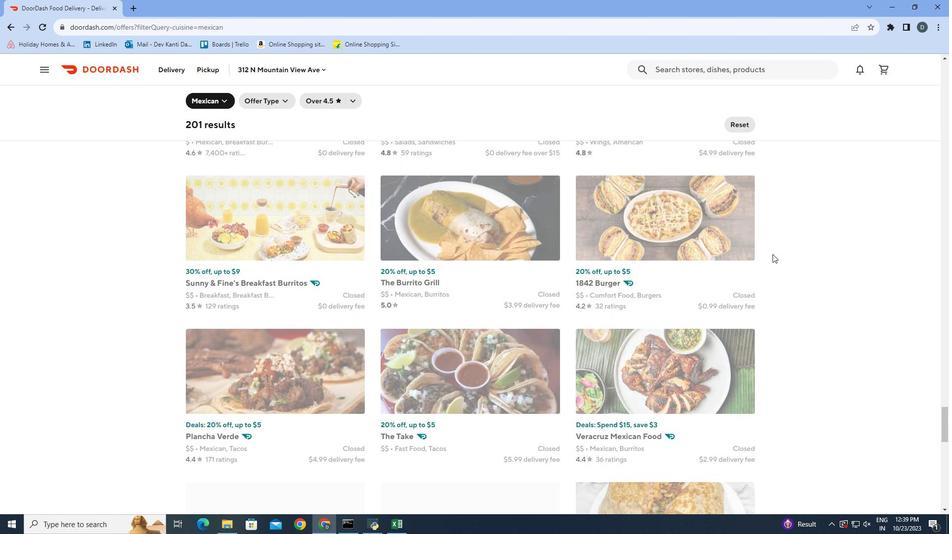 
Action: Mouse scrolled (773, 253) with delta (0, 0)
Screenshot: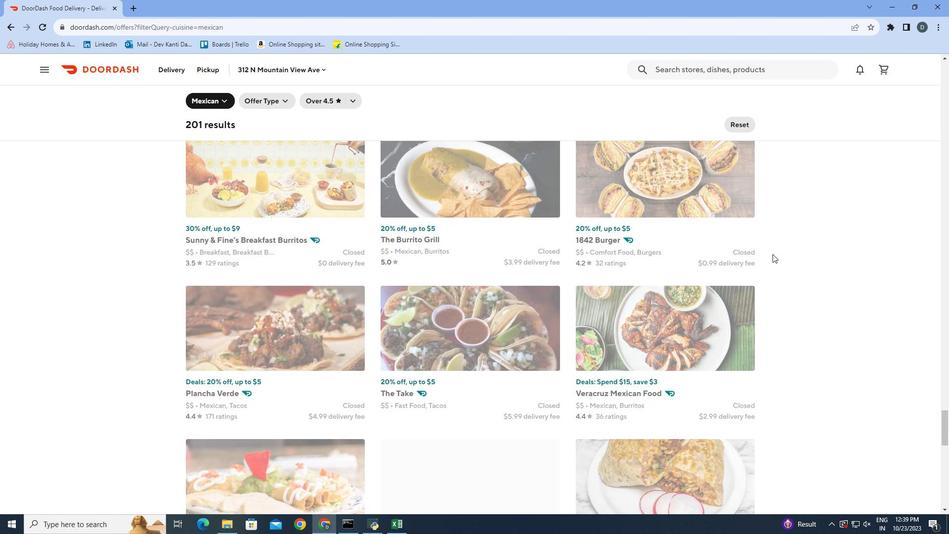 
Action: Mouse scrolled (773, 253) with delta (0, 0)
Screenshot: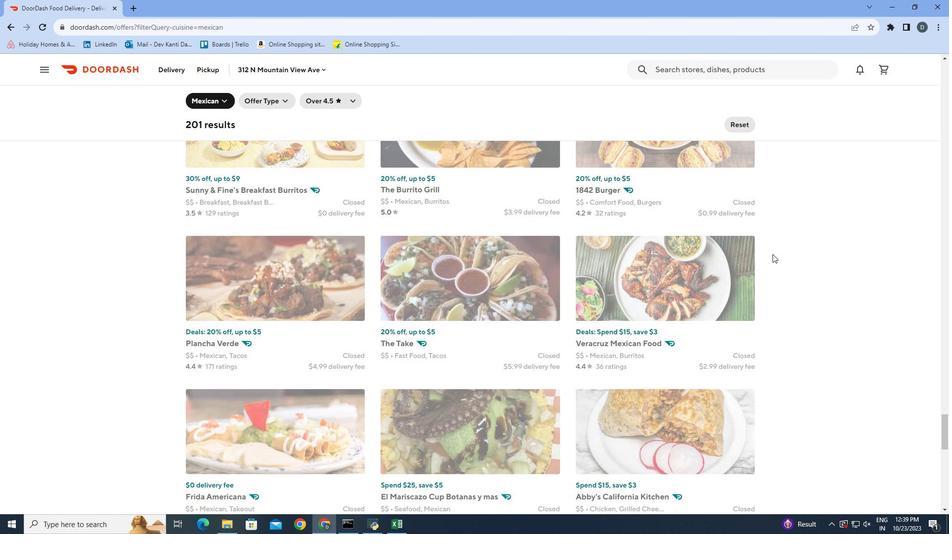 
Action: Mouse scrolled (773, 253) with delta (0, 0)
Screenshot: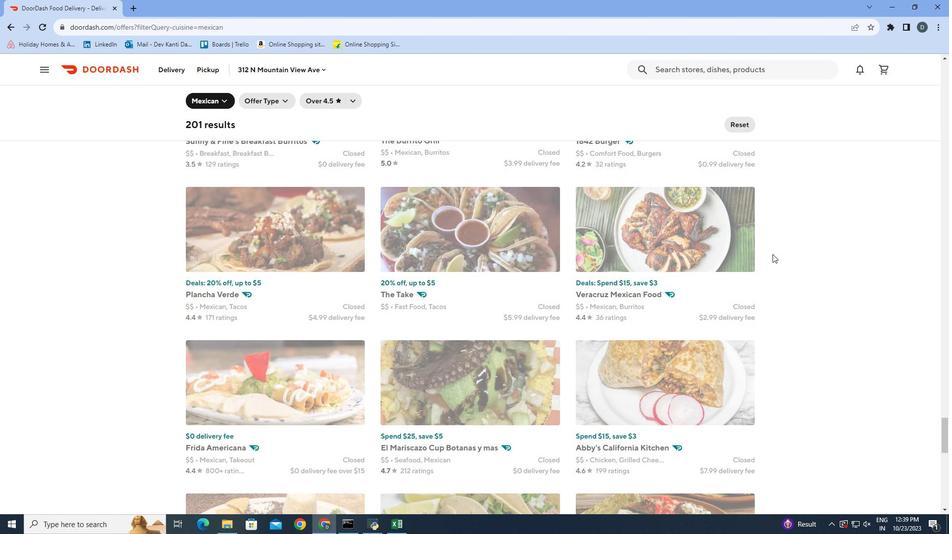 
Action: Mouse scrolled (773, 253) with delta (0, 0)
Screenshot: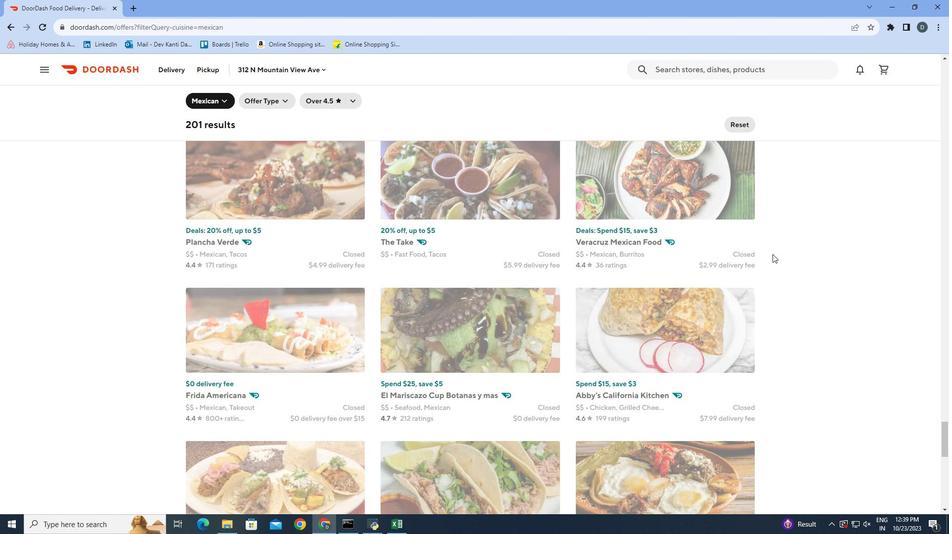 
Action: Mouse scrolled (773, 253) with delta (0, 0)
Screenshot: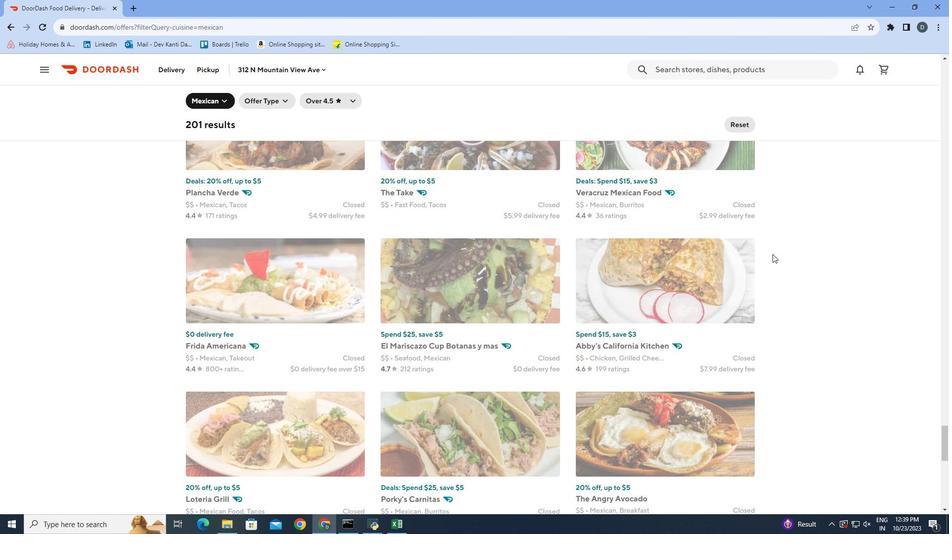 
Action: Mouse scrolled (773, 253) with delta (0, 0)
Screenshot: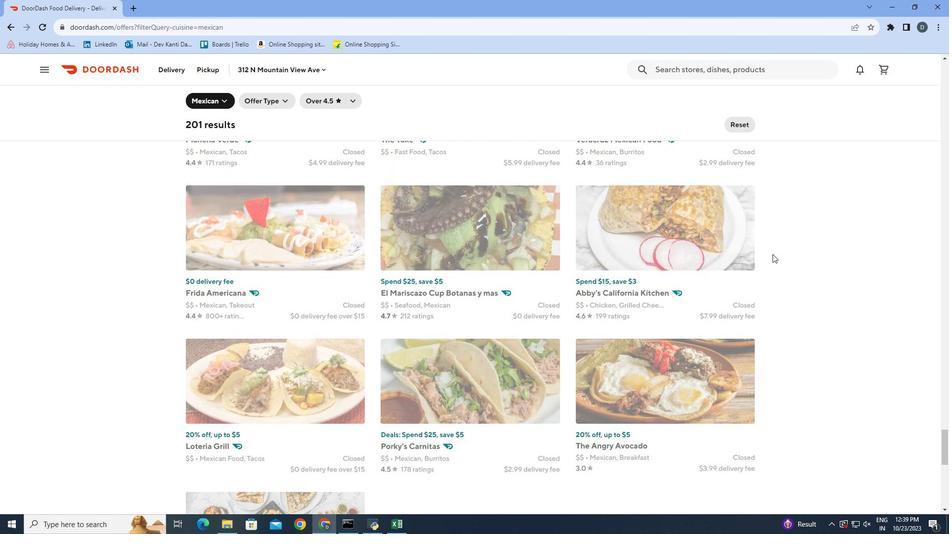 
Action: Mouse scrolled (773, 253) with delta (0, 0)
Screenshot: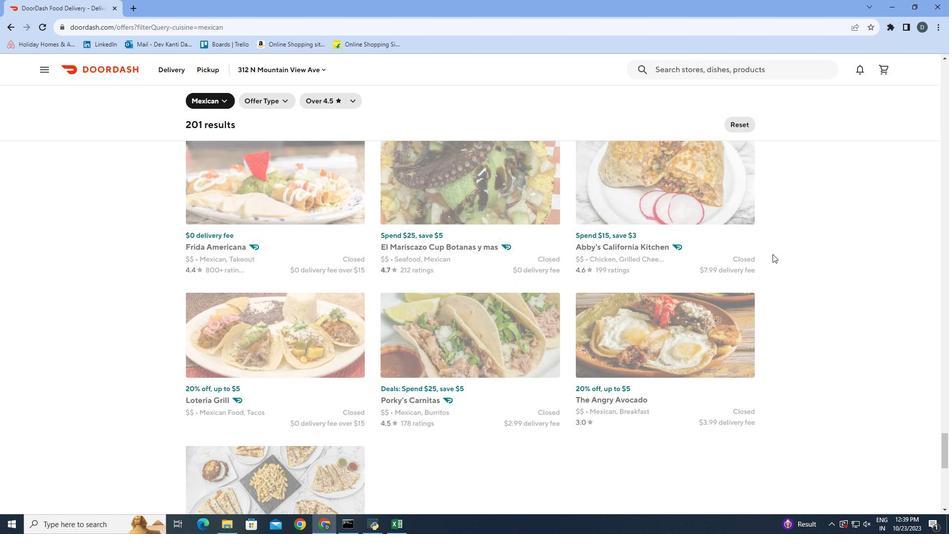 
Action: Mouse scrolled (773, 253) with delta (0, 0)
Screenshot: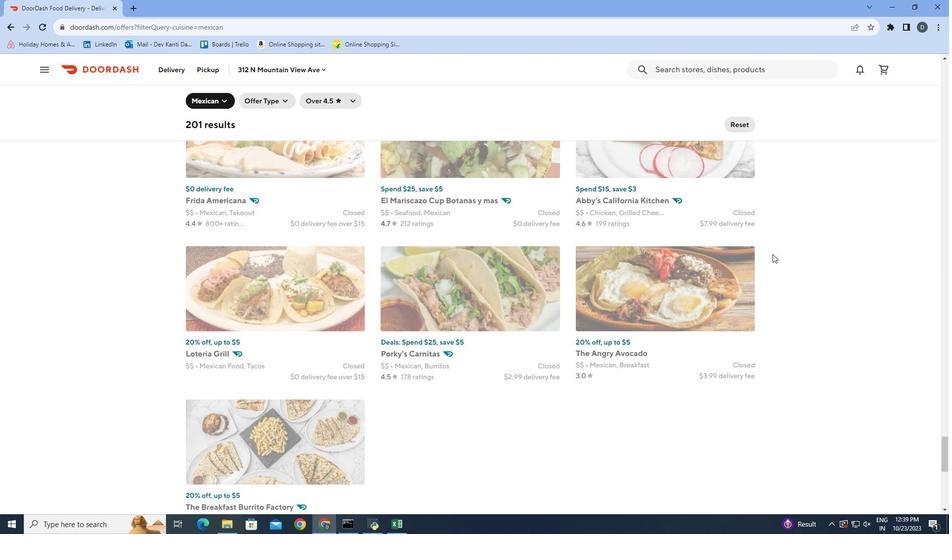 
Action: Mouse scrolled (773, 253) with delta (0, 0)
Screenshot: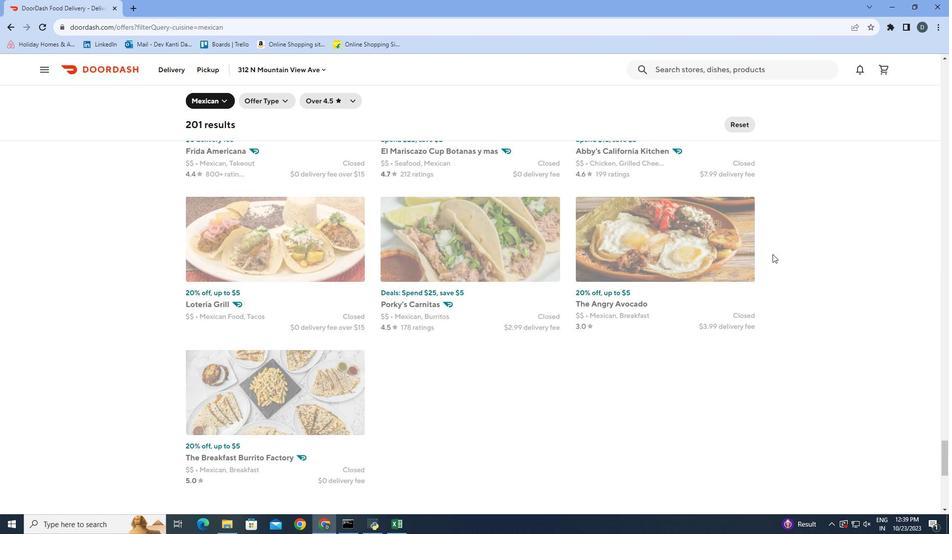 
Action: Mouse scrolled (773, 253) with delta (0, 0)
Screenshot: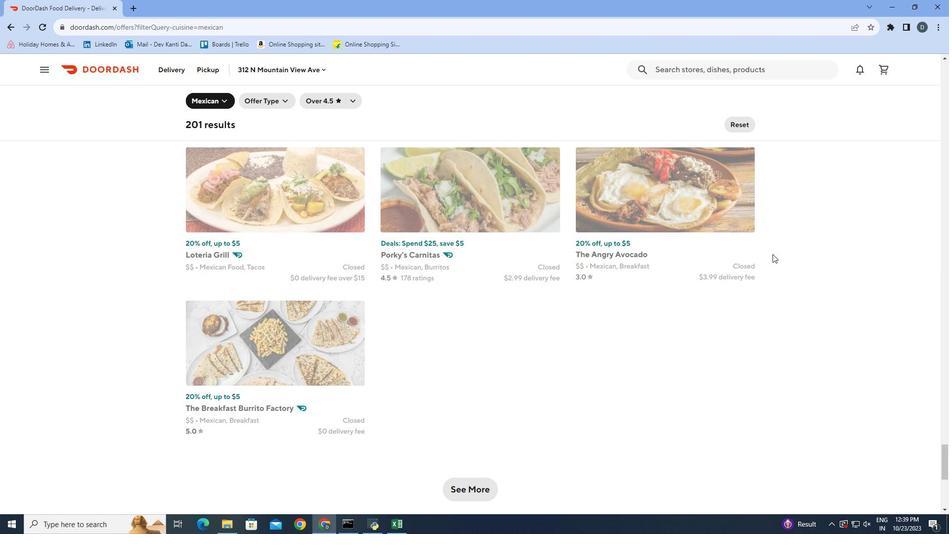 
Action: Mouse scrolled (773, 253) with delta (0, 0)
Screenshot: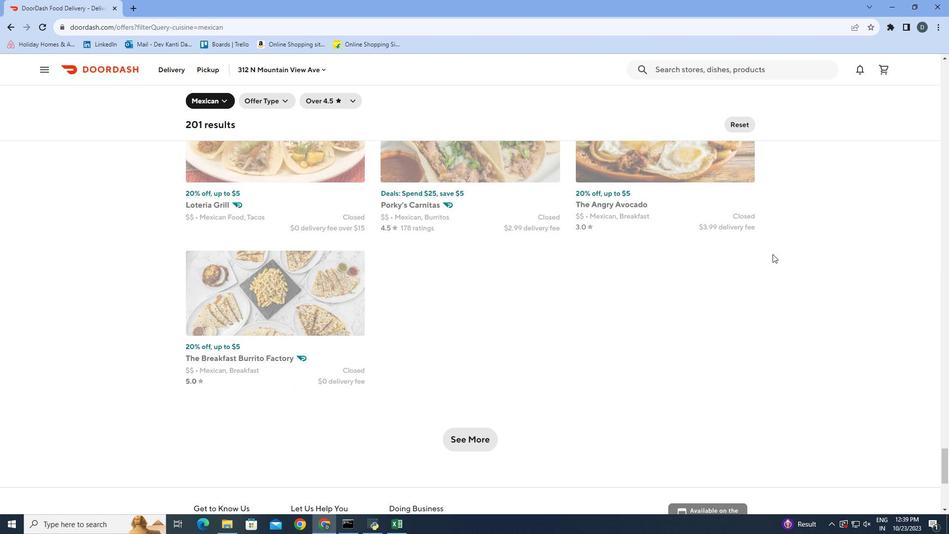 
Action: Mouse scrolled (773, 253) with delta (0, 0)
Screenshot: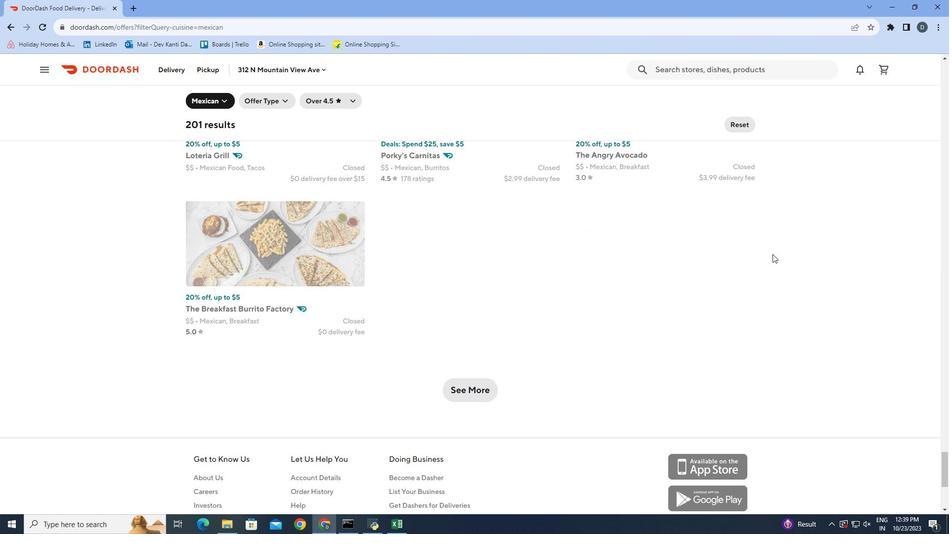
Action: Mouse scrolled (773, 253) with delta (0, 0)
Screenshot: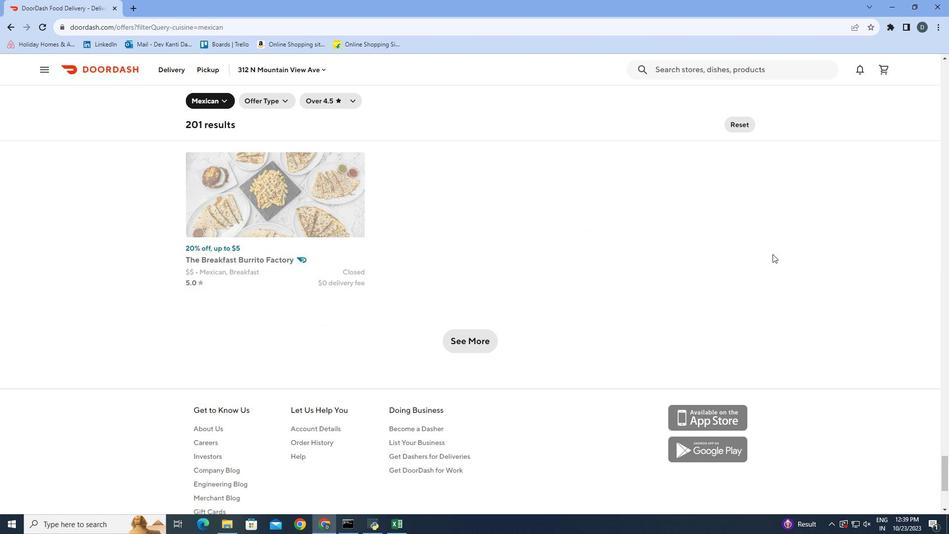 
Action: Mouse scrolled (773, 253) with delta (0, 0)
Screenshot: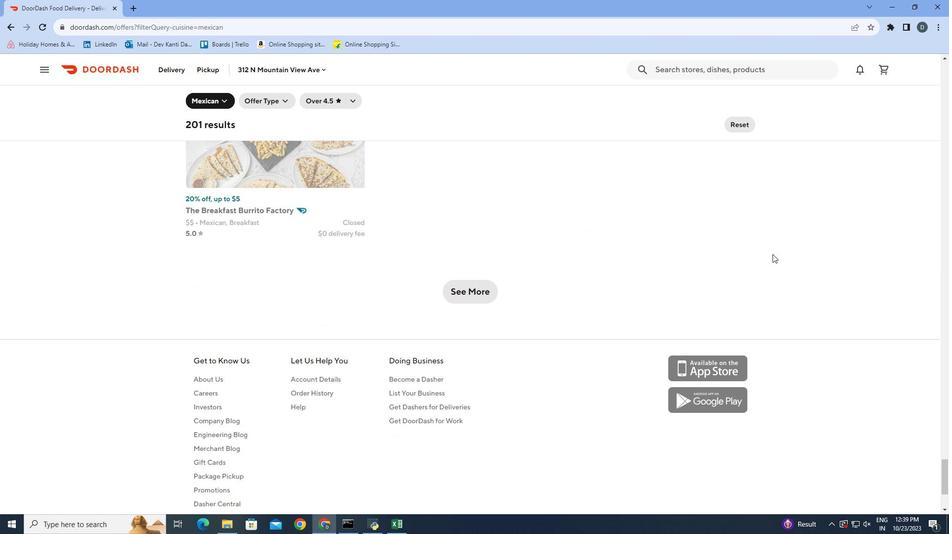 
Action: Mouse scrolled (773, 253) with delta (0, 0)
Screenshot: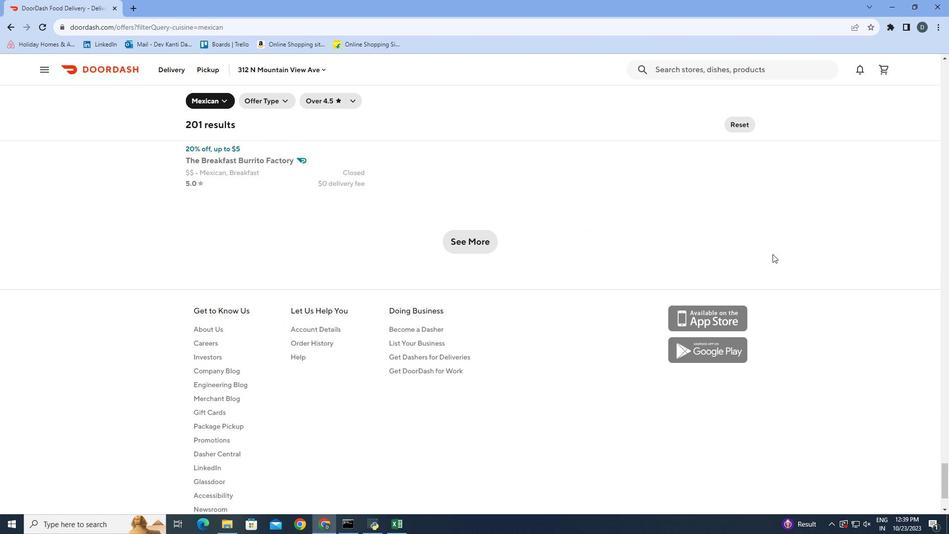 
Action: Mouse scrolled (773, 253) with delta (0, 0)
Screenshot: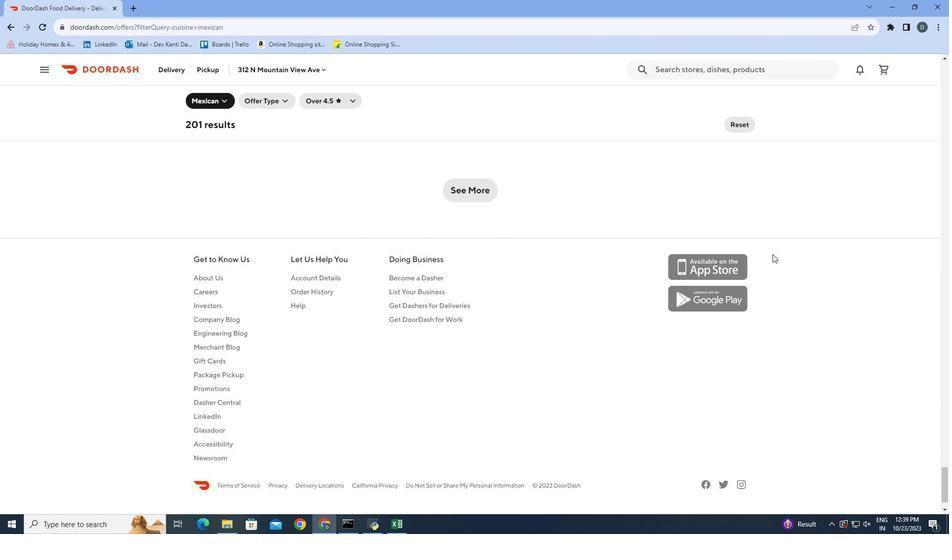 
Action: Mouse scrolled (773, 253) with delta (0, 0)
Screenshot: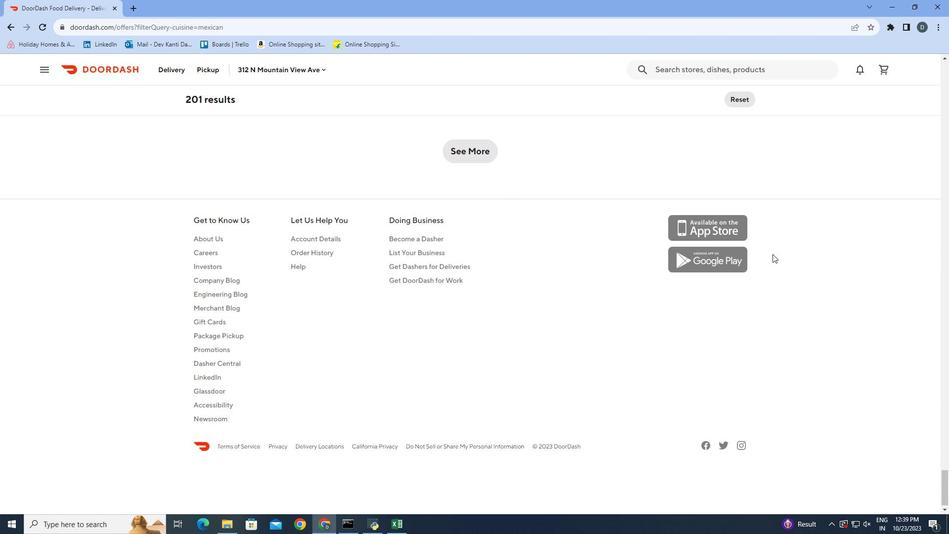 
Action: Mouse scrolled (773, 254) with delta (0, 0)
Screenshot: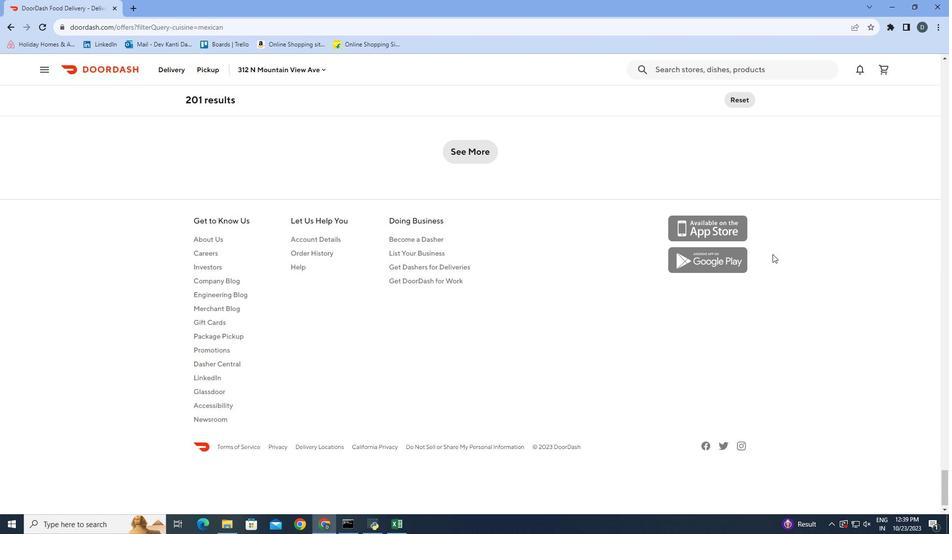 
Action: Mouse scrolled (773, 254) with delta (0, 0)
Screenshot: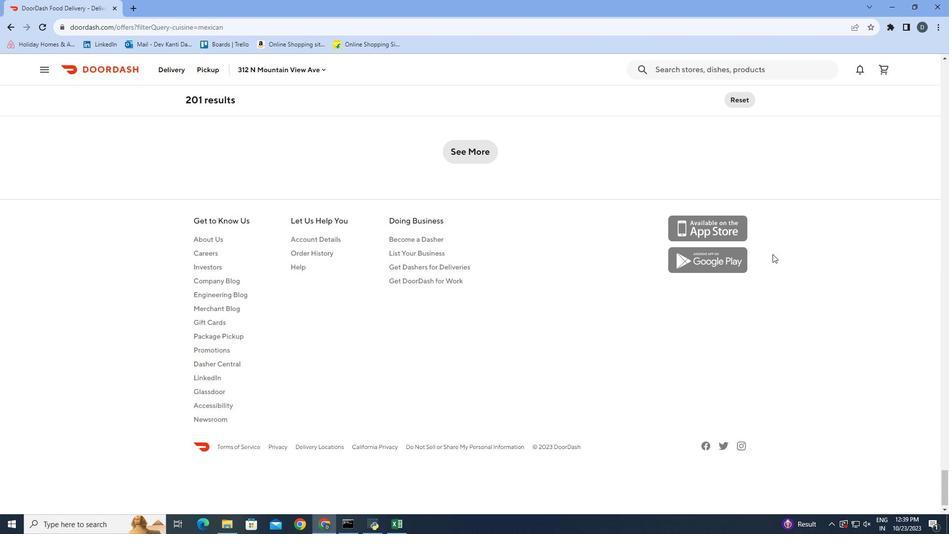 
Action: Mouse scrolled (773, 254) with delta (0, 0)
Screenshot: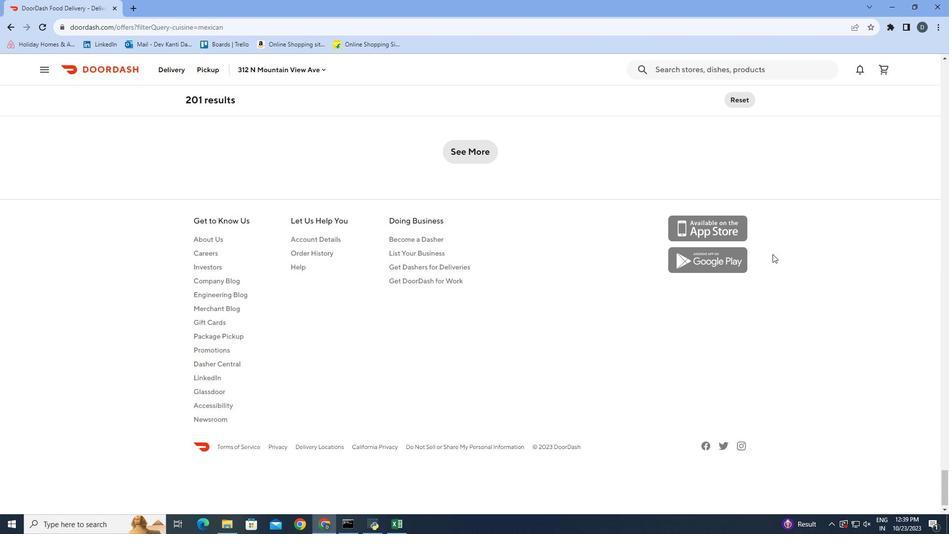 
Action: Mouse moved to (471, 301)
Screenshot: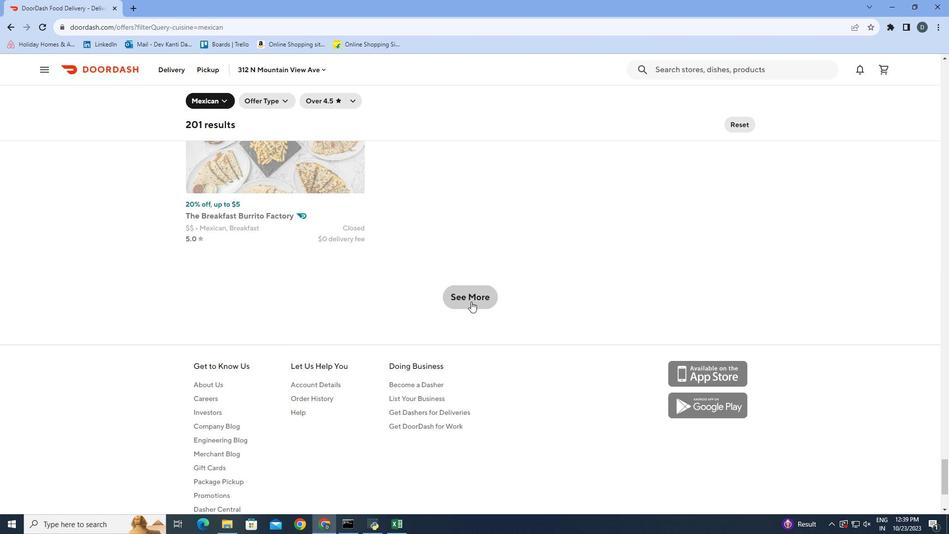 
Action: Mouse pressed left at (471, 301)
Screenshot: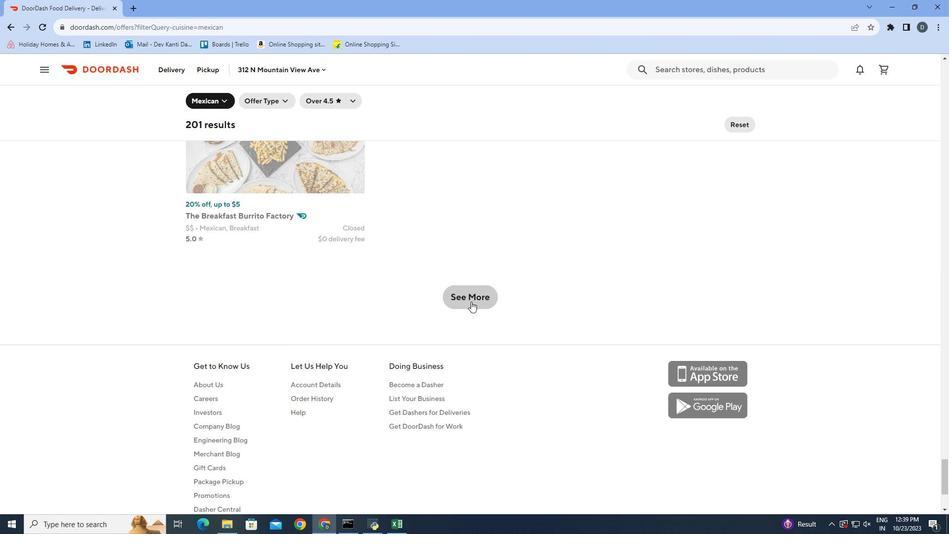 
Action: Mouse moved to (800, 236)
Screenshot: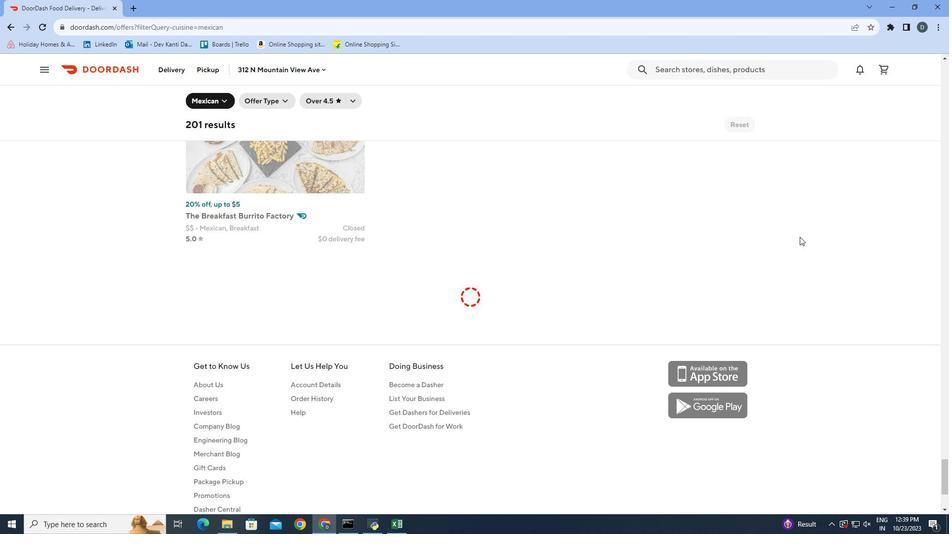
Action: Mouse scrolled (800, 236) with delta (0, 0)
Screenshot: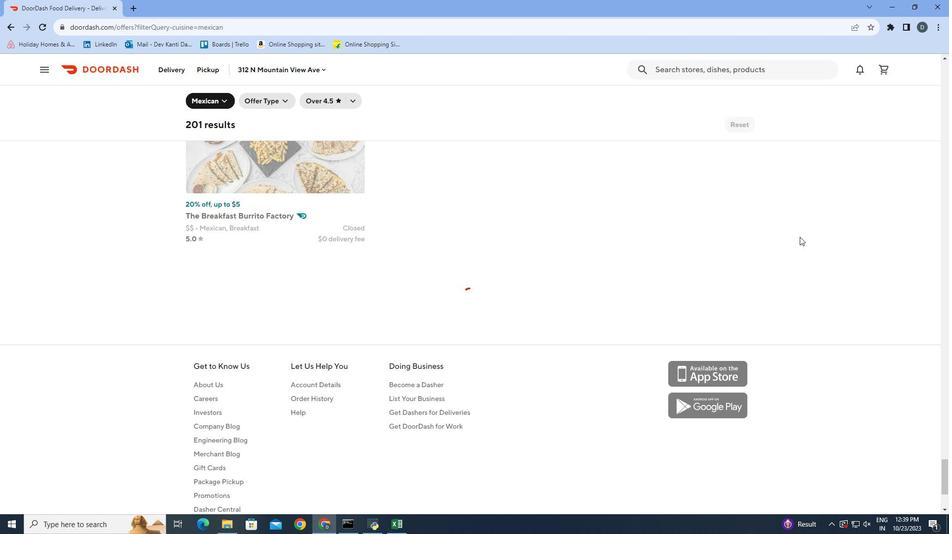 
Action: Mouse scrolled (800, 236) with delta (0, 0)
Screenshot: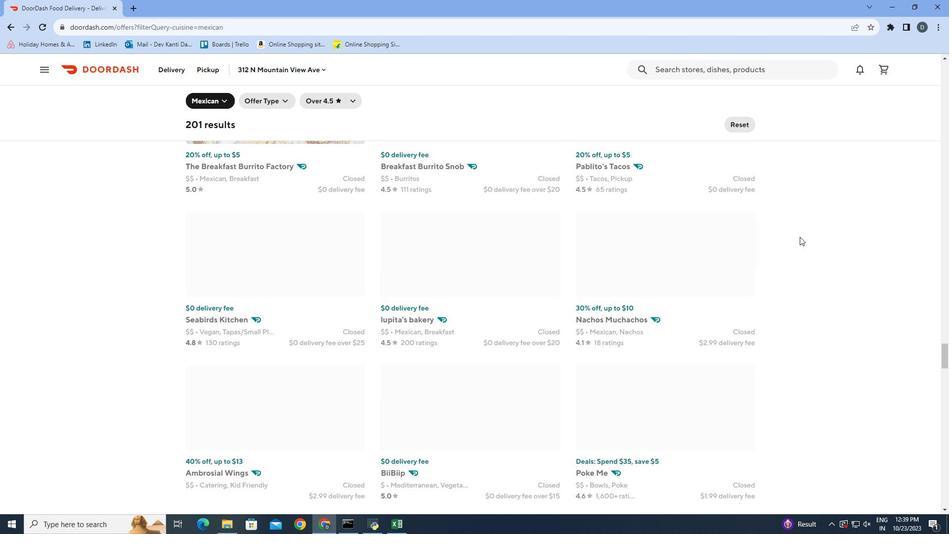 
Action: Mouse scrolled (800, 237) with delta (0, 0)
Screenshot: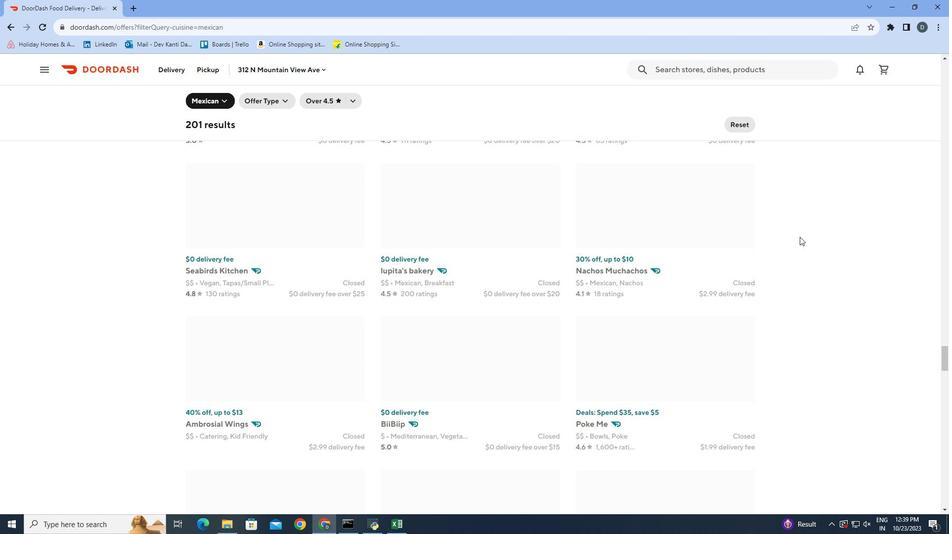 
Action: Mouse scrolled (800, 237) with delta (0, 0)
Screenshot: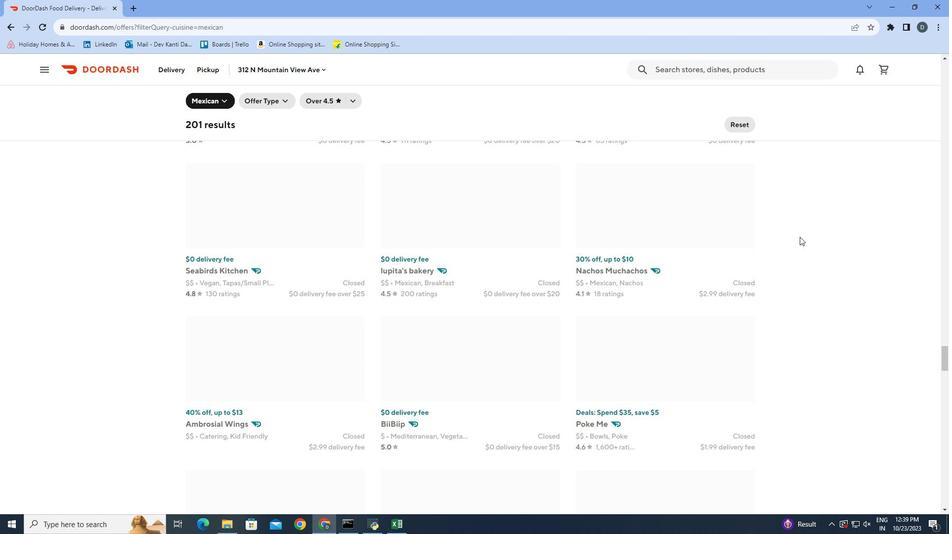 
Action: Mouse moved to (800, 236)
Screenshot: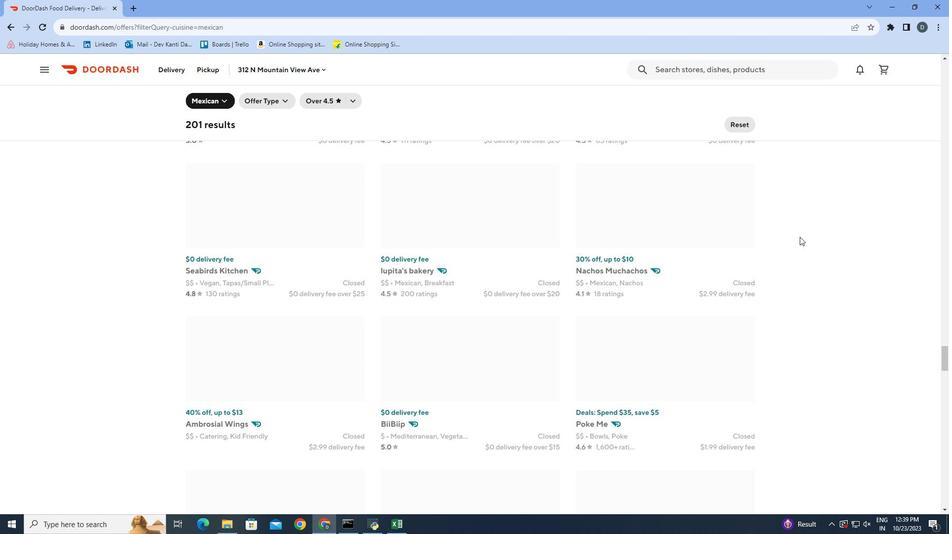 
Action: Mouse scrolled (800, 236) with delta (0, 0)
Screenshot: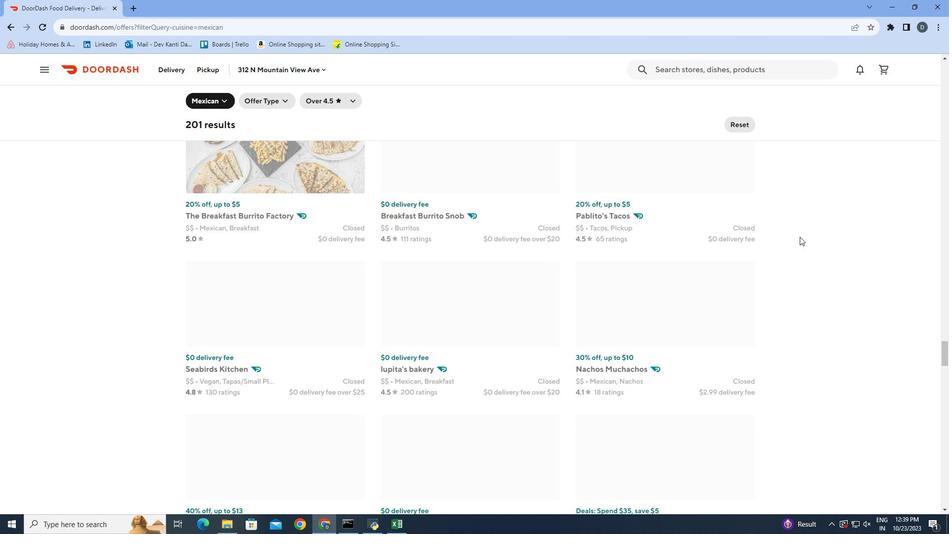 
Action: Mouse scrolled (800, 236) with delta (0, 0)
Screenshot: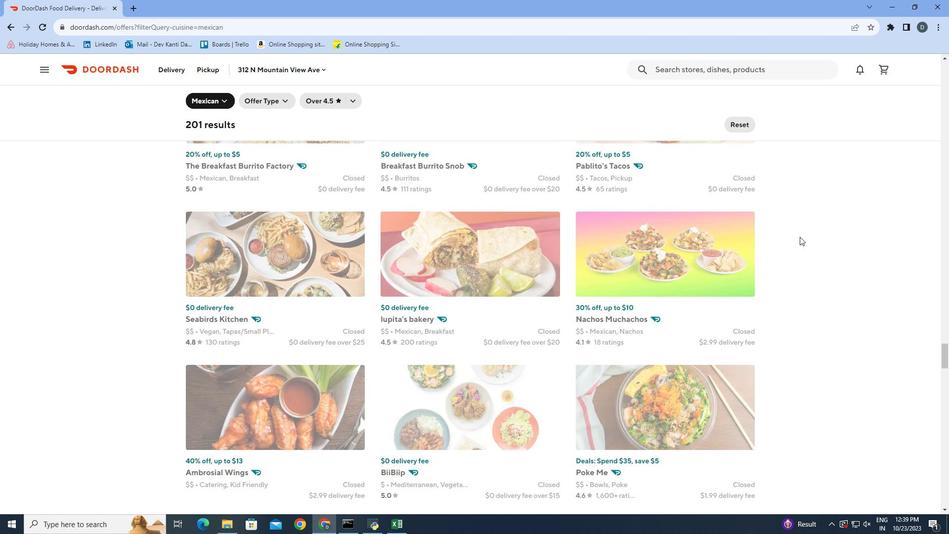 
Action: Mouse scrolled (800, 236) with delta (0, 0)
Screenshot: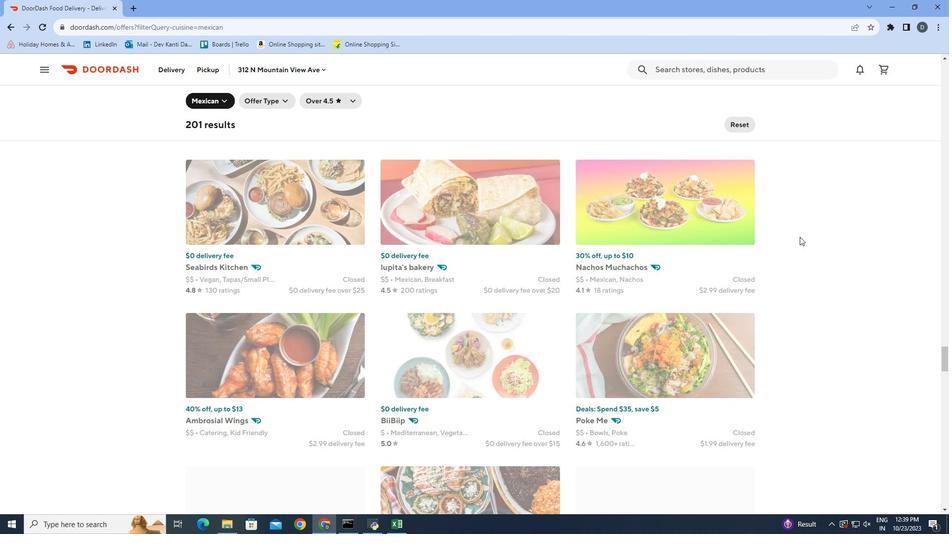 
Action: Mouse scrolled (800, 236) with delta (0, 0)
Screenshot: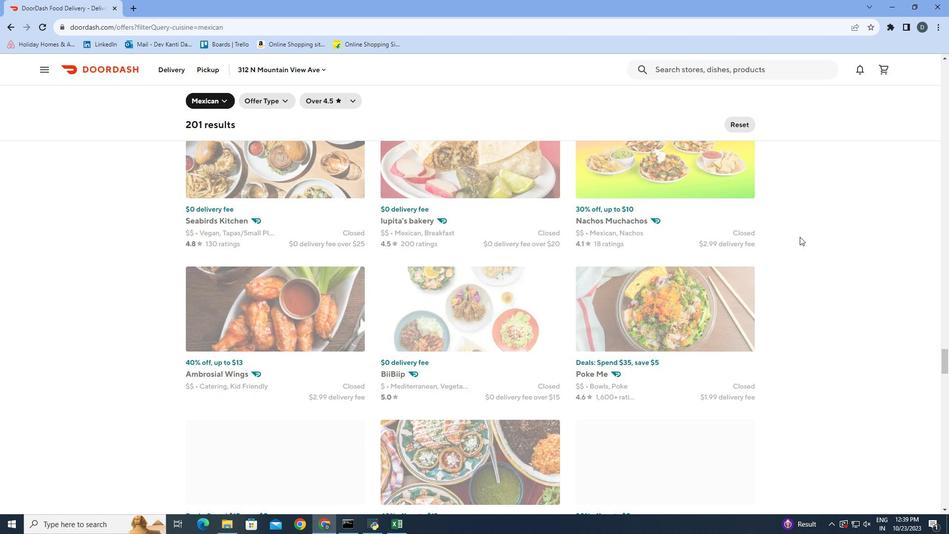 
Action: Mouse scrolled (800, 236) with delta (0, 0)
Screenshot: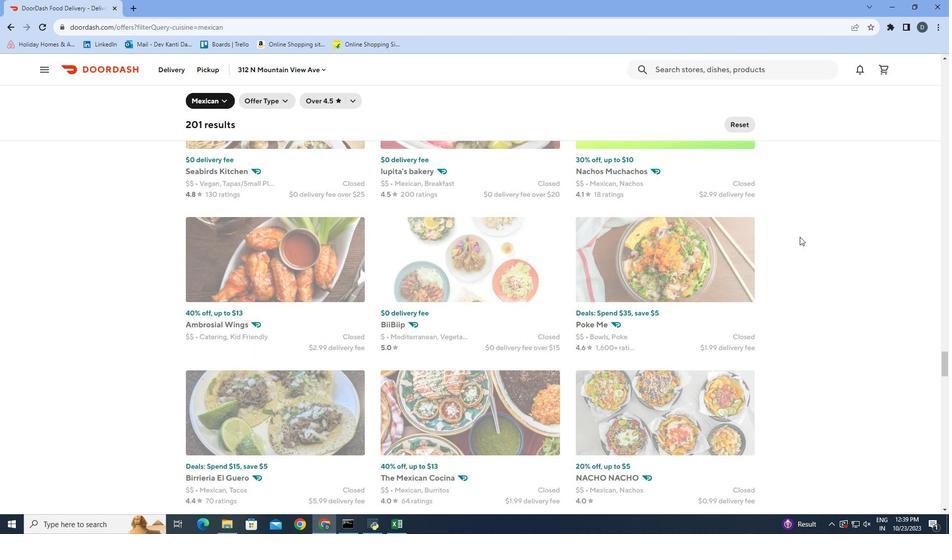 
Action: Mouse scrolled (800, 236) with delta (0, 0)
Screenshot: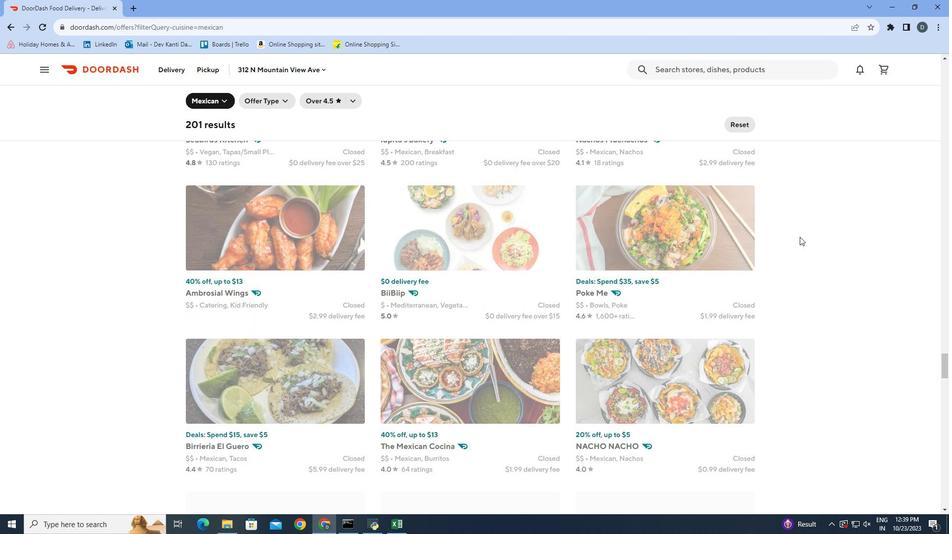 
Action: Mouse scrolled (800, 236) with delta (0, 0)
Screenshot: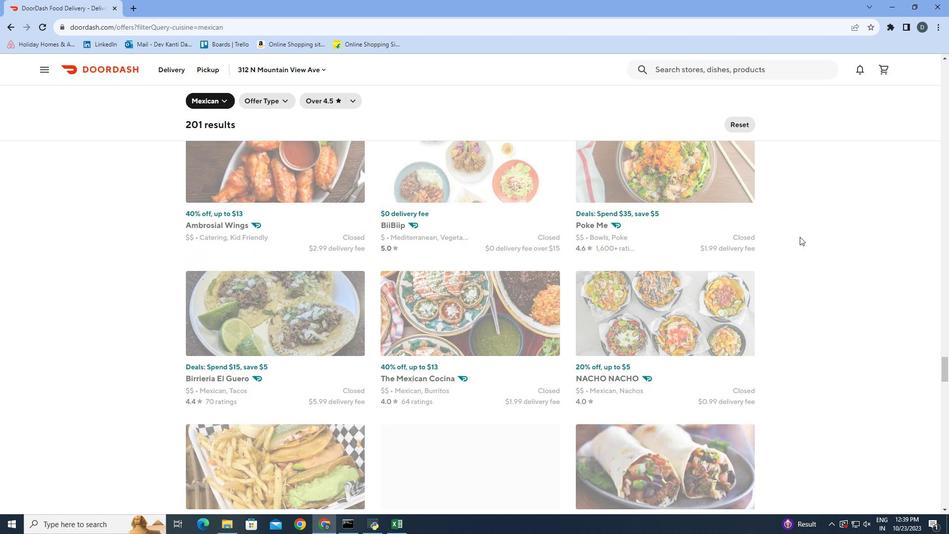 
Action: Mouse scrolled (800, 236) with delta (0, 0)
Screenshot: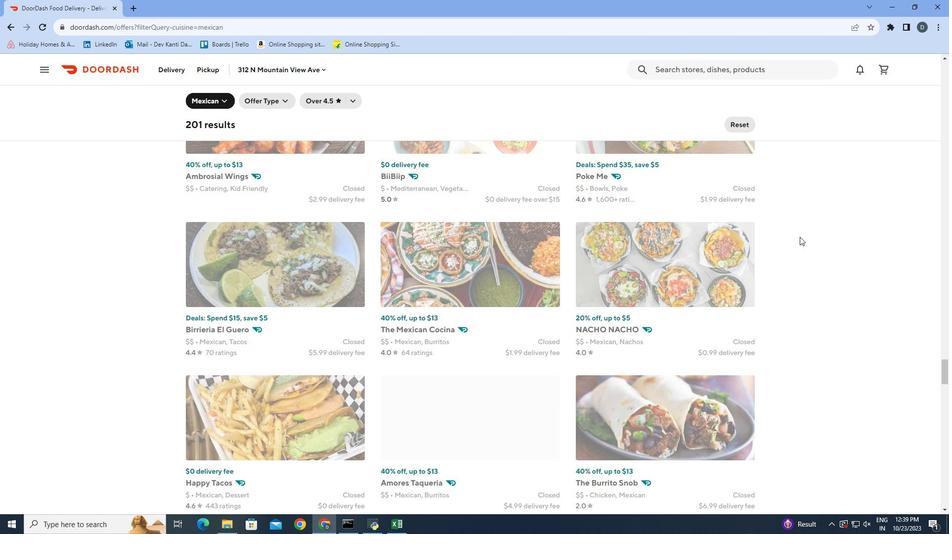 
Action: Mouse scrolled (800, 236) with delta (0, 0)
Screenshot: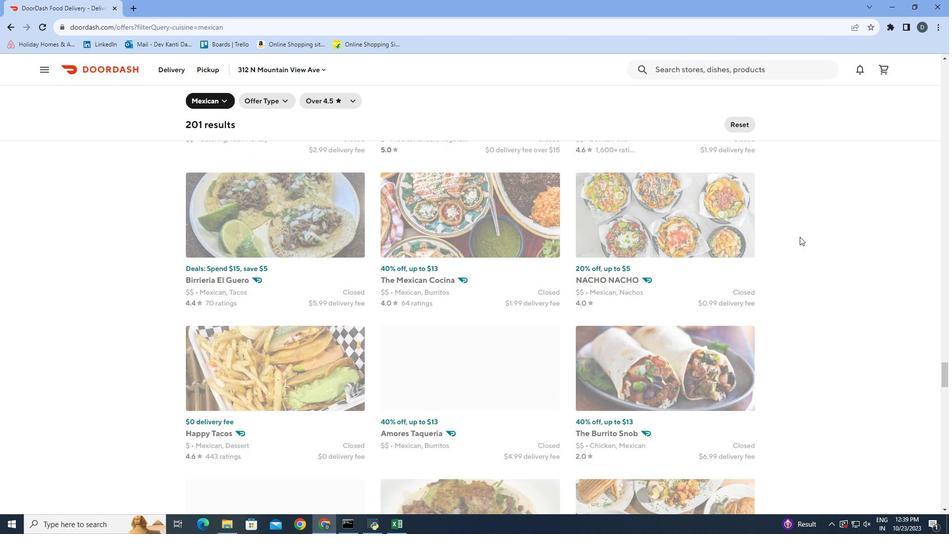 
Action: Mouse scrolled (800, 236) with delta (0, 0)
Screenshot: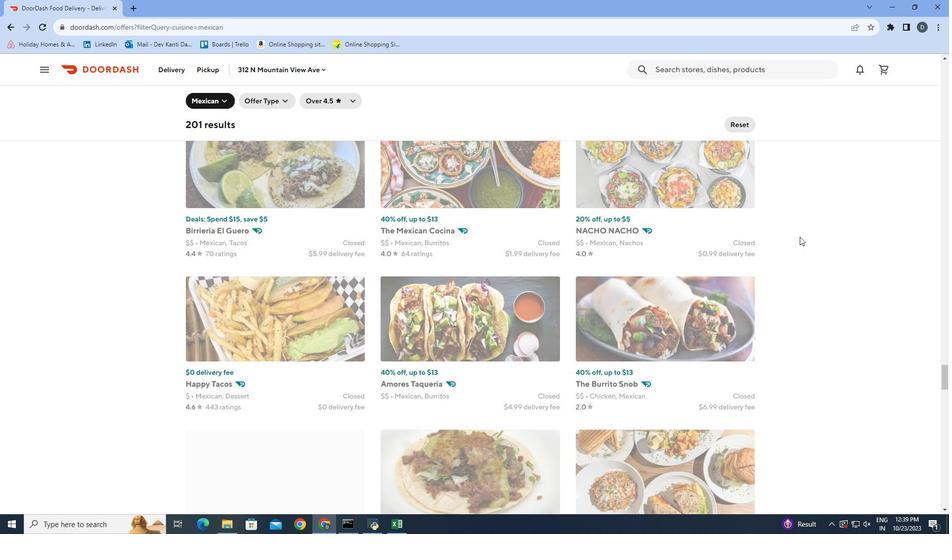 
Action: Mouse scrolled (800, 236) with delta (0, 0)
Screenshot: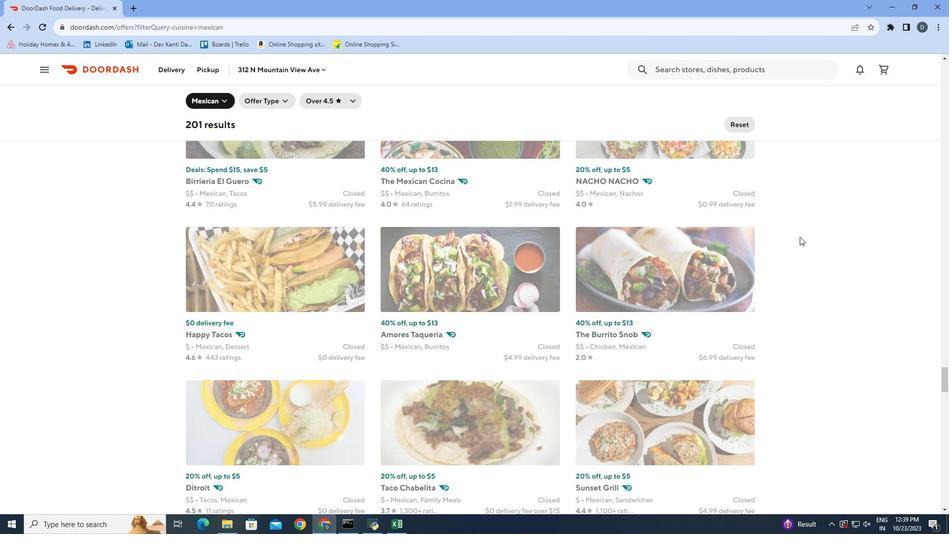 
Action: Mouse scrolled (800, 236) with delta (0, 0)
Screenshot: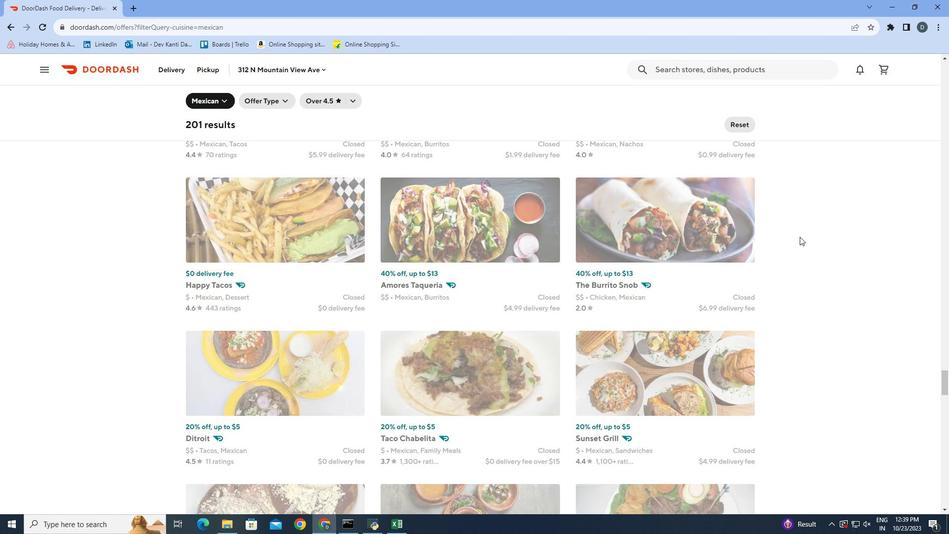 
Action: Mouse scrolled (800, 236) with delta (0, 0)
Screenshot: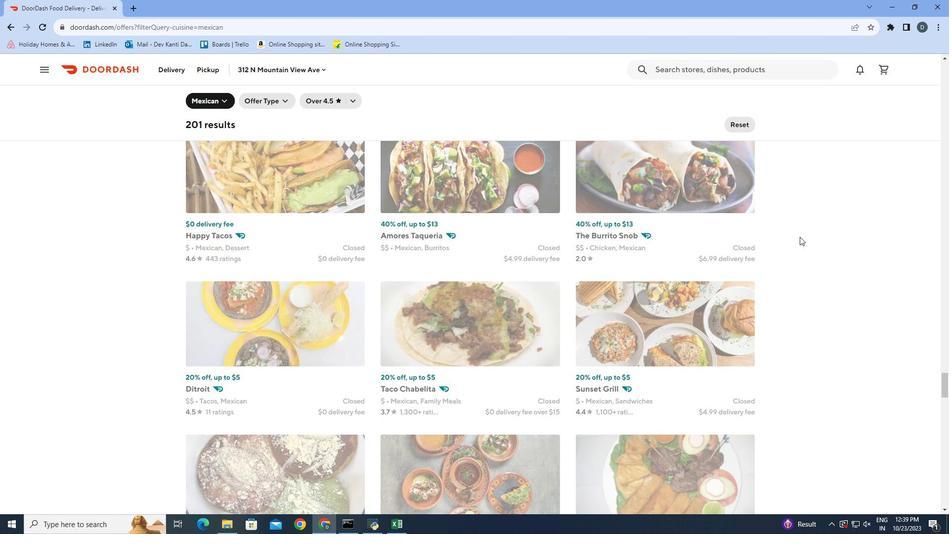 
Action: Mouse scrolled (800, 236) with delta (0, 0)
Screenshot: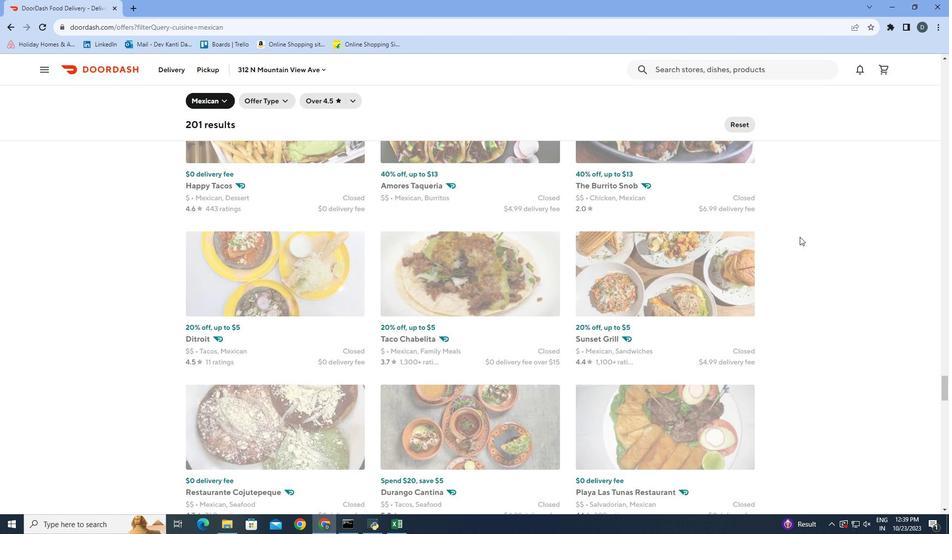
Action: Mouse scrolled (800, 236) with delta (0, 0)
Screenshot: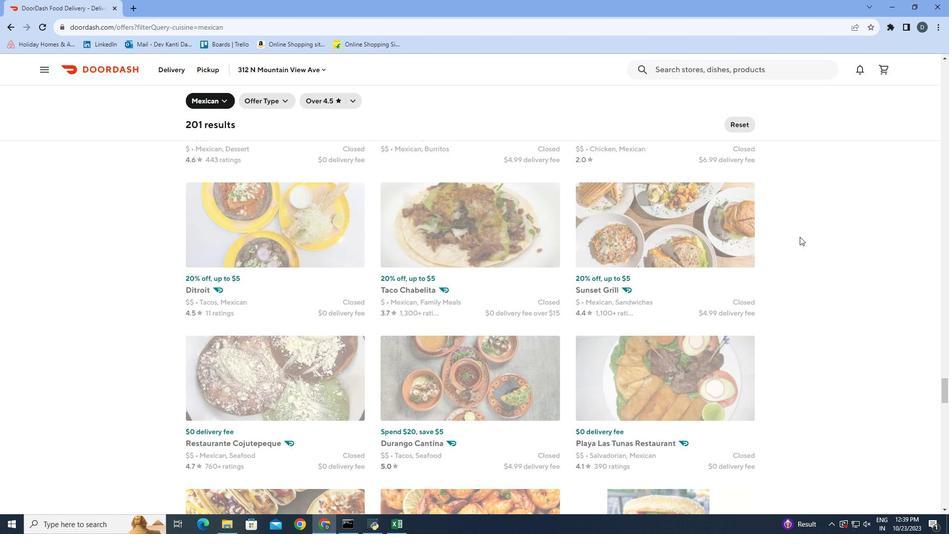 
Action: Mouse scrolled (800, 236) with delta (0, 0)
Screenshot: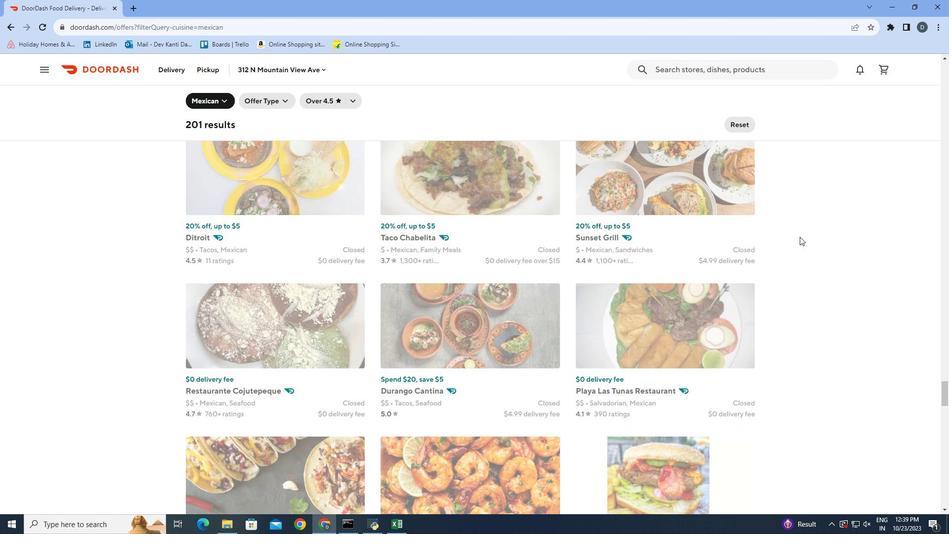 
Action: Mouse scrolled (800, 236) with delta (0, 0)
Screenshot: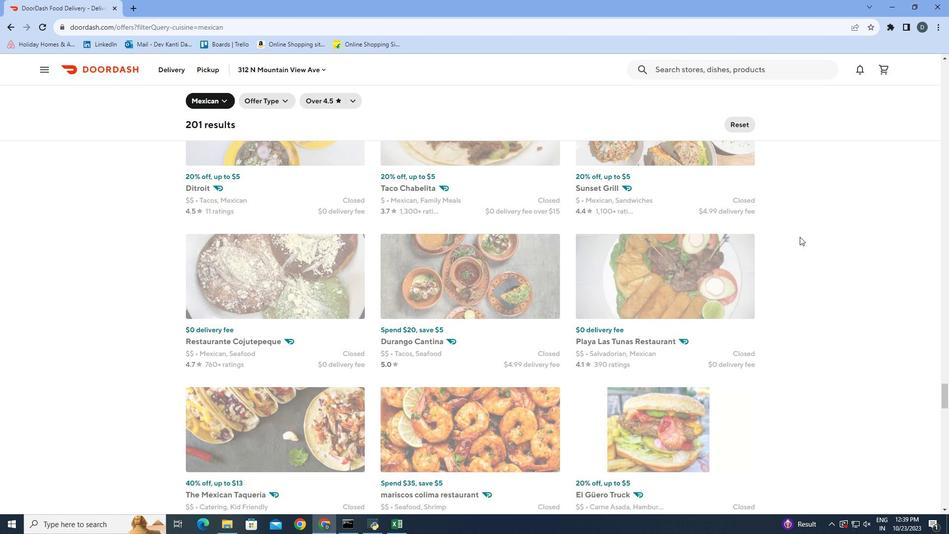 
Action: Mouse scrolled (800, 236) with delta (0, 0)
Screenshot: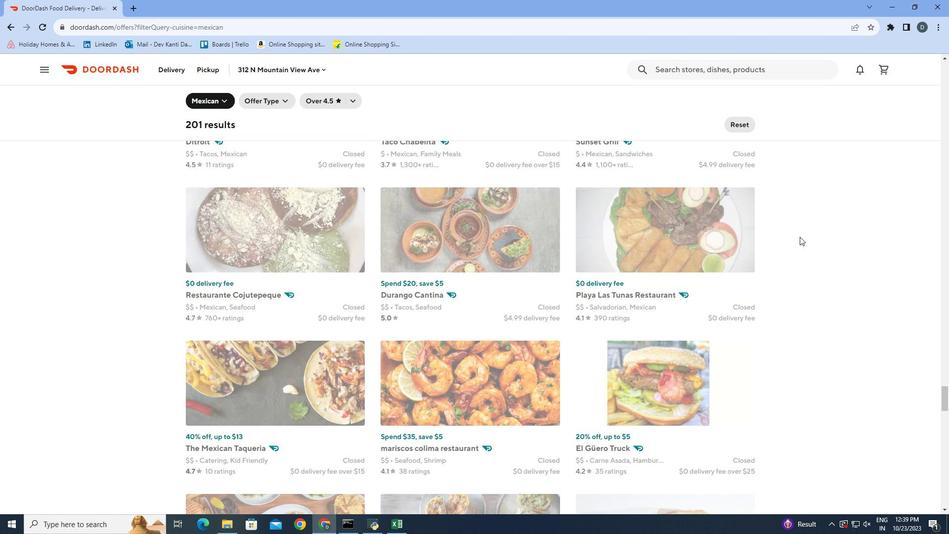 
Action: Mouse scrolled (800, 236) with delta (0, 0)
Screenshot: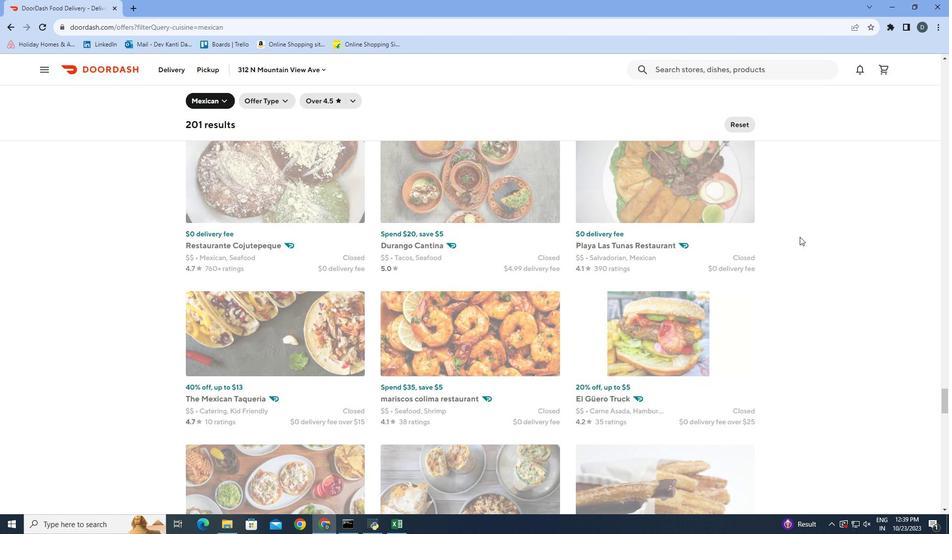 
Action: Mouse scrolled (800, 236) with delta (0, 0)
Screenshot: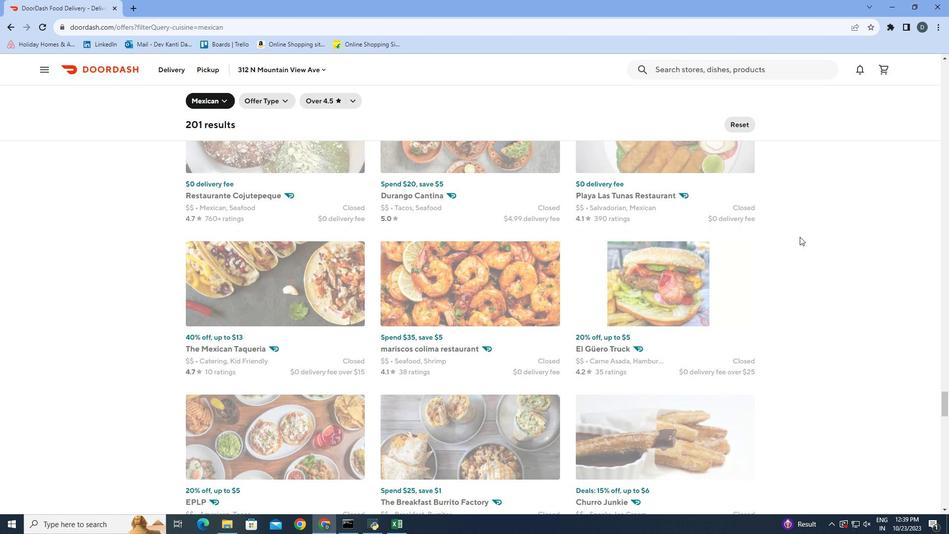 
Action: Mouse scrolled (800, 236) with delta (0, 0)
Screenshot: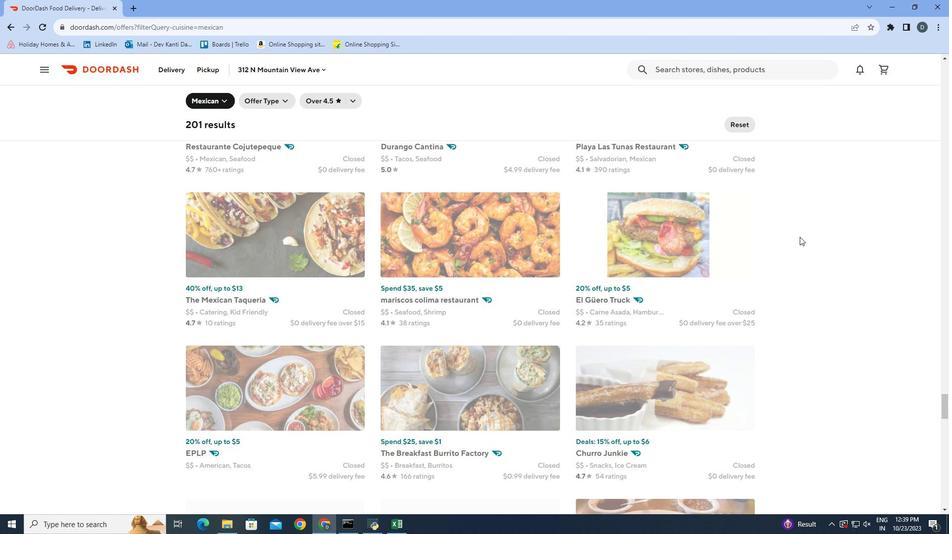 
Action: Mouse scrolled (800, 236) with delta (0, 0)
Screenshot: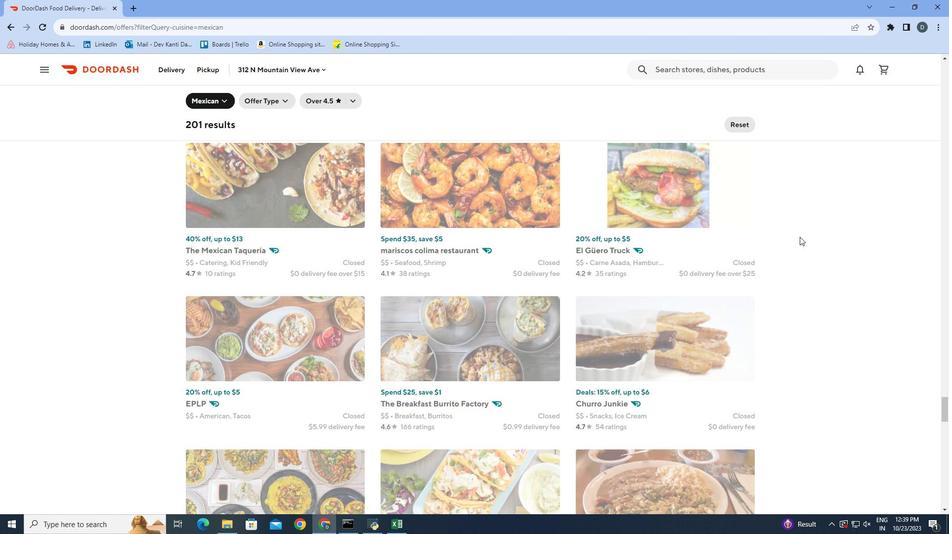 
Action: Mouse scrolled (800, 236) with delta (0, 0)
Screenshot: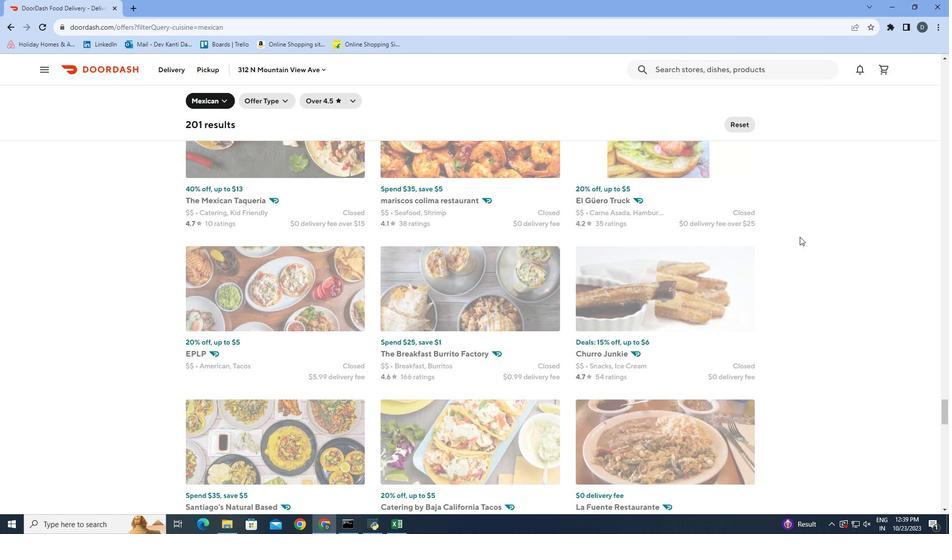 
Action: Mouse scrolled (800, 236) with delta (0, 0)
Screenshot: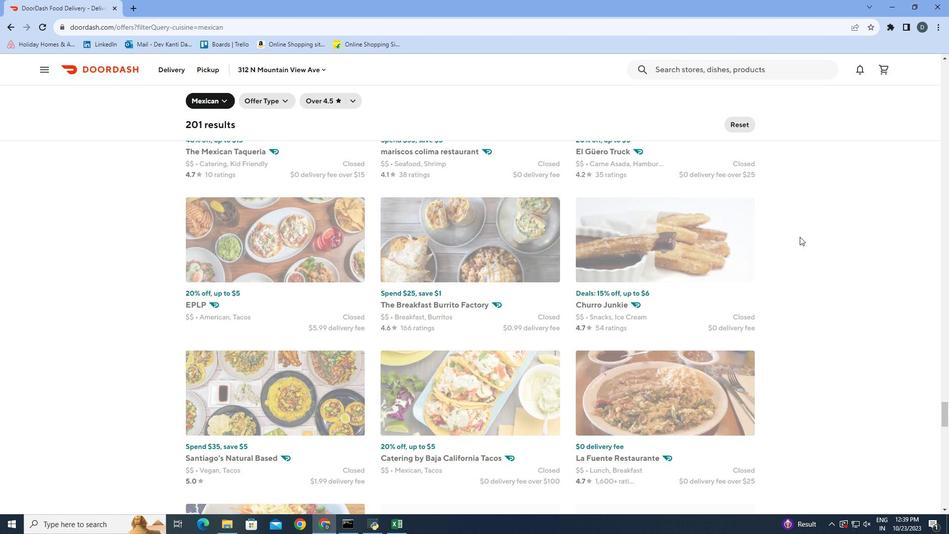 
Action: Mouse scrolled (800, 236) with delta (0, 0)
Screenshot: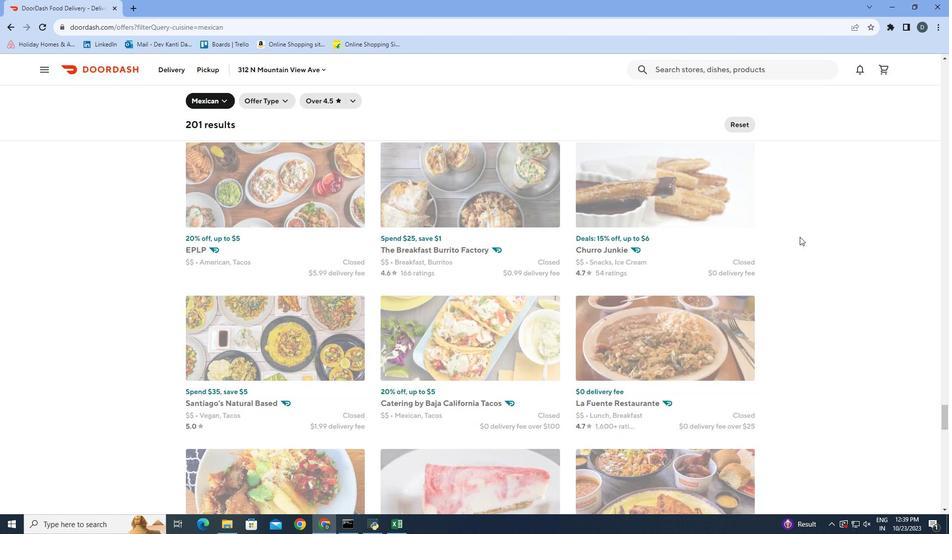 
Action: Mouse scrolled (800, 236) with delta (0, 0)
Screenshot: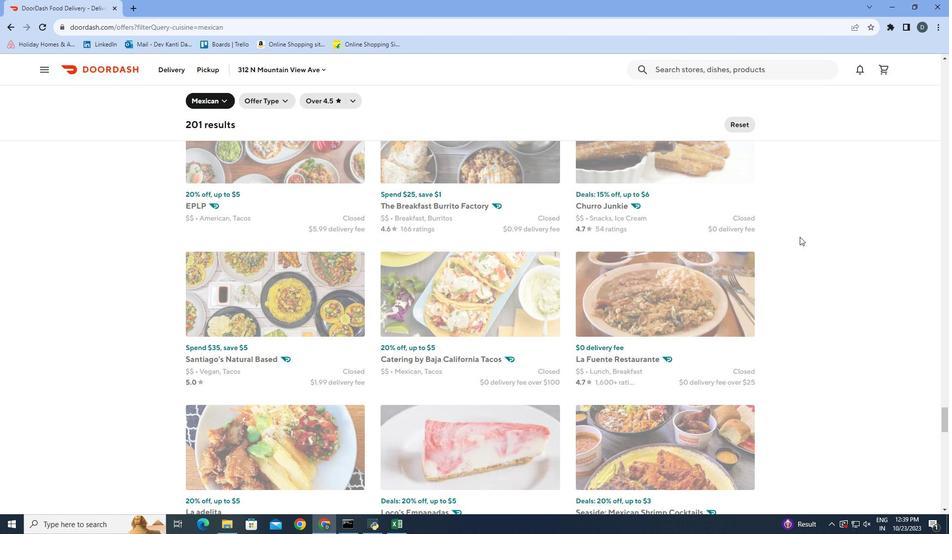 
Action: Mouse scrolled (800, 236) with delta (0, 0)
Screenshot: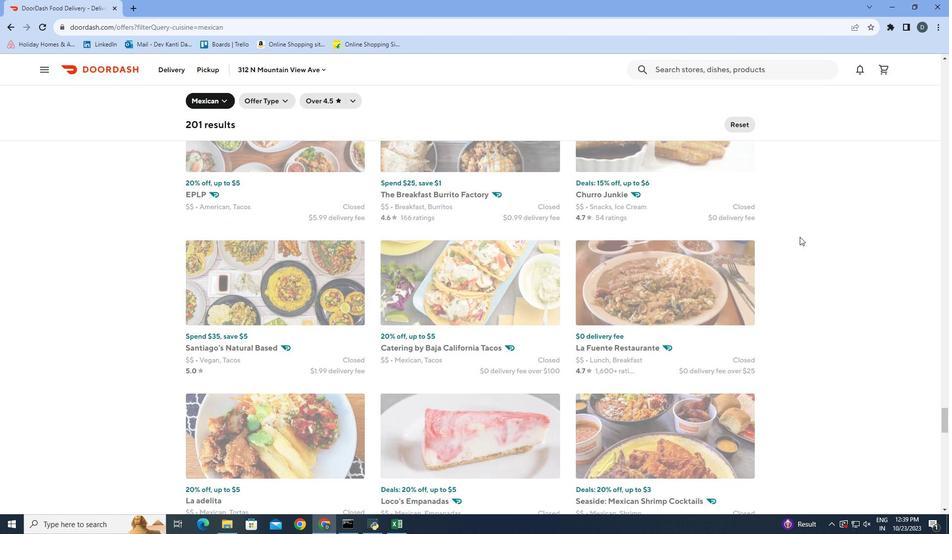 
Action: Mouse scrolled (800, 236) with delta (0, 0)
Screenshot: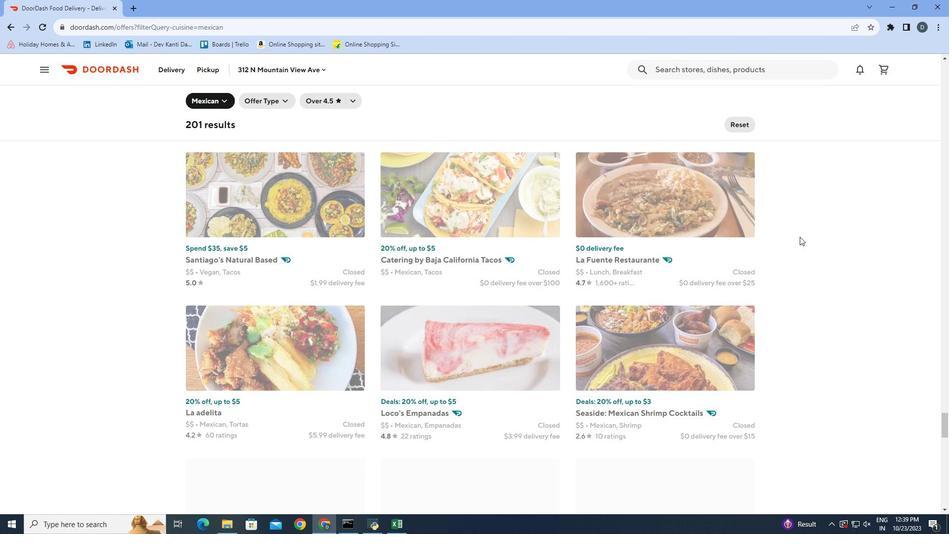 
Action: Mouse scrolled (800, 236) with delta (0, 0)
Screenshot: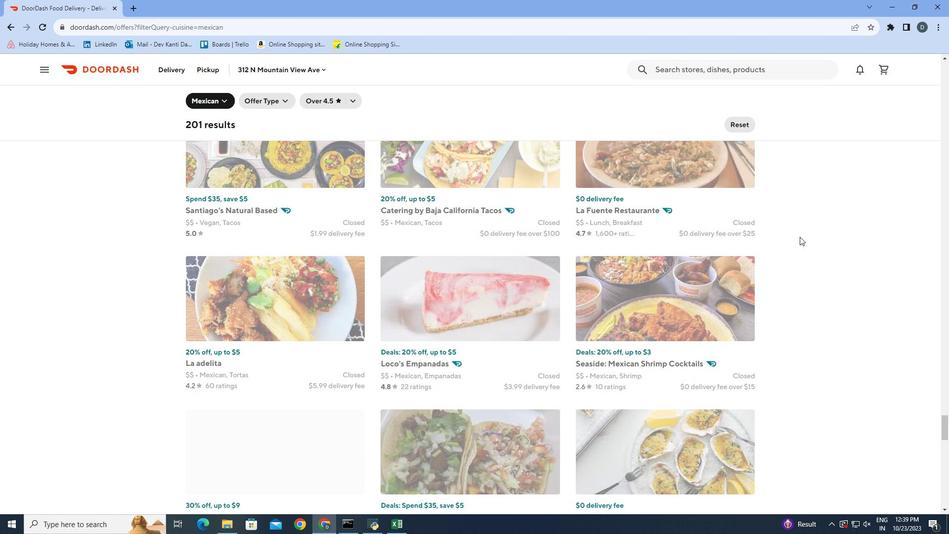 
Action: Mouse scrolled (800, 236) with delta (0, 0)
Screenshot: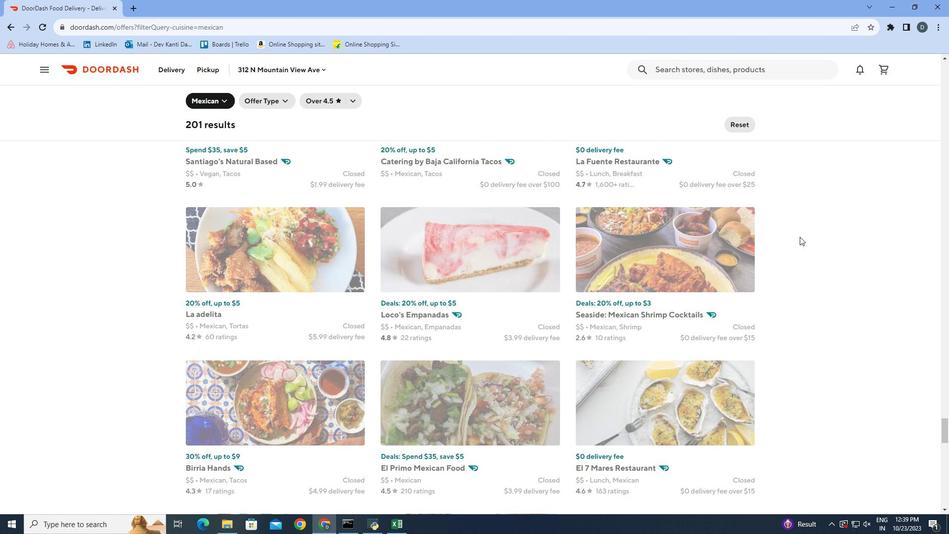 
Action: Mouse scrolled (800, 236) with delta (0, 0)
Screenshot: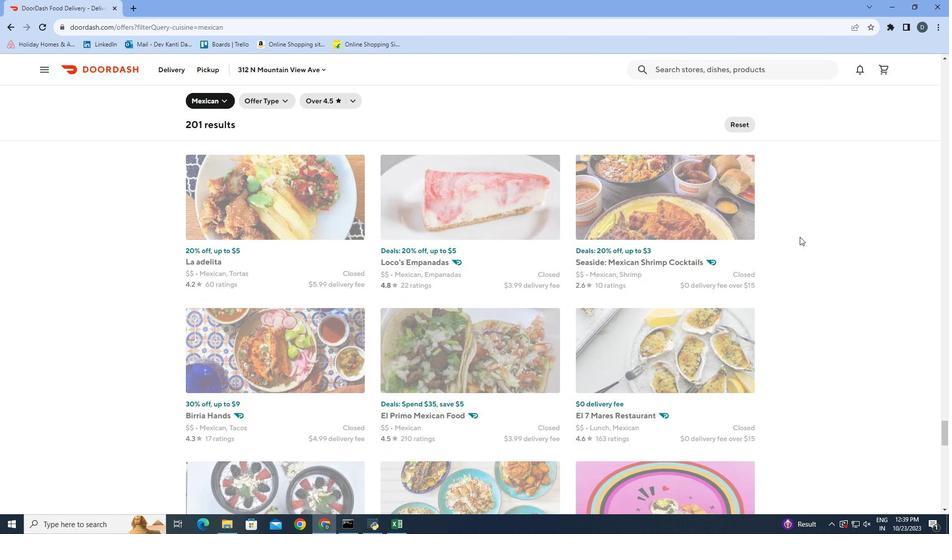 
Action: Mouse scrolled (800, 236) with delta (0, 0)
Screenshot: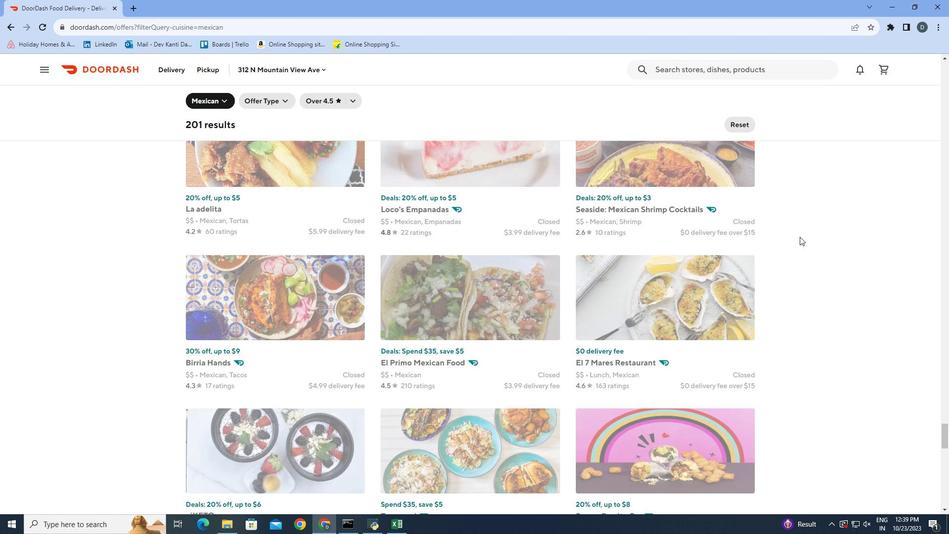 
Action: Mouse scrolled (800, 236) with delta (0, 0)
Screenshot: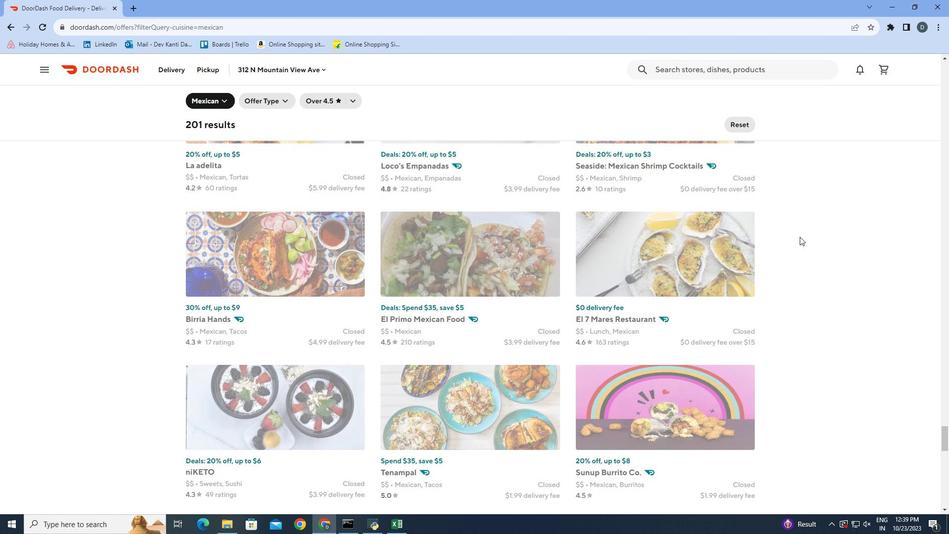 
Action: Mouse scrolled (800, 236) with delta (0, 0)
Screenshot: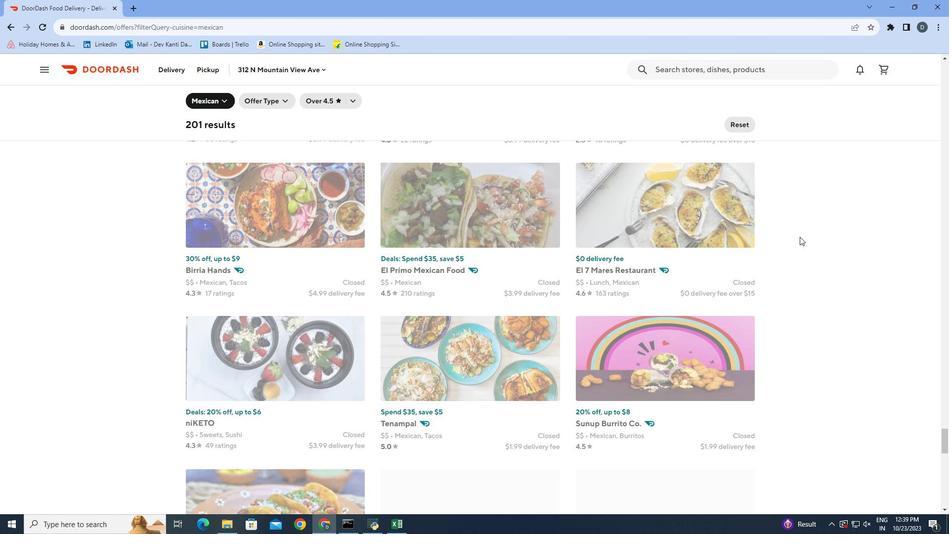 
Action: Mouse scrolled (800, 236) with delta (0, 0)
Screenshot: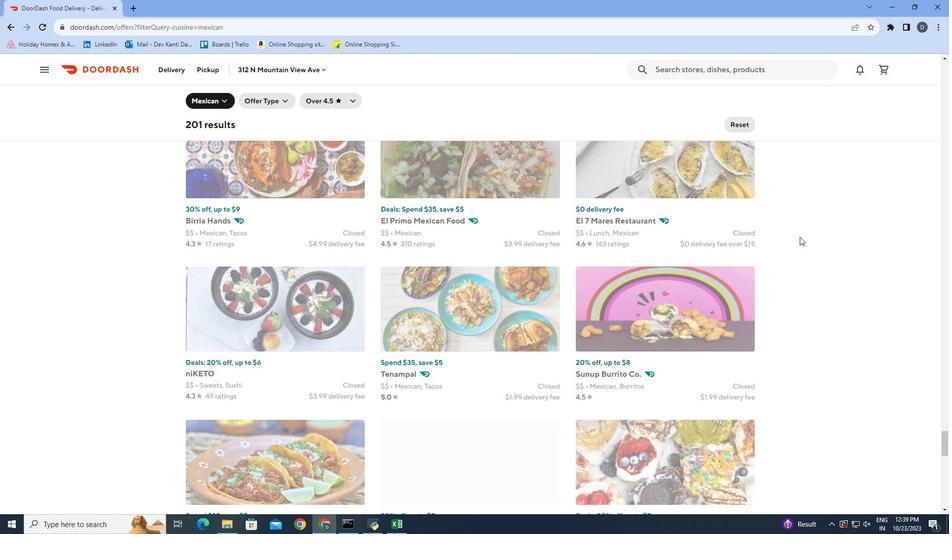 
Action: Mouse scrolled (800, 236) with delta (0, 0)
Screenshot: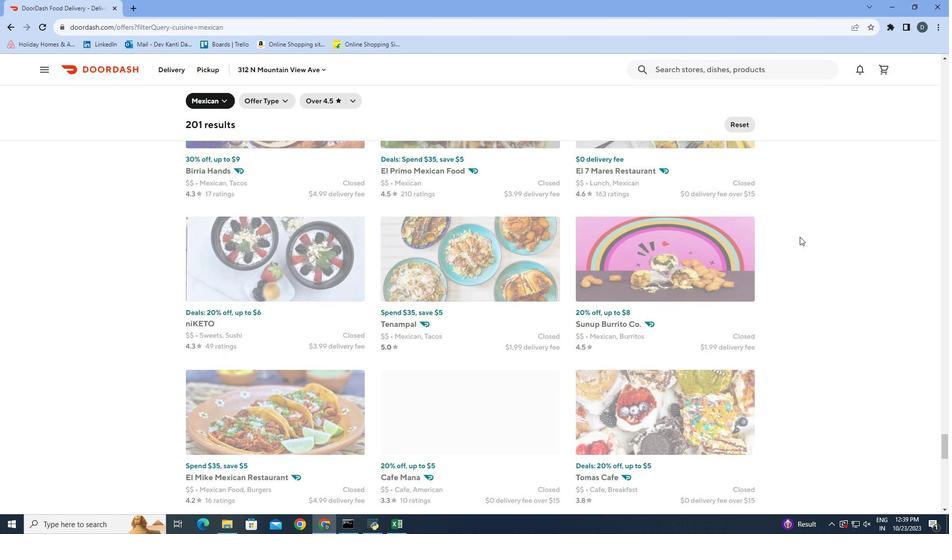 
Action: Mouse scrolled (800, 236) with delta (0, 0)
Screenshot: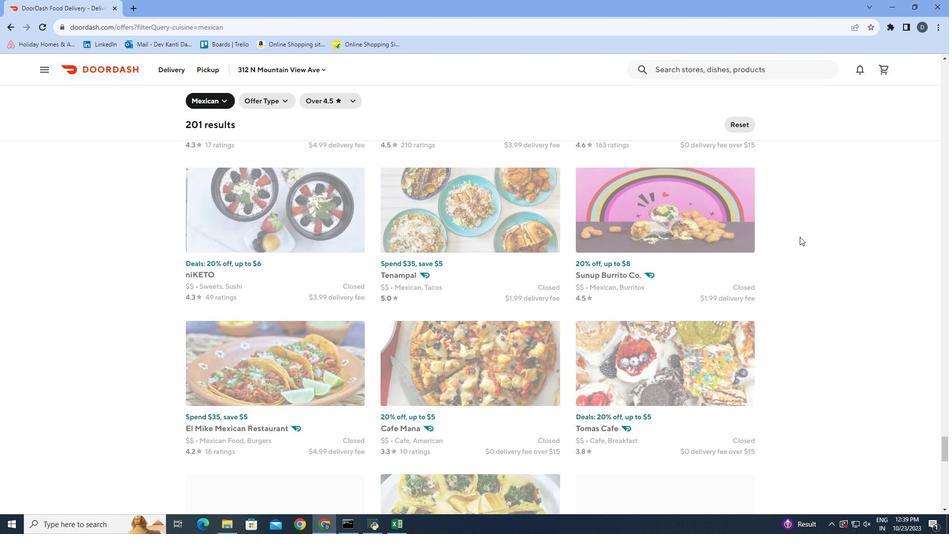 
Action: Mouse scrolled (800, 236) with delta (0, 0)
Screenshot: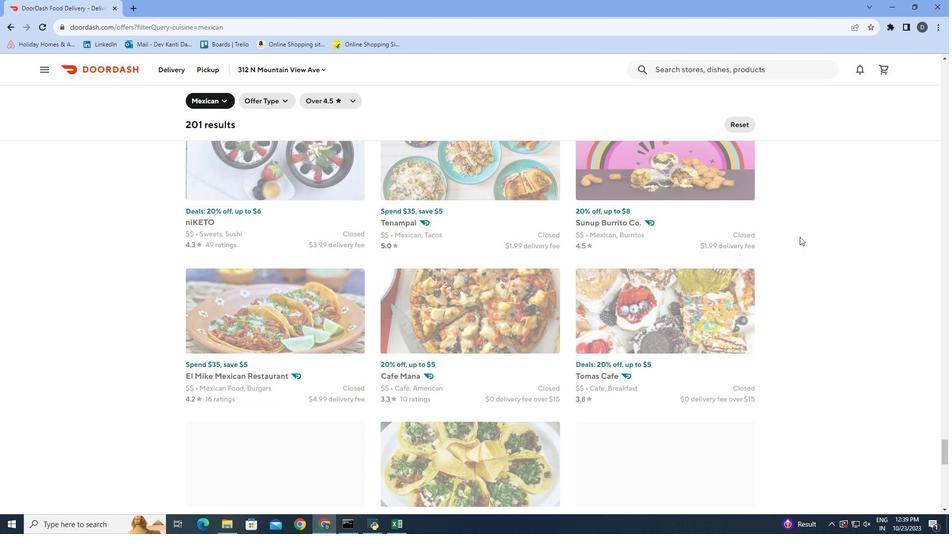 
Action: Mouse scrolled (800, 236) with delta (0, 0)
Screenshot: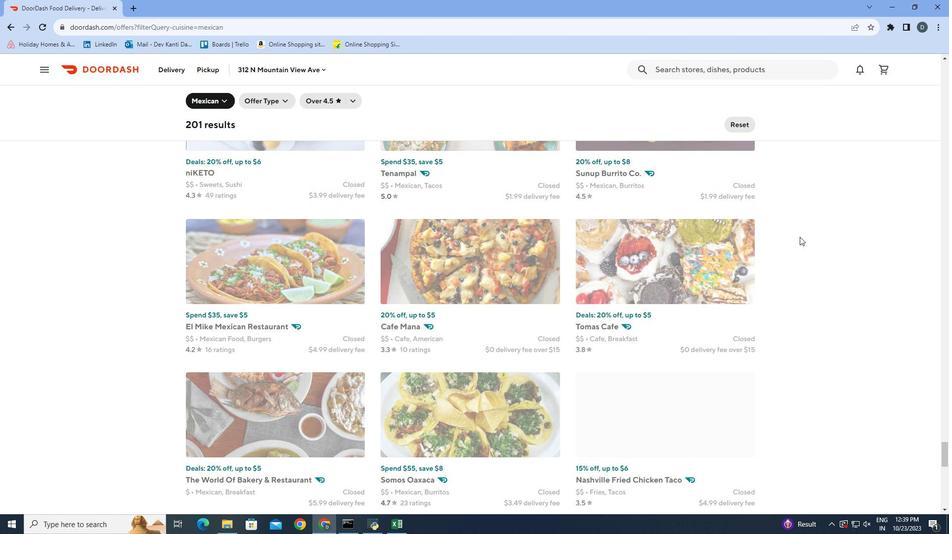 
Action: Mouse scrolled (800, 236) with delta (0, 0)
Screenshot: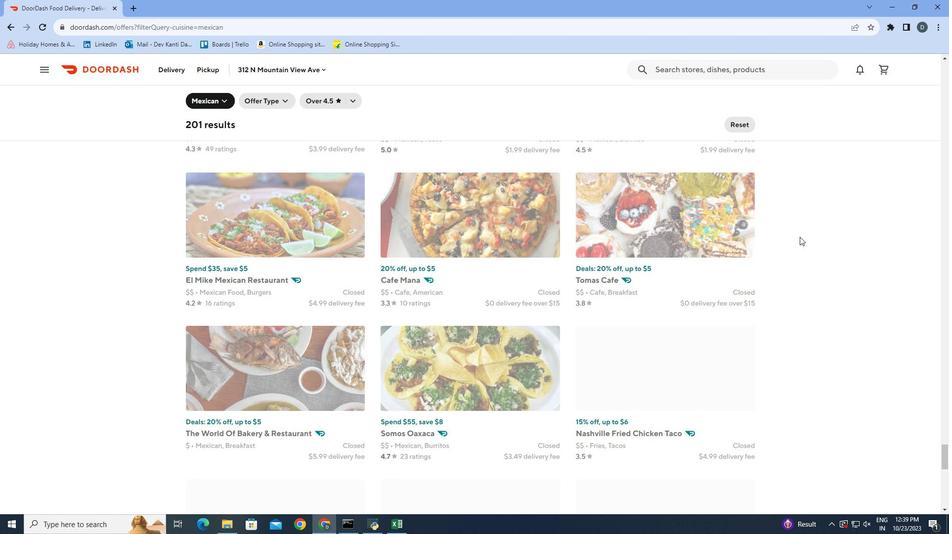
Action: Mouse scrolled (800, 236) with delta (0, 0)
Screenshot: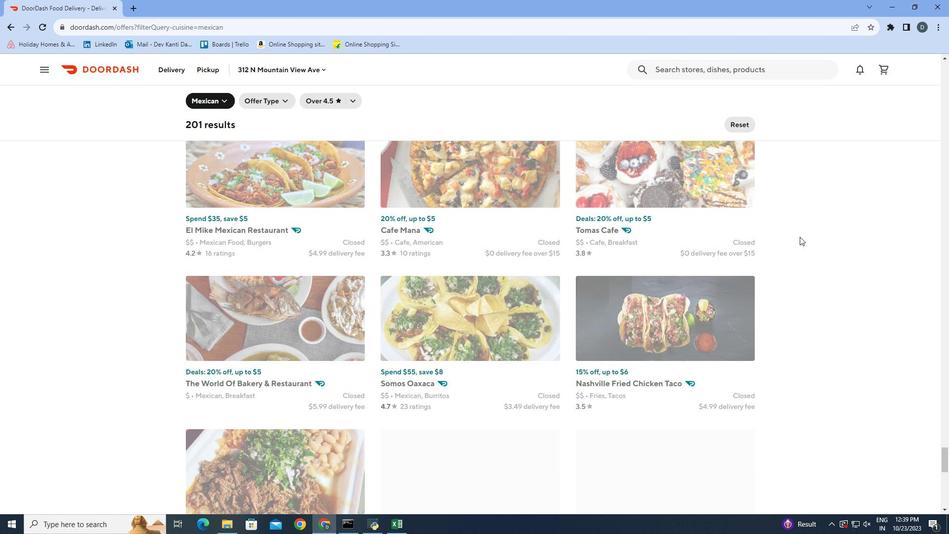 
Action: Mouse scrolled (800, 236) with delta (0, 0)
Screenshot: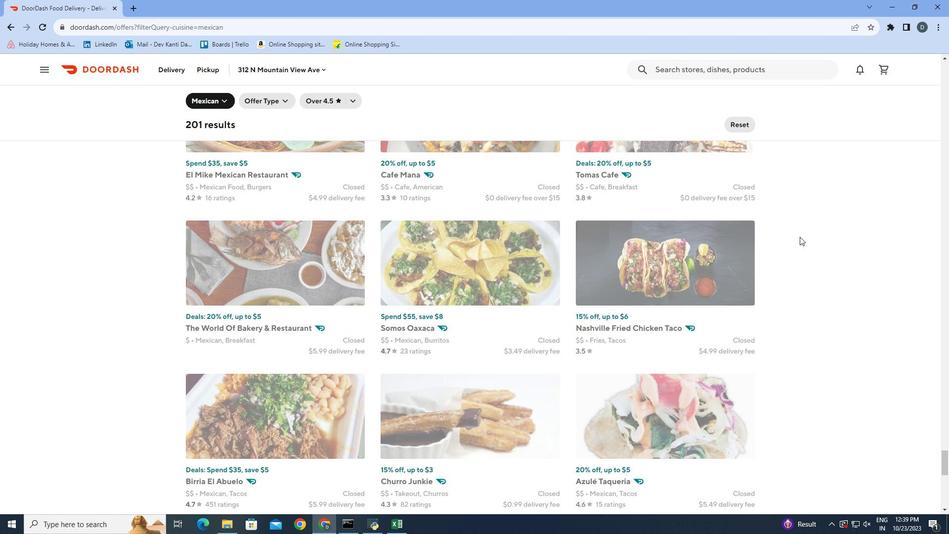 
Action: Mouse scrolled (800, 236) with delta (0, 0)
Screenshot: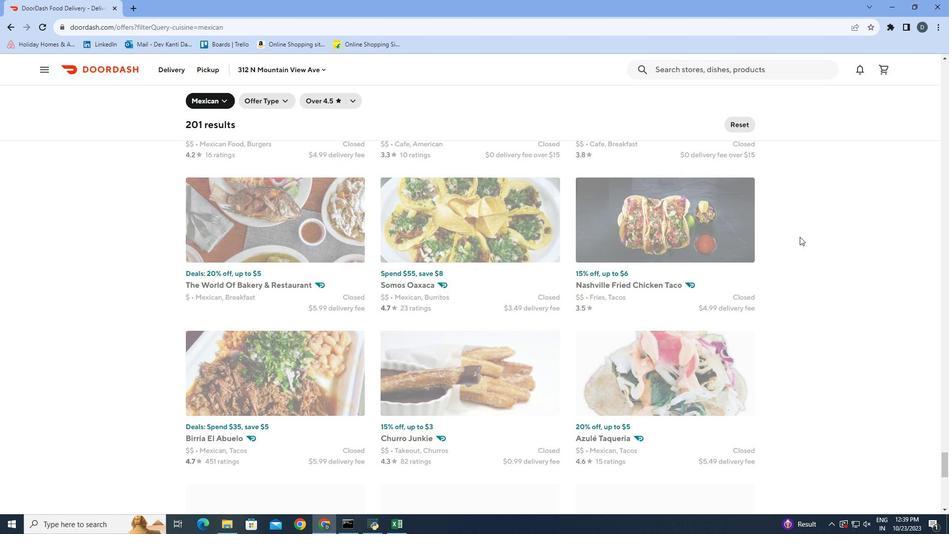 
Action: Mouse scrolled (800, 236) with delta (0, 0)
Screenshot: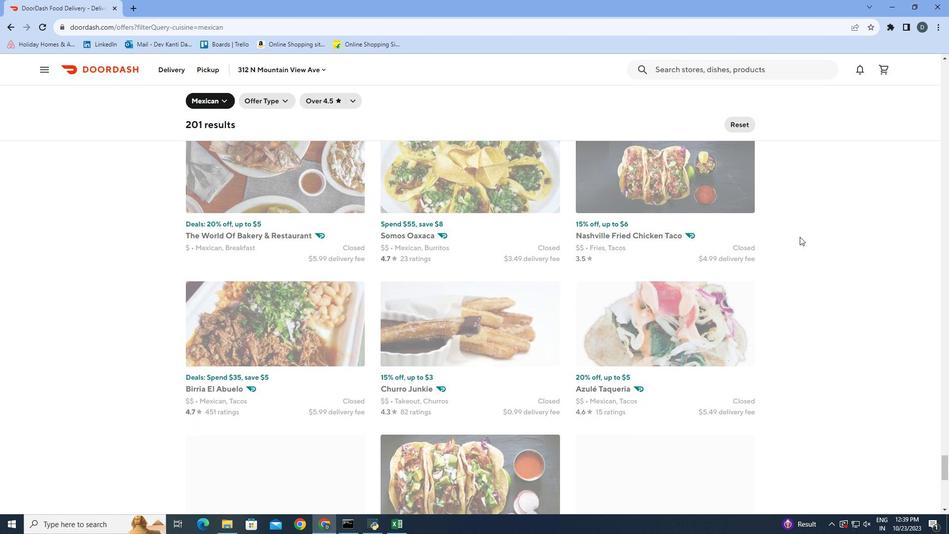 
Action: Mouse scrolled (800, 236) with delta (0, 0)
Screenshot: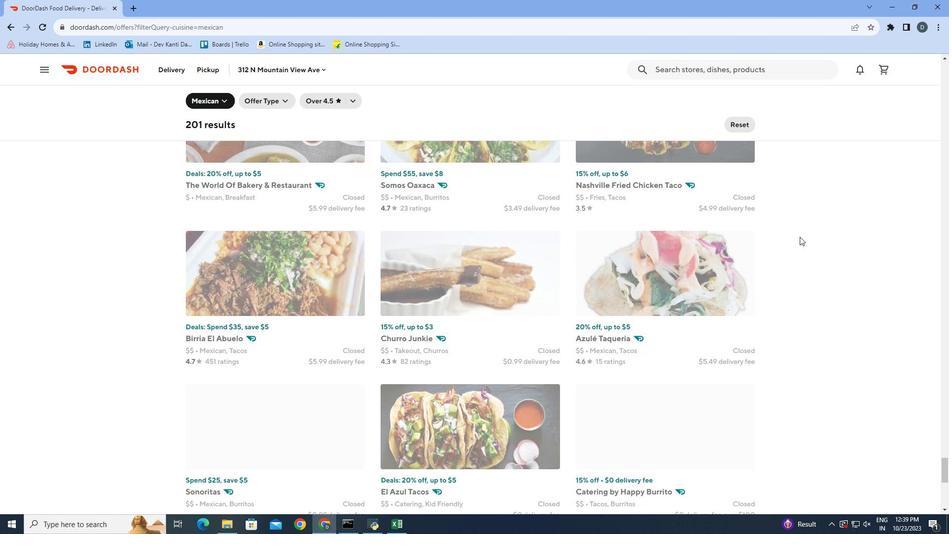 
Action: Mouse scrolled (800, 236) with delta (0, 0)
Screenshot: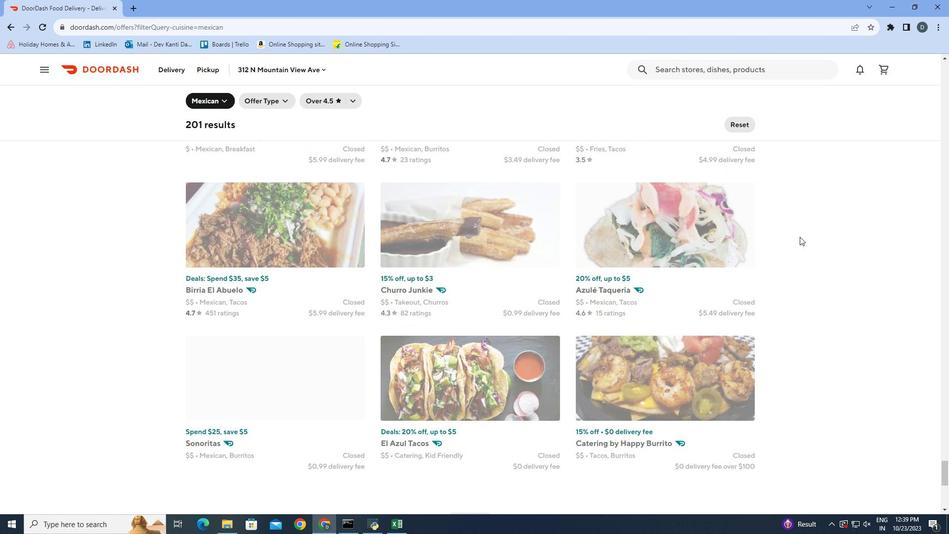 
Action: Mouse moved to (800, 236)
Screenshot: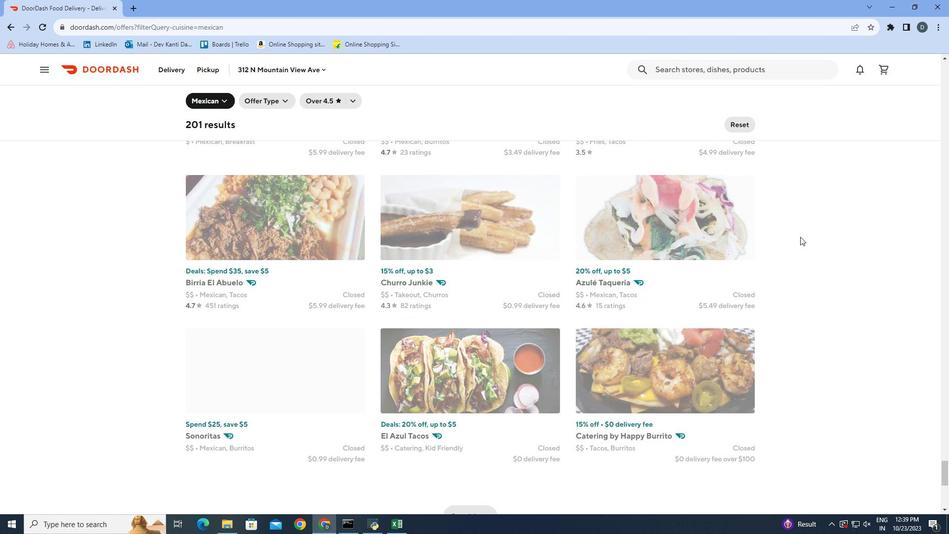 
Action: Mouse scrolled (800, 236) with delta (0, 0)
Screenshot: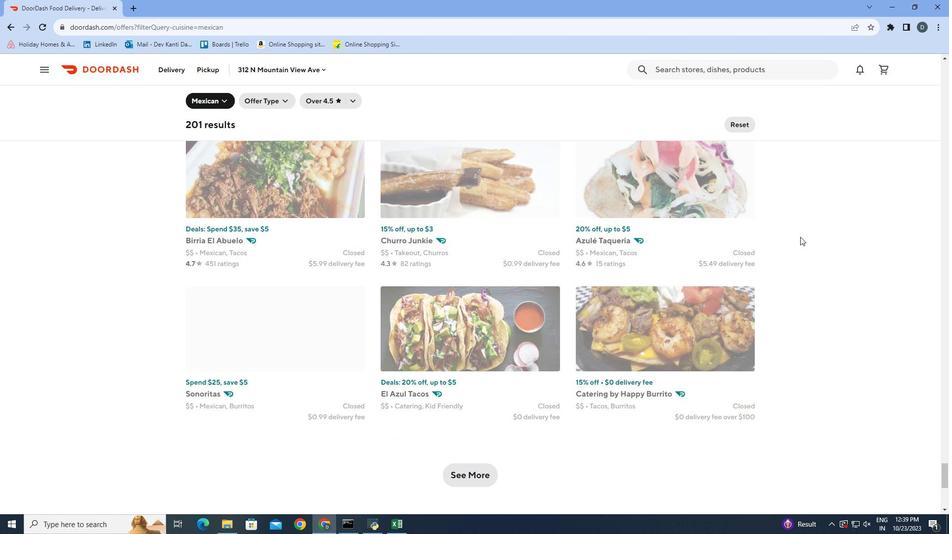 
Action: Mouse moved to (449, 422)
Screenshot: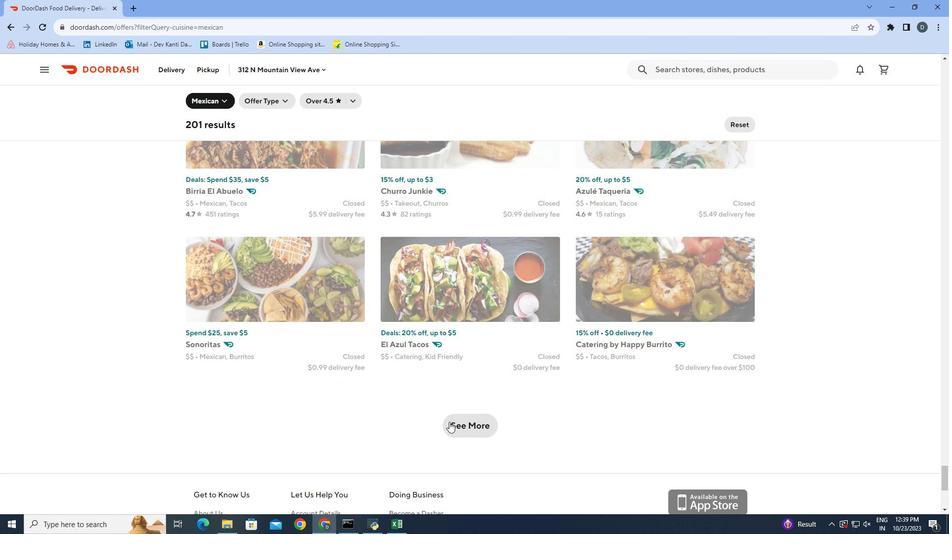 
Action: Mouse pressed left at (449, 422)
Screenshot: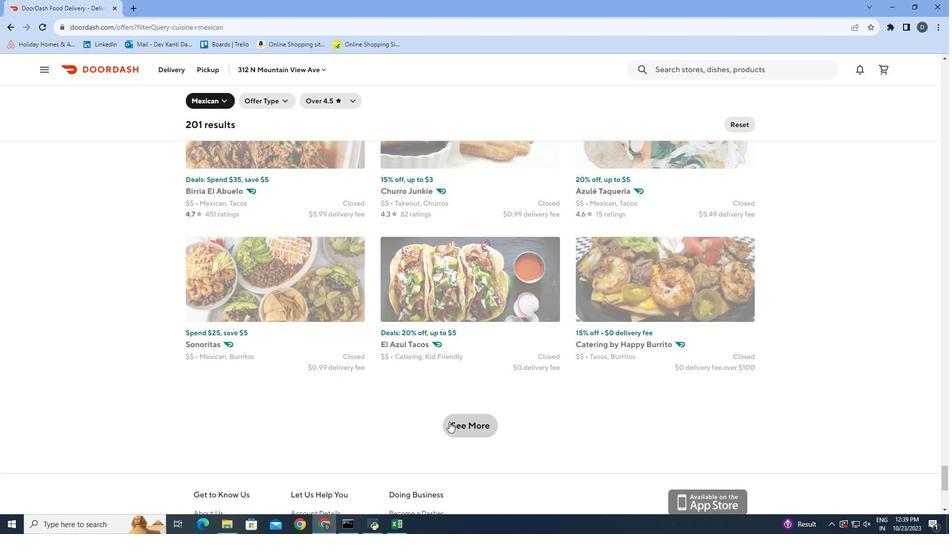 
Action: Mouse moved to (772, 288)
Screenshot: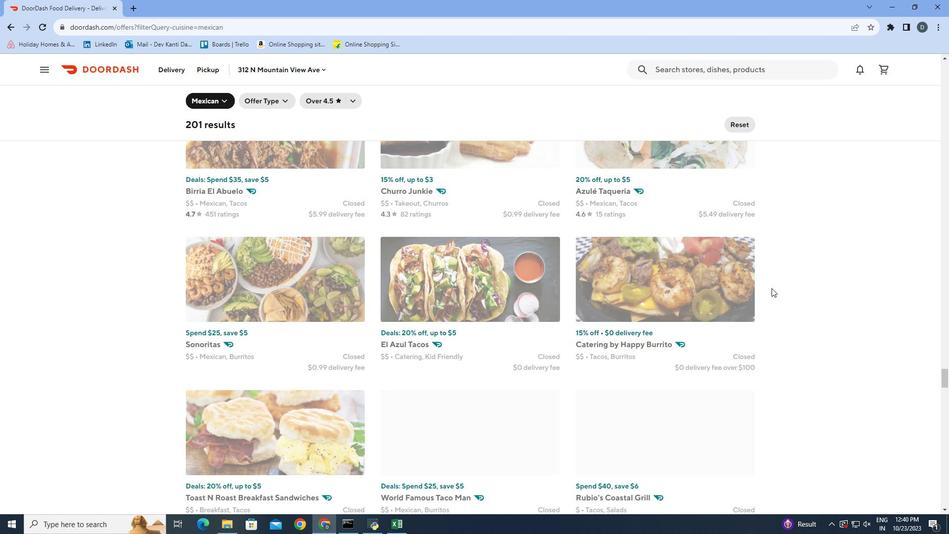 
Action: Mouse scrolled (772, 287) with delta (0, 0)
Screenshot: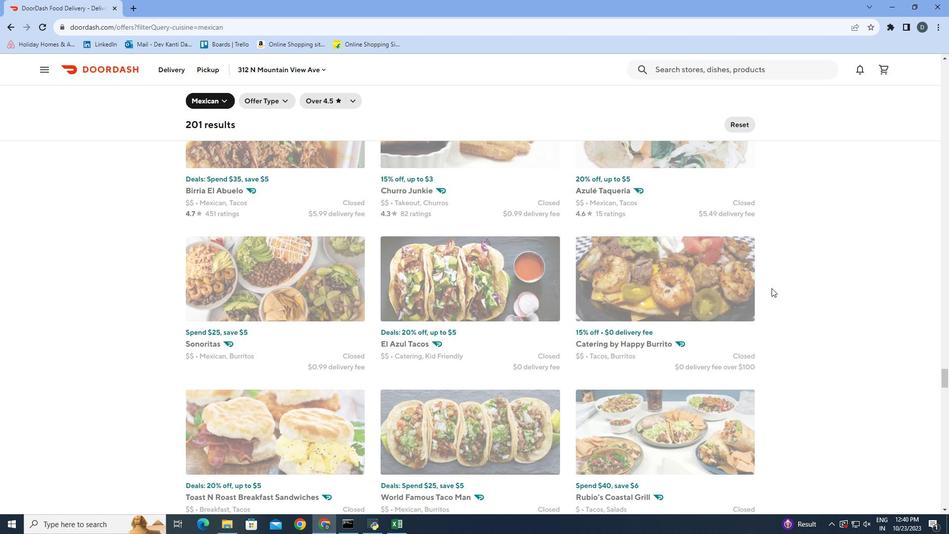 
Action: Mouse scrolled (772, 287) with delta (0, 0)
Screenshot: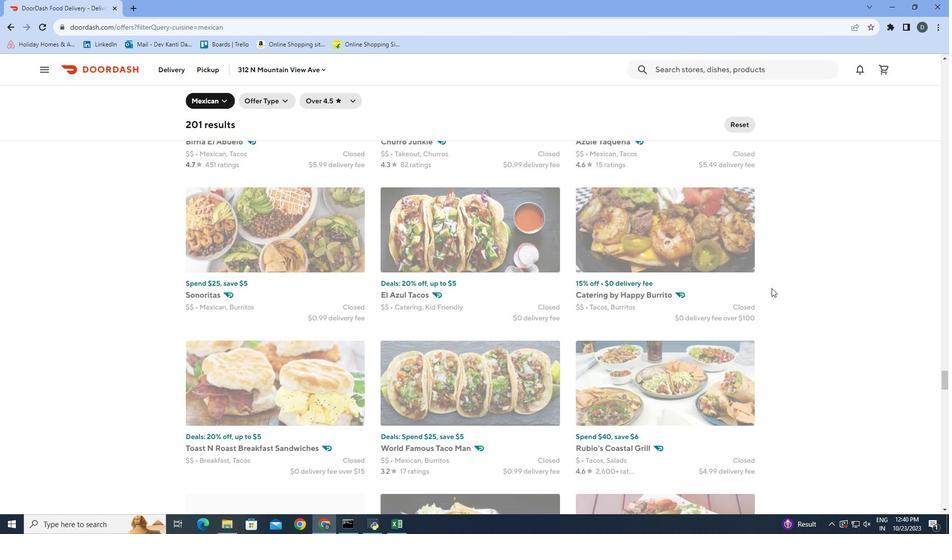 
Action: Mouse scrolled (772, 287) with delta (0, 0)
Screenshot: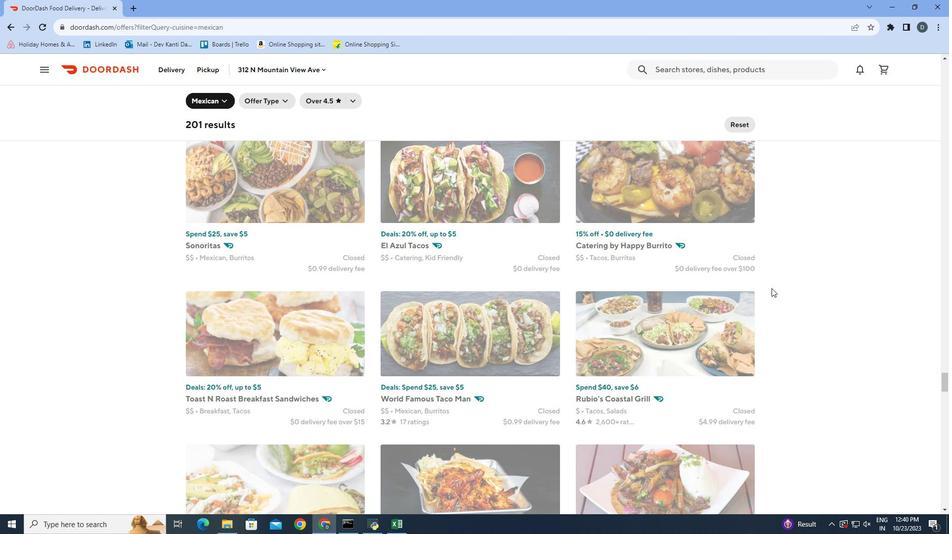 
Action: Mouse scrolled (772, 287) with delta (0, 0)
Screenshot: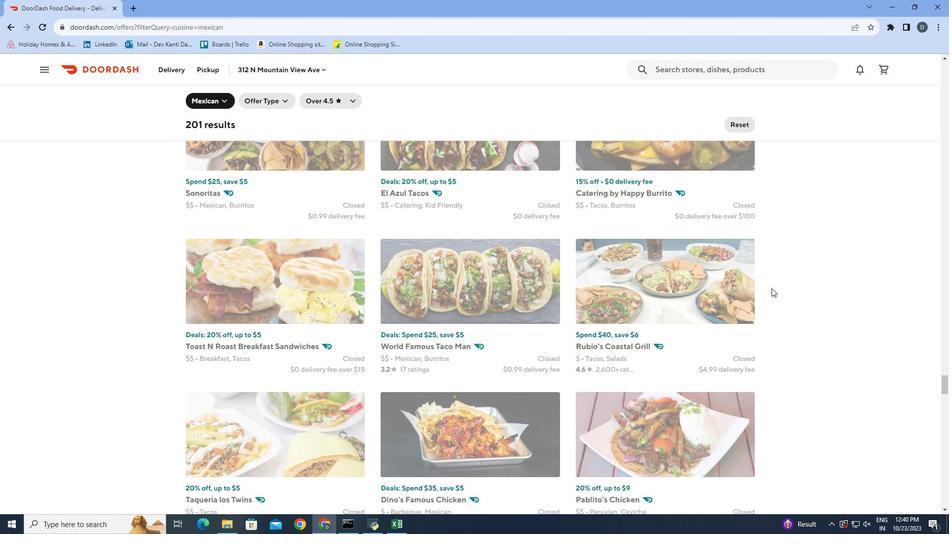 
Action: Mouse scrolled (772, 287) with delta (0, 0)
Screenshot: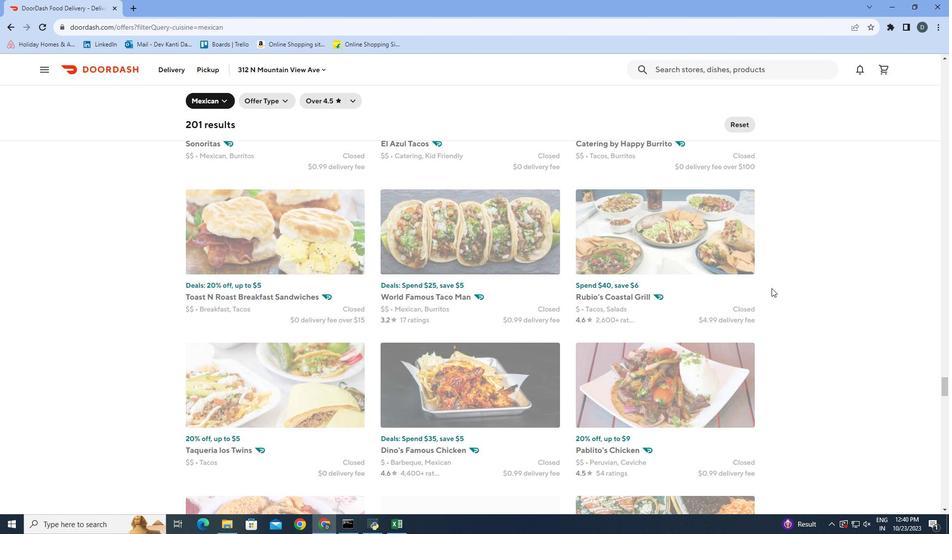 
Action: Mouse scrolled (772, 287) with delta (0, 0)
Screenshot: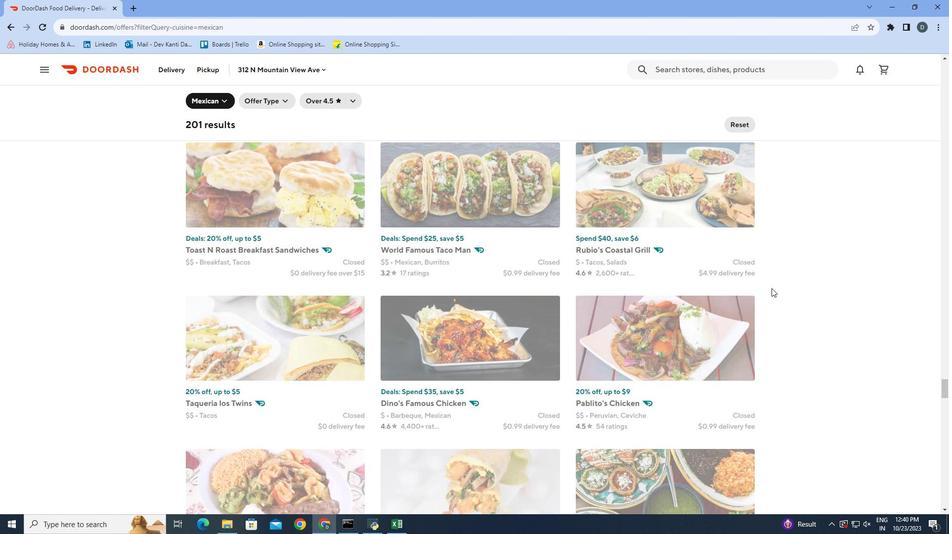
Action: Mouse scrolled (772, 287) with delta (0, 0)
Screenshot: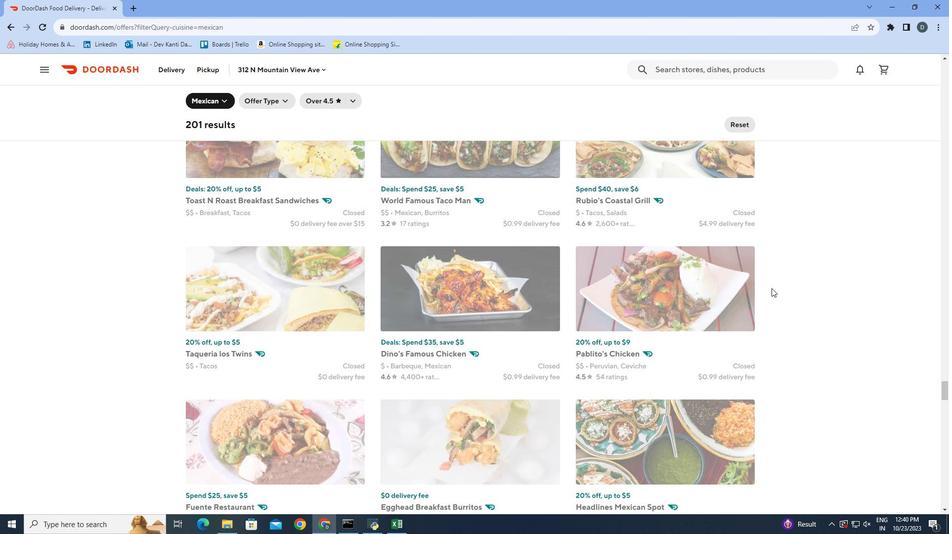 
Action: Mouse scrolled (772, 287) with delta (0, 0)
Screenshot: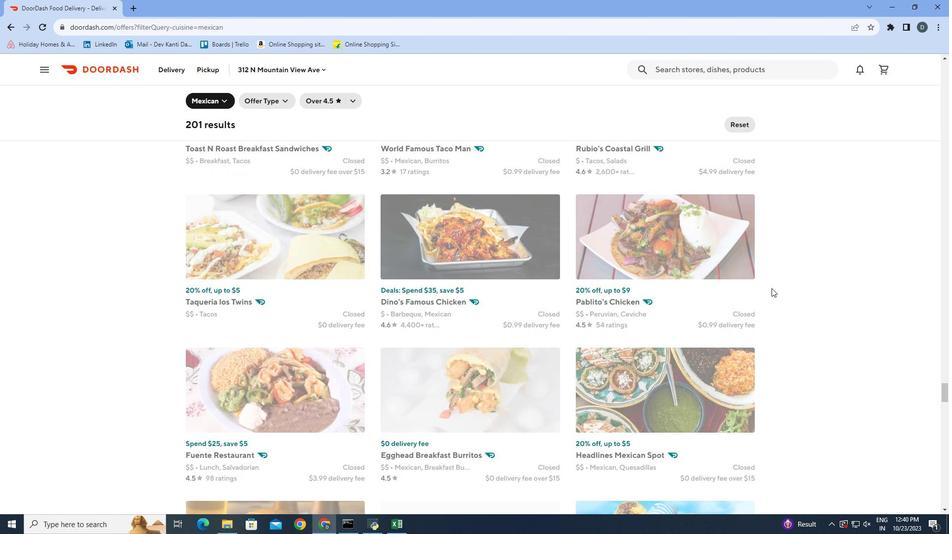 
Action: Mouse scrolled (772, 287) with delta (0, 0)
Screenshot: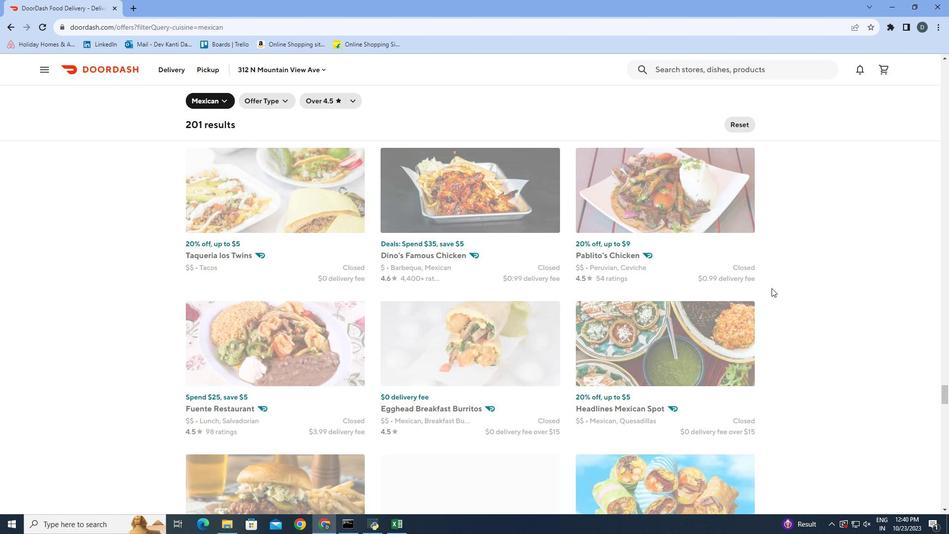 
Action: Mouse scrolled (772, 287) with delta (0, 0)
Screenshot: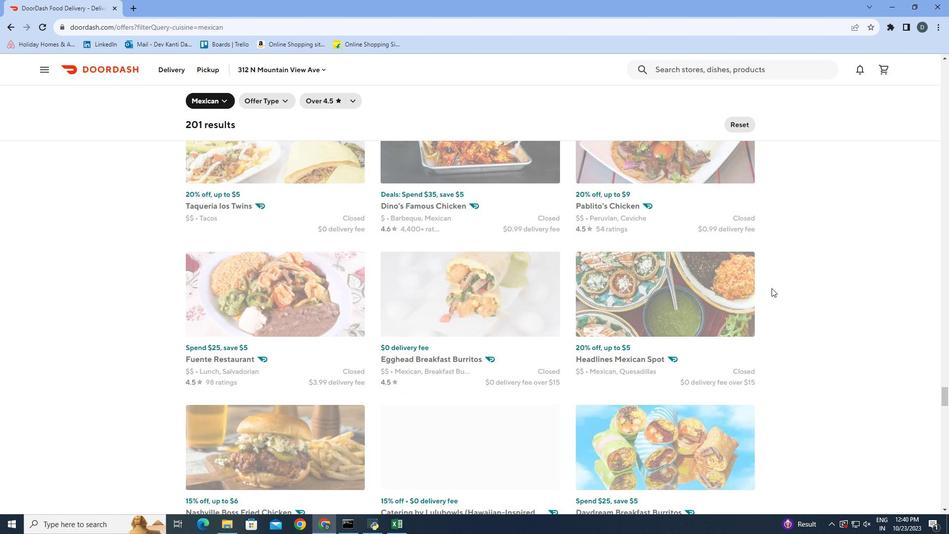 
Action: Mouse scrolled (772, 287) with delta (0, 0)
Screenshot: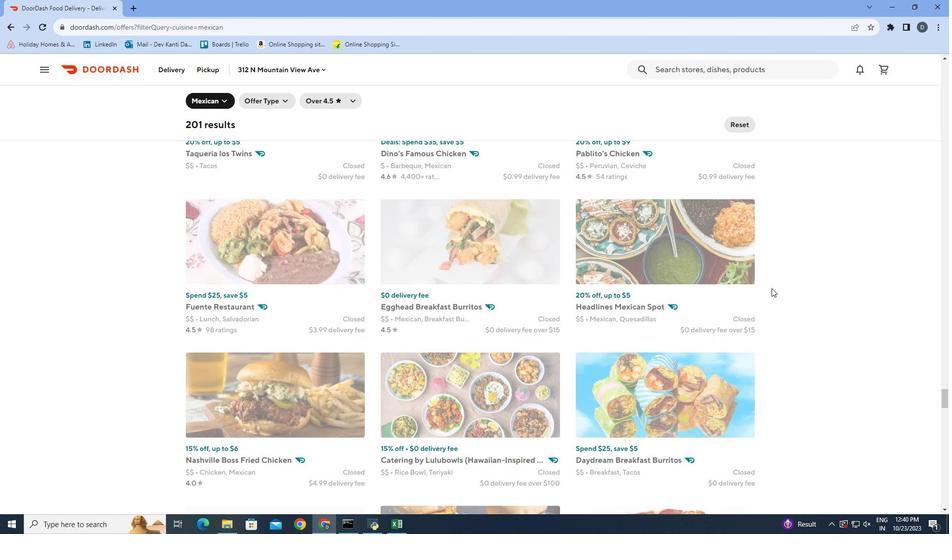 
Action: Mouse scrolled (772, 287) with delta (0, 0)
Screenshot: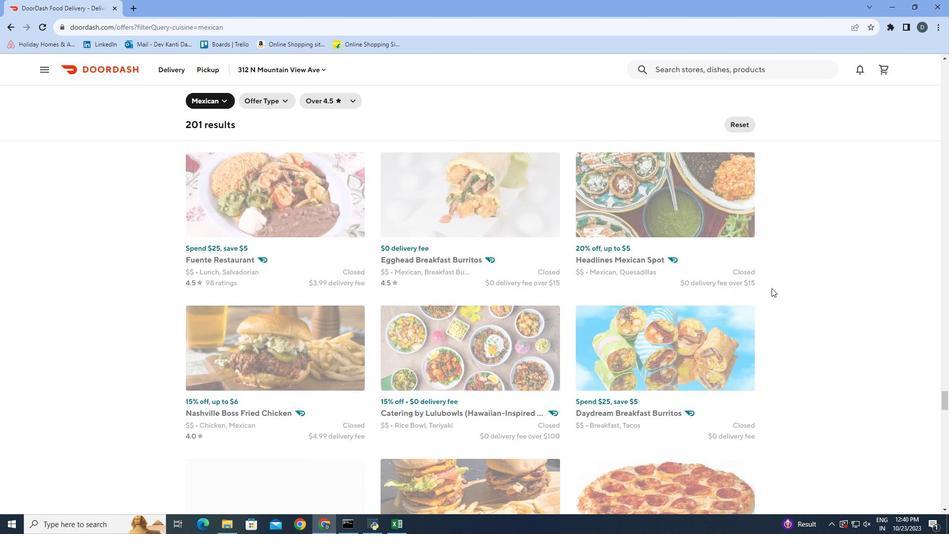 
Action: Mouse scrolled (772, 287) with delta (0, 0)
Screenshot: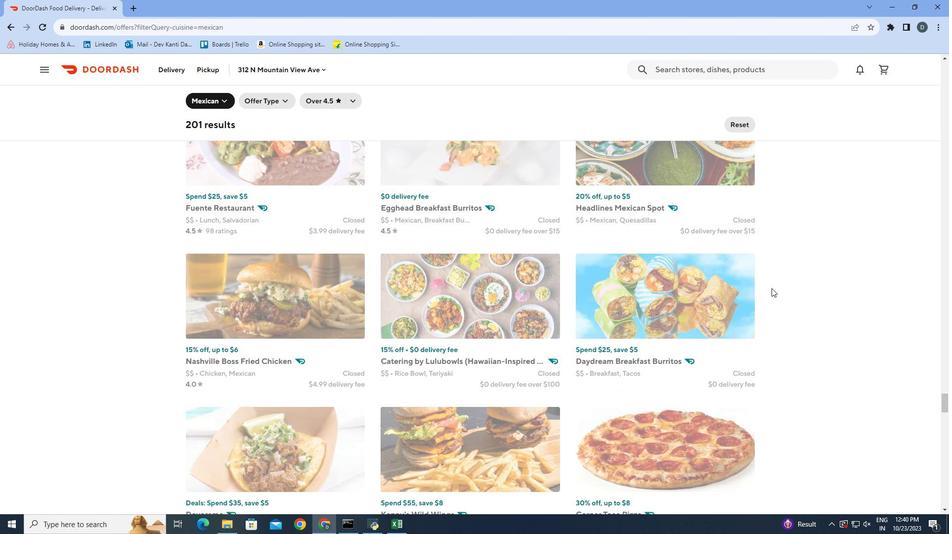 
Action: Mouse scrolled (772, 287) with delta (0, 0)
Screenshot: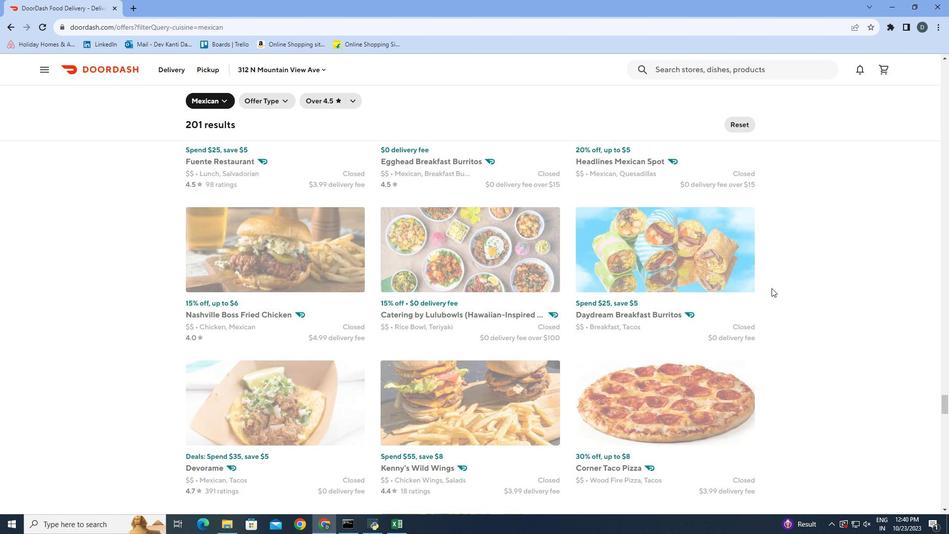 
Action: Mouse scrolled (772, 287) with delta (0, 0)
Screenshot: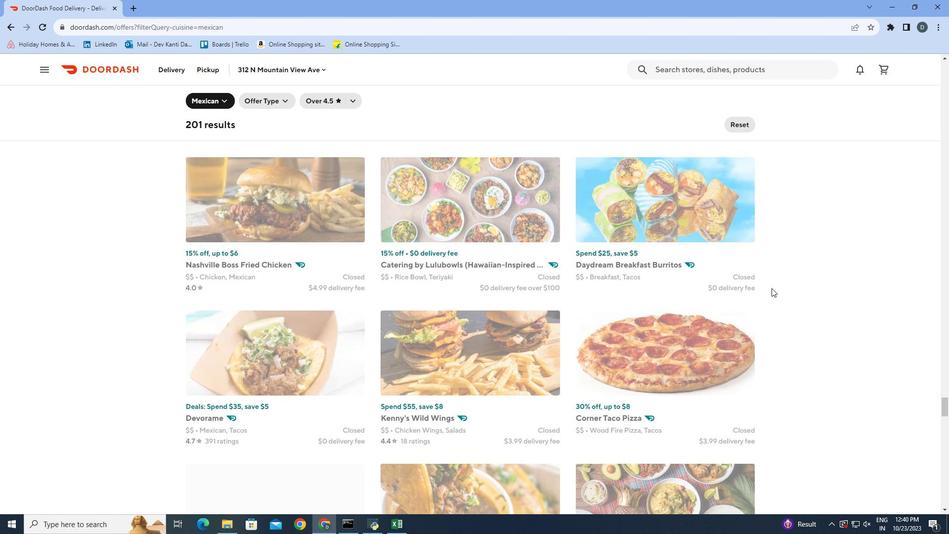 
Action: Mouse scrolled (772, 287) with delta (0, 0)
Screenshot: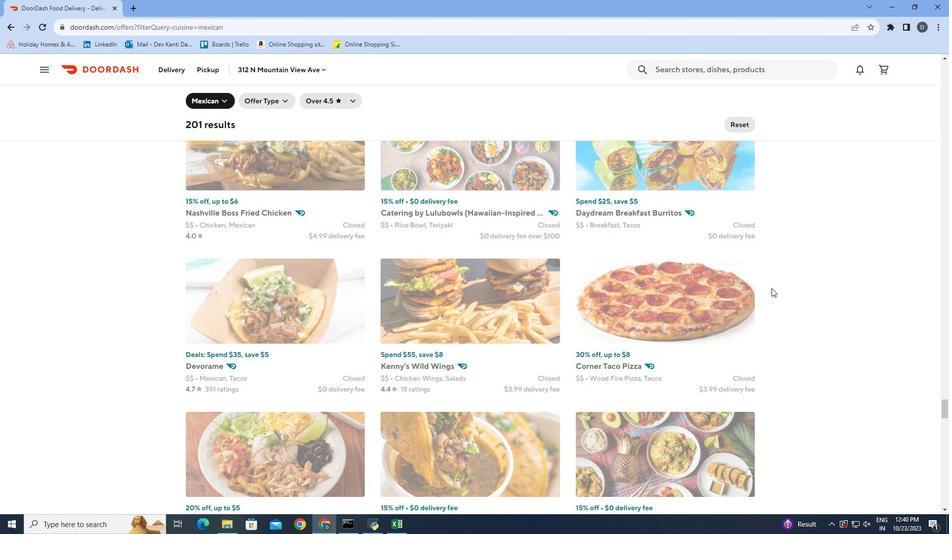 
Action: Mouse scrolled (772, 287) with delta (0, 0)
Screenshot: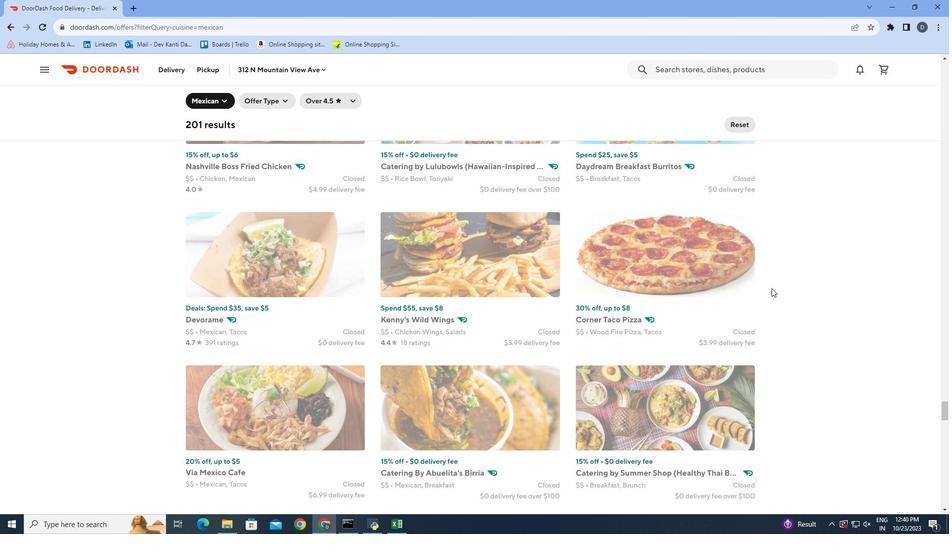
Action: Mouse scrolled (772, 287) with delta (0, 0)
Screenshot: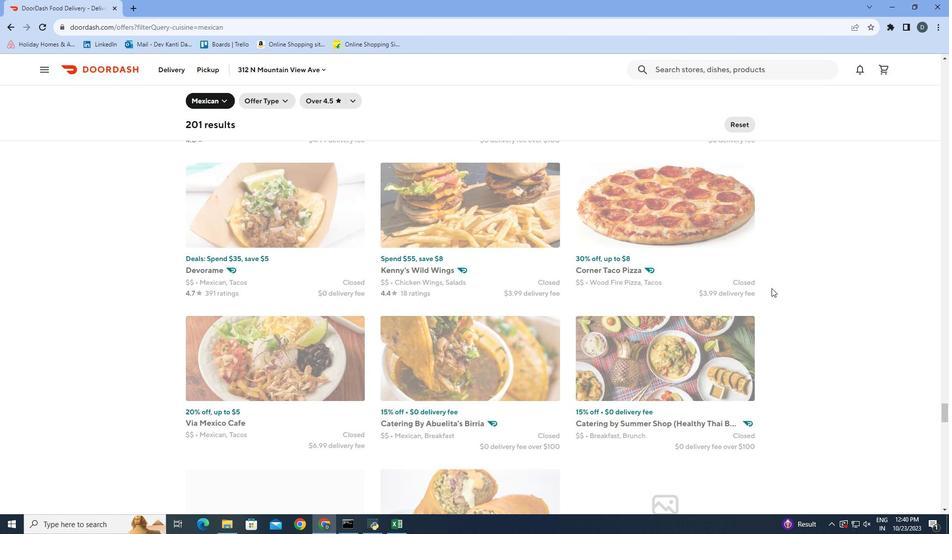 
Action: Mouse scrolled (772, 287) with delta (0, 0)
Screenshot: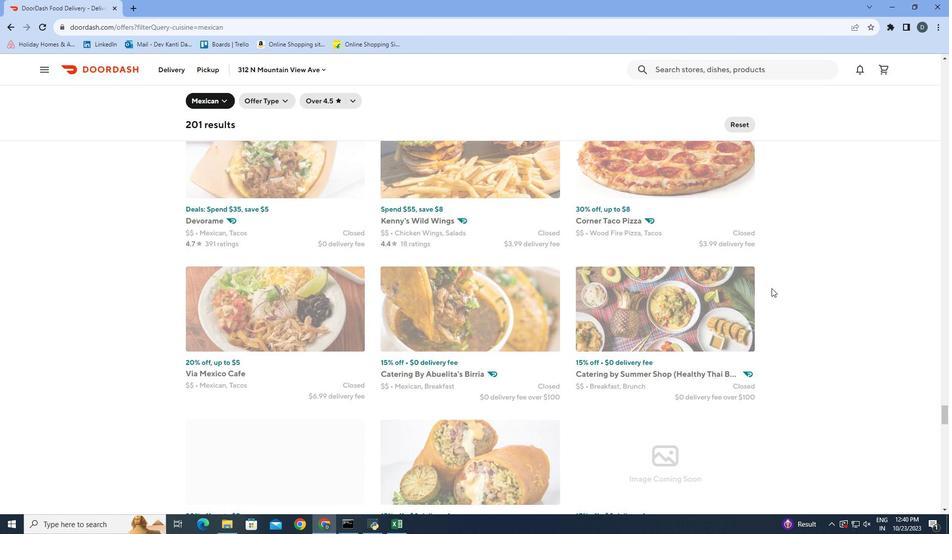 
Action: Mouse scrolled (772, 287) with delta (0, 0)
Screenshot: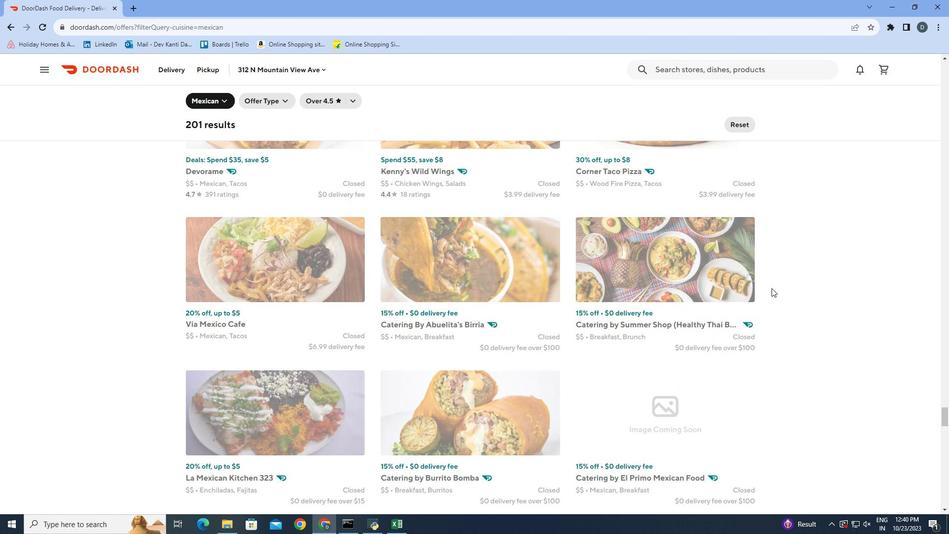 
Action: Mouse scrolled (772, 287) with delta (0, 0)
Screenshot: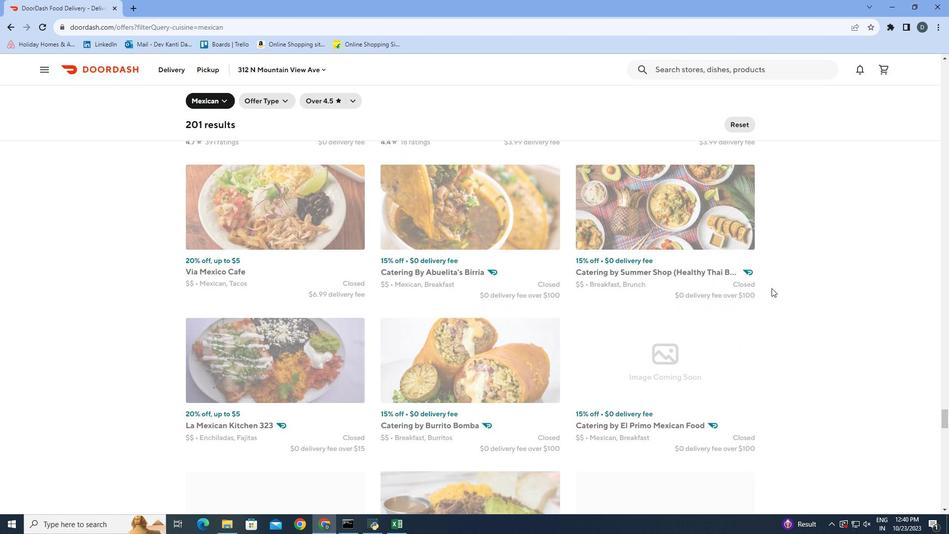 
Action: Mouse scrolled (772, 287) with delta (0, 0)
Screenshot: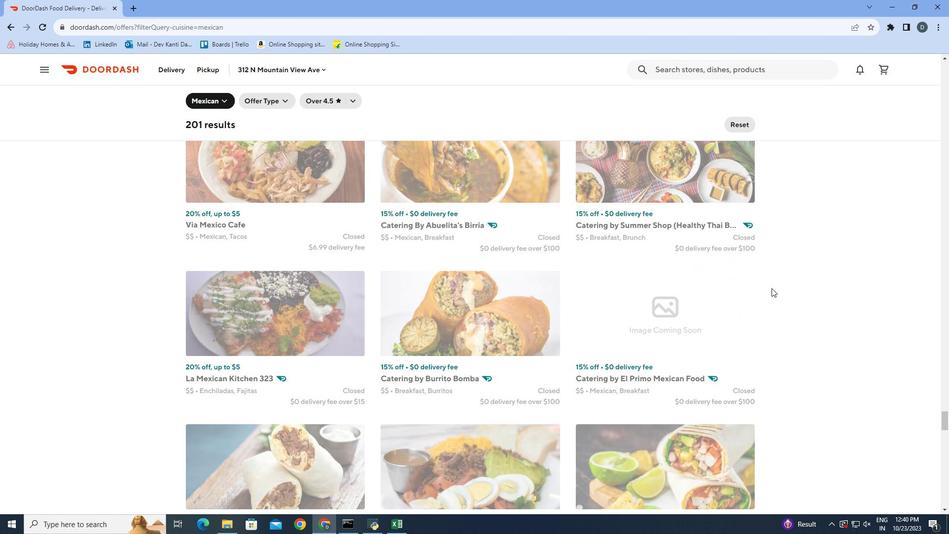 
Action: Mouse scrolled (772, 287) with delta (0, 0)
Screenshot: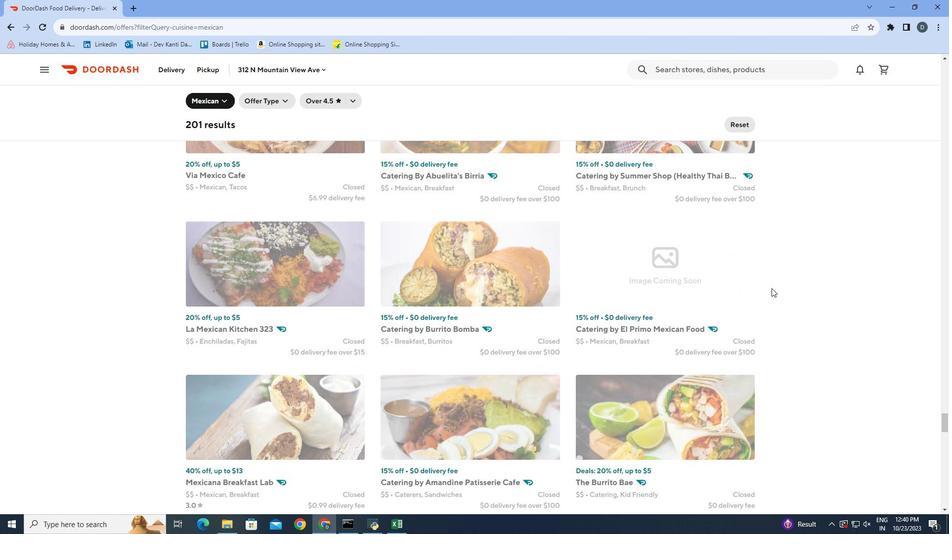 
Action: Mouse scrolled (772, 287) with delta (0, 0)
Screenshot: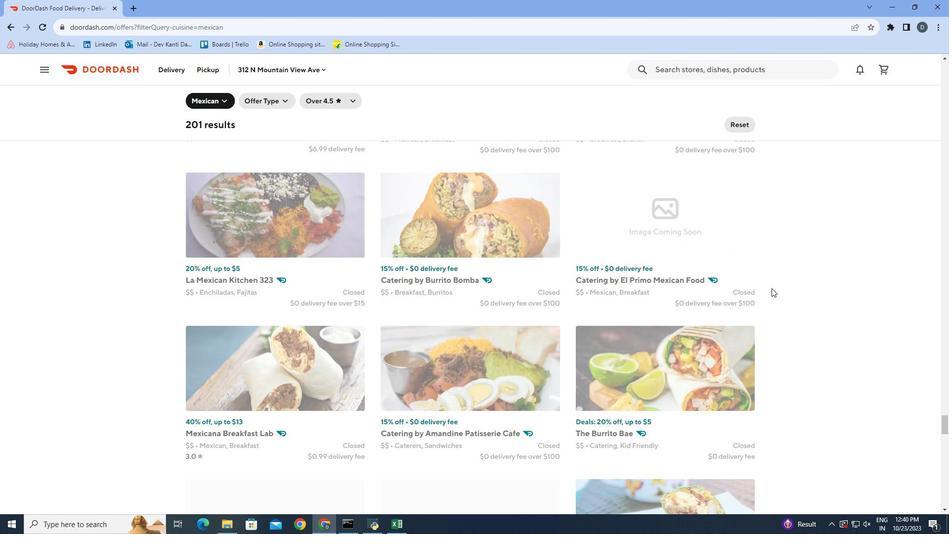 
Action: Mouse scrolled (772, 287) with delta (0, 0)
Screenshot: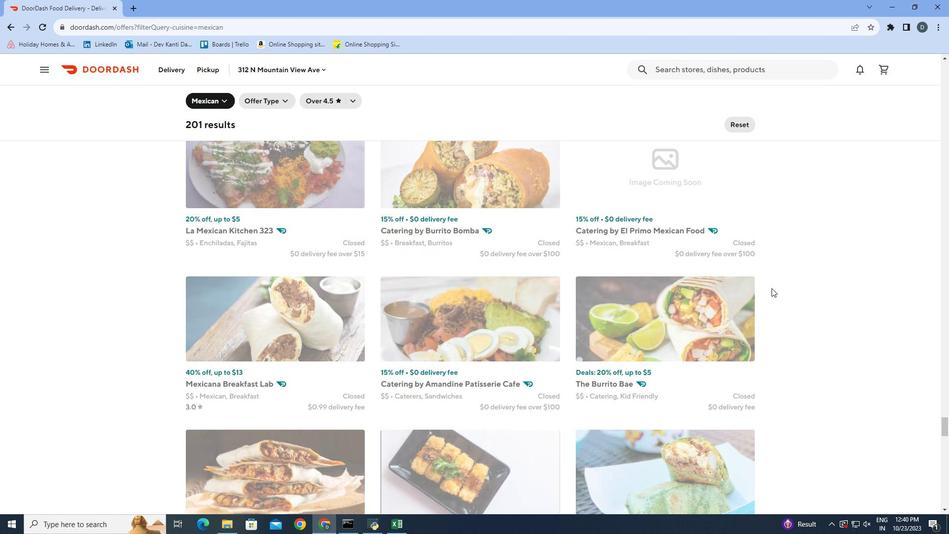 
Action: Mouse scrolled (772, 287) with delta (0, 0)
Screenshot: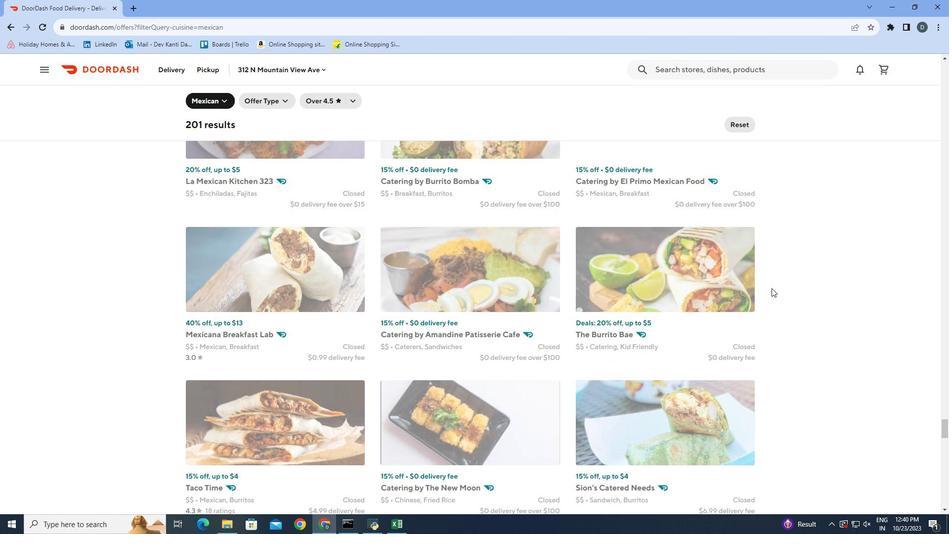 
Action: Mouse scrolled (772, 287) with delta (0, 0)
Screenshot: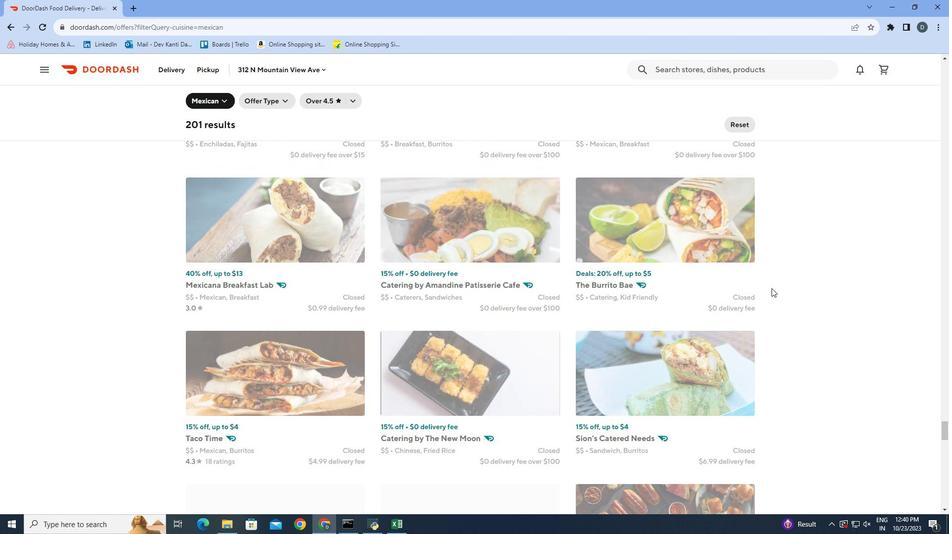 
Action: Mouse scrolled (772, 287) with delta (0, 0)
Screenshot: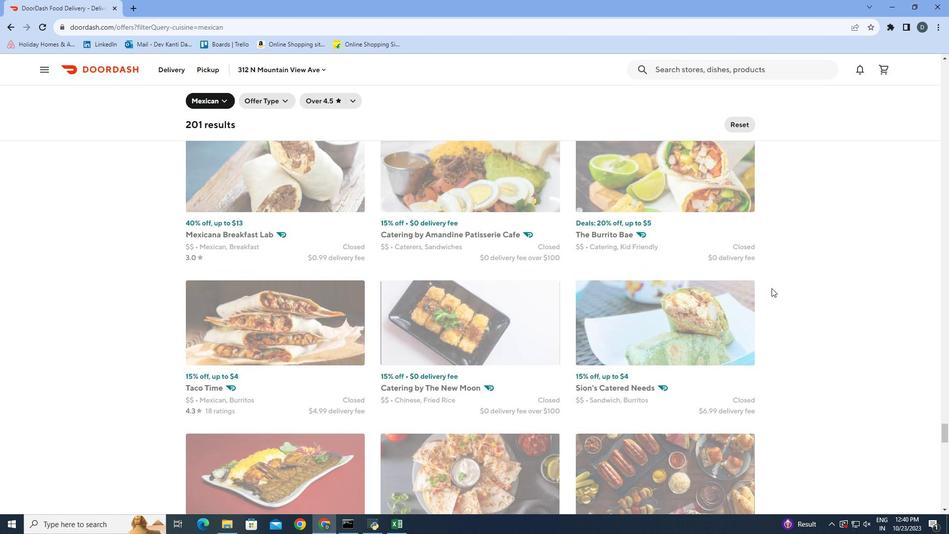 
Action: Mouse scrolled (772, 287) with delta (0, 0)
Screenshot: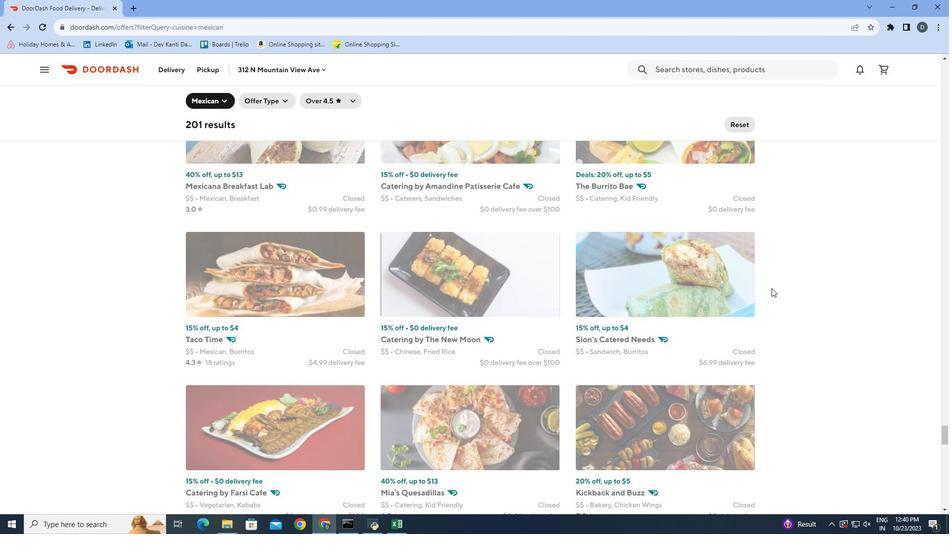 
Action: Mouse scrolled (772, 287) with delta (0, 0)
Screenshot: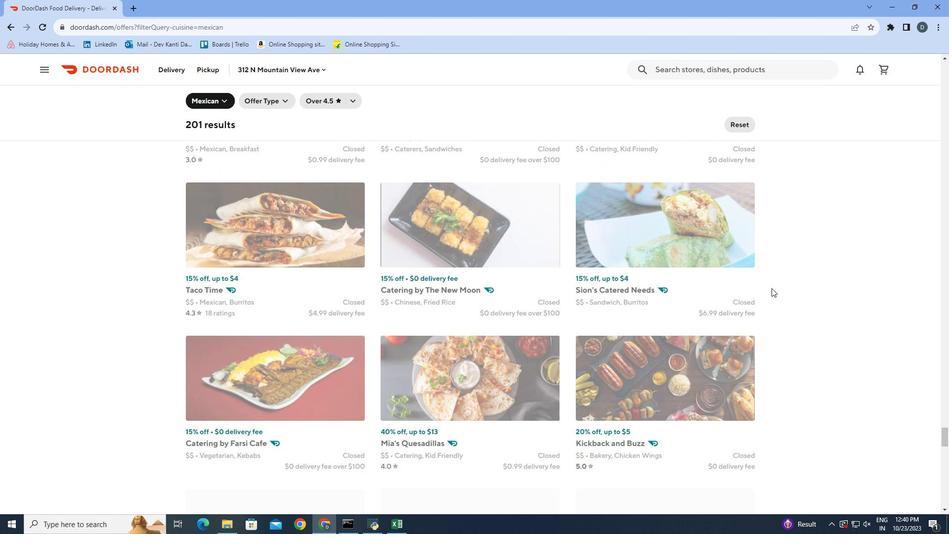 
Action: Mouse scrolled (772, 287) with delta (0, 0)
Screenshot: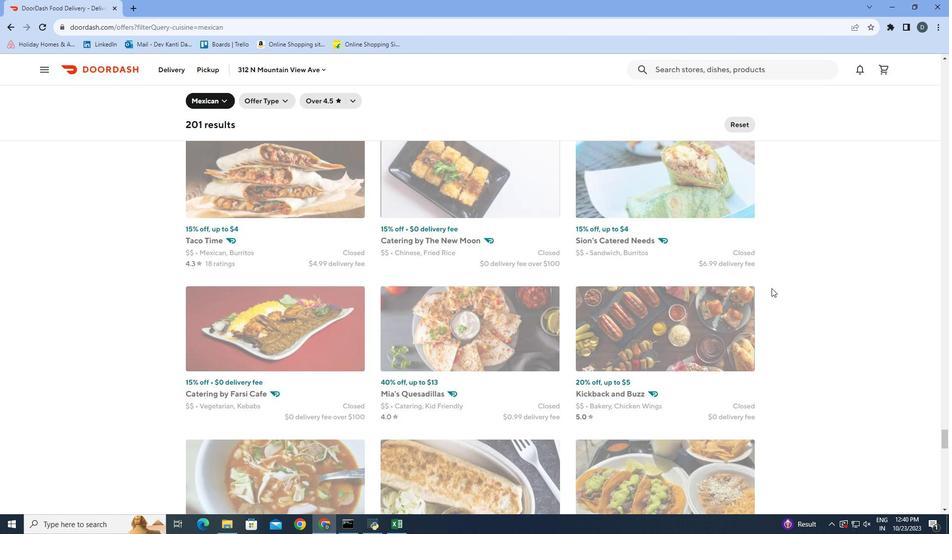 
Action: Mouse scrolled (772, 287) with delta (0, 0)
Screenshot: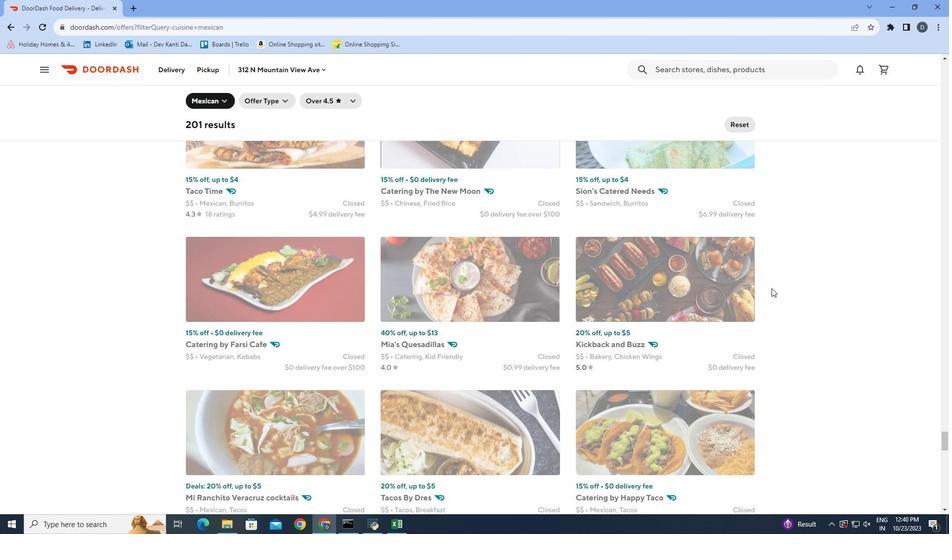 
Action: Mouse scrolled (772, 287) with delta (0, 0)
Screenshot: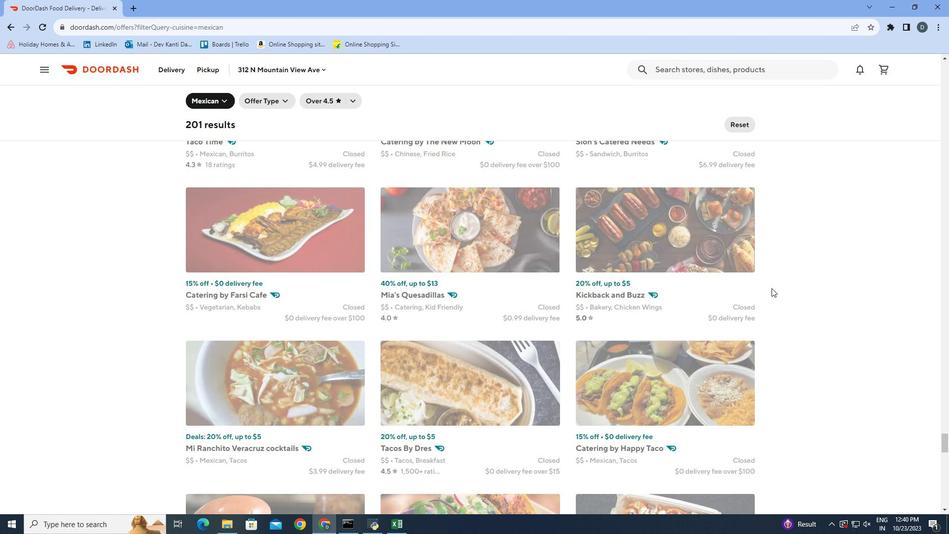
Action: Mouse scrolled (772, 287) with delta (0, 0)
Screenshot: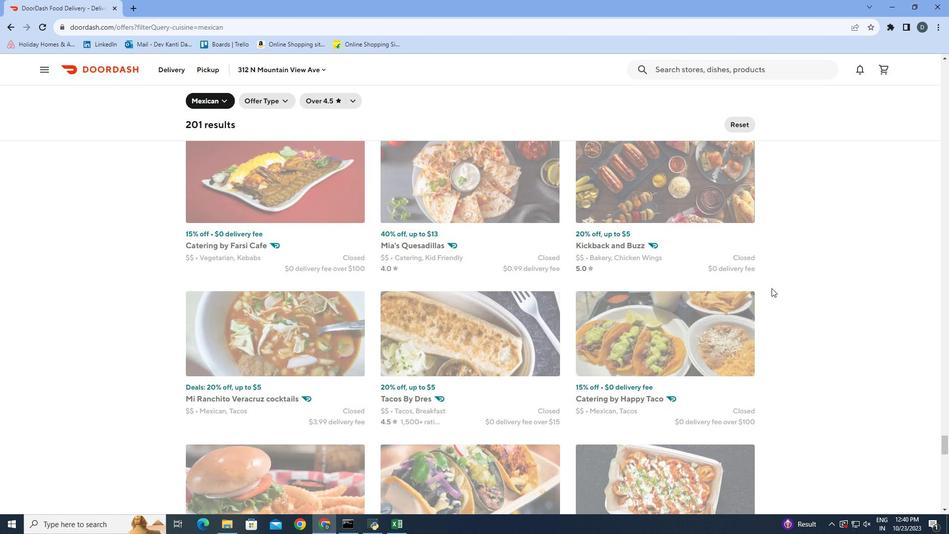 
Action: Mouse scrolled (772, 287) with delta (0, 0)
Screenshot: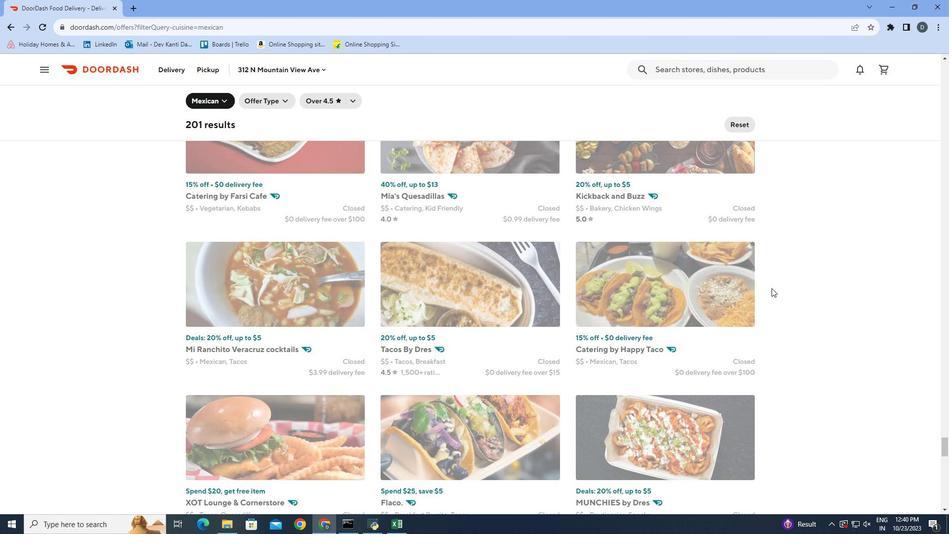 
Action: Mouse scrolled (772, 287) with delta (0, 0)
Screenshot: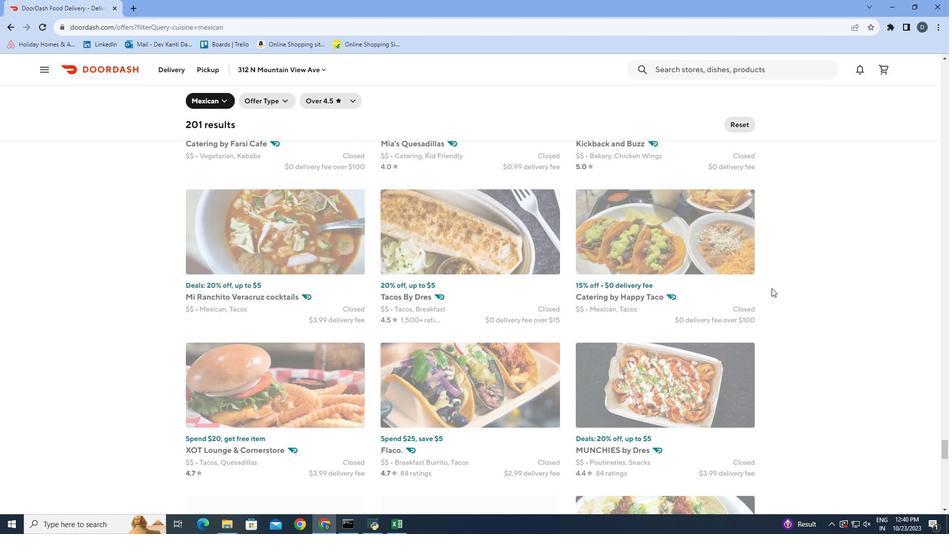 
Action: Mouse scrolled (772, 287) with delta (0, 0)
